 Task: Find connections with filter location Stourbridge with filter topic #HRwith filter profile language German with filter current company Sterling and Wilson with filter school Malaviya National Institute of Technology Jaipur with filter industry Nonresidential Building Construction with filter service category Corporate Events with filter keywords title Mason
Action: Mouse moved to (617, 90)
Screenshot: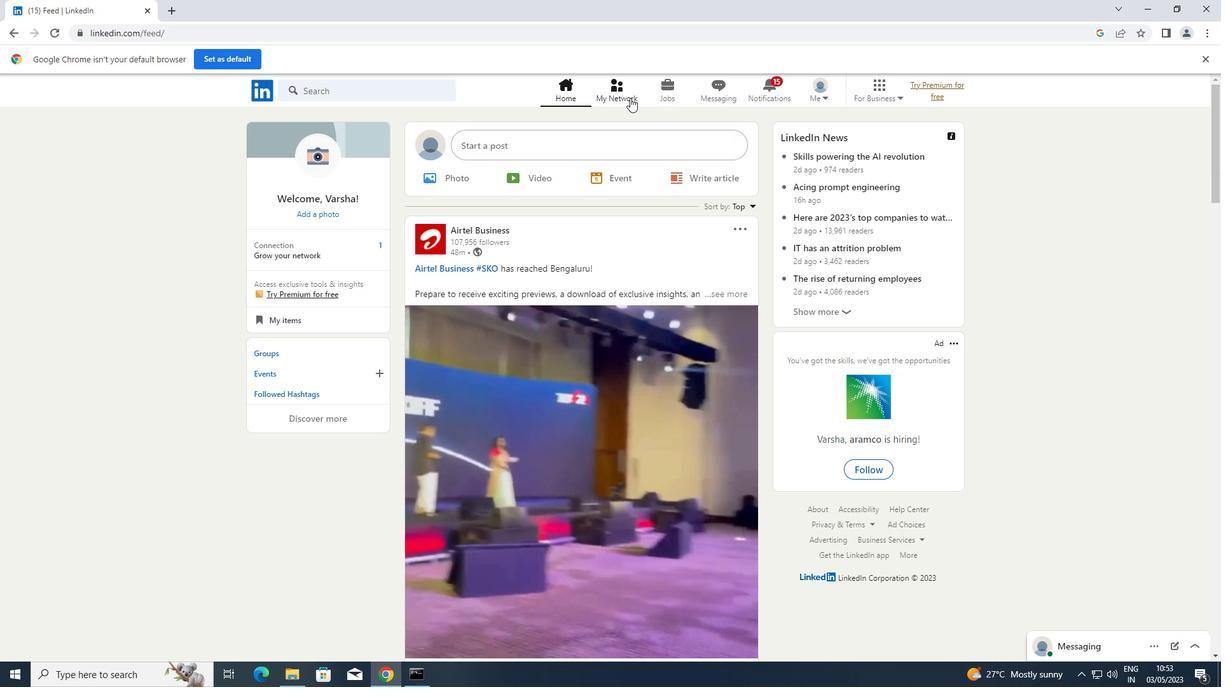 
Action: Mouse pressed left at (617, 90)
Screenshot: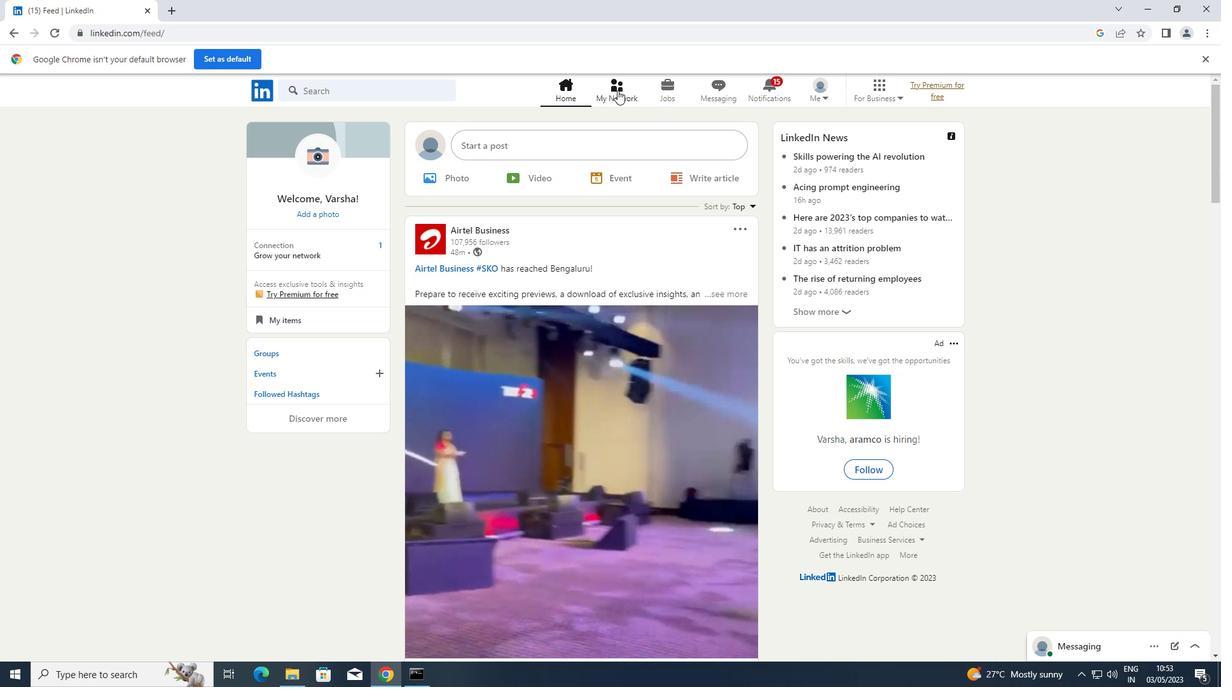 
Action: Mouse moved to (338, 159)
Screenshot: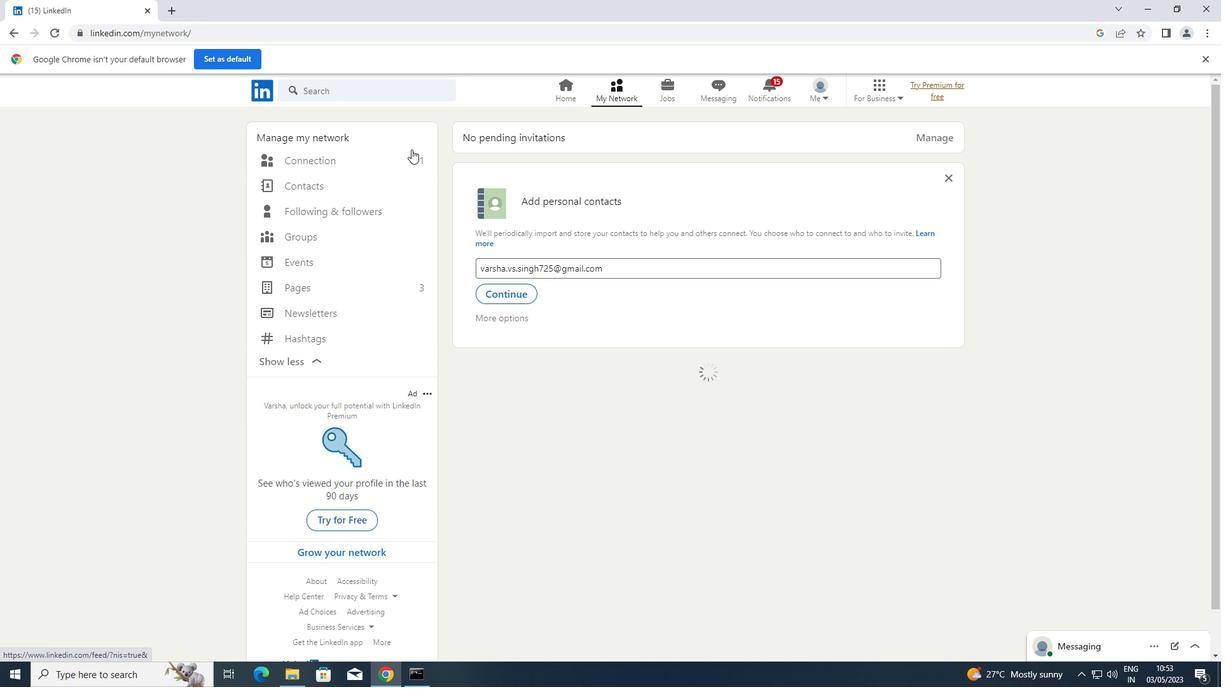 
Action: Mouse pressed left at (338, 159)
Screenshot: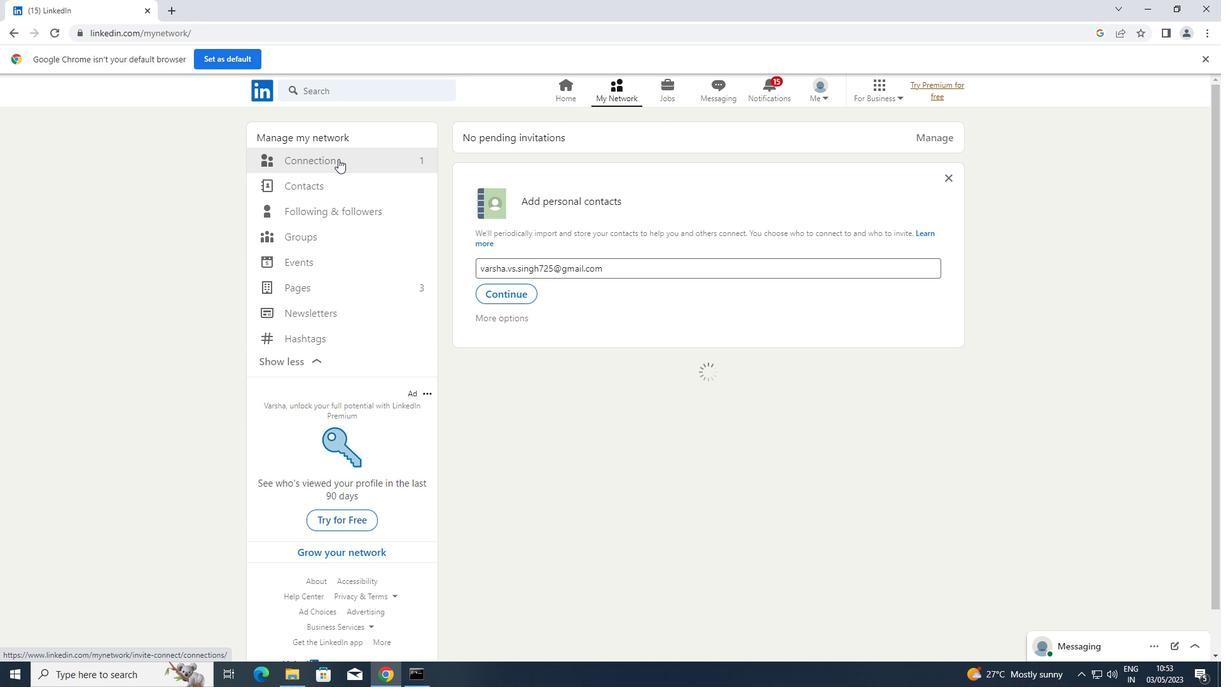 
Action: Mouse moved to (735, 159)
Screenshot: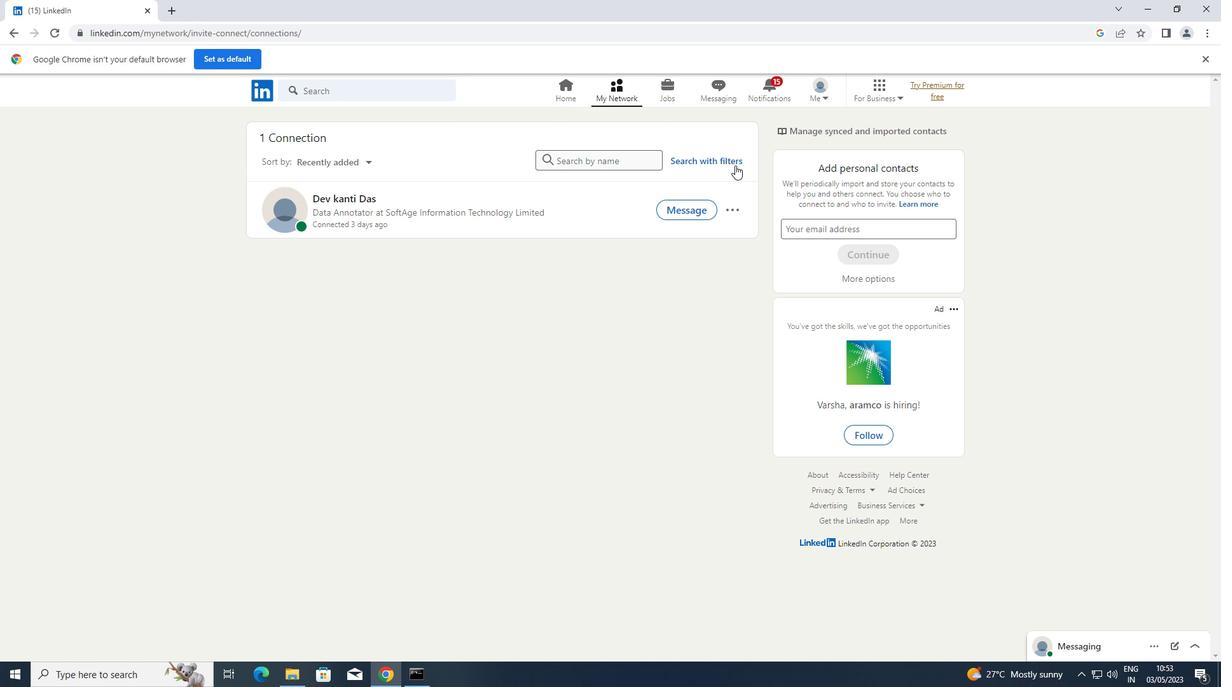 
Action: Mouse pressed left at (735, 159)
Screenshot: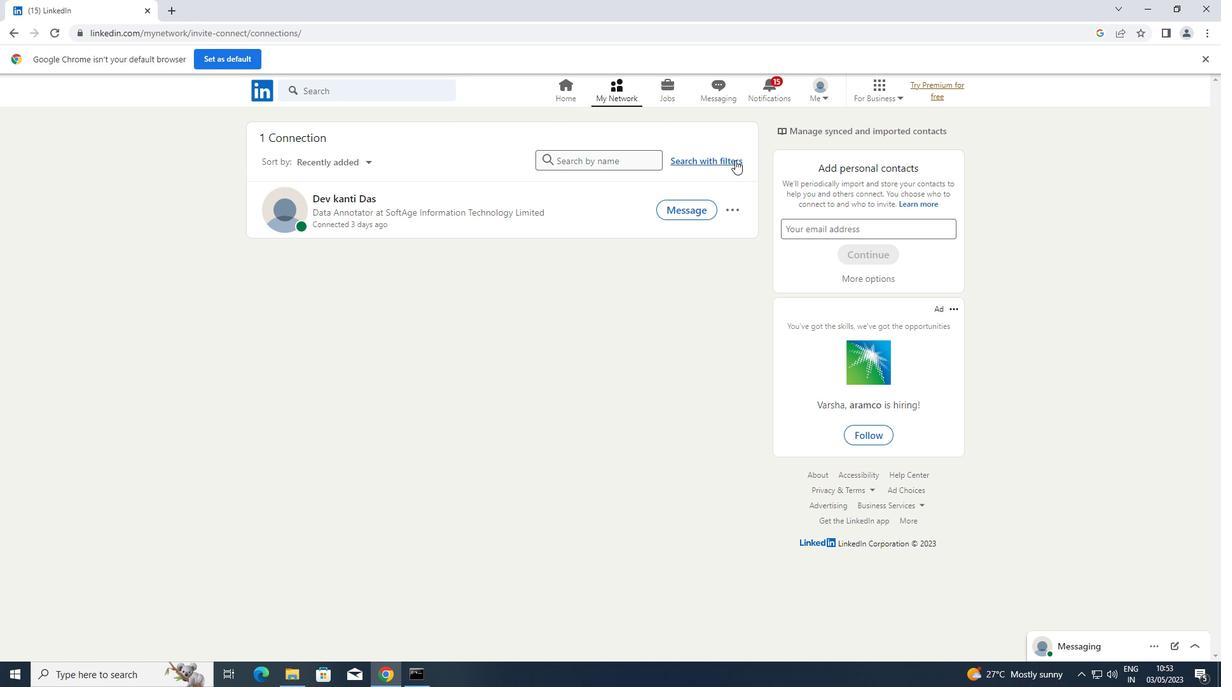 
Action: Mouse moved to (655, 124)
Screenshot: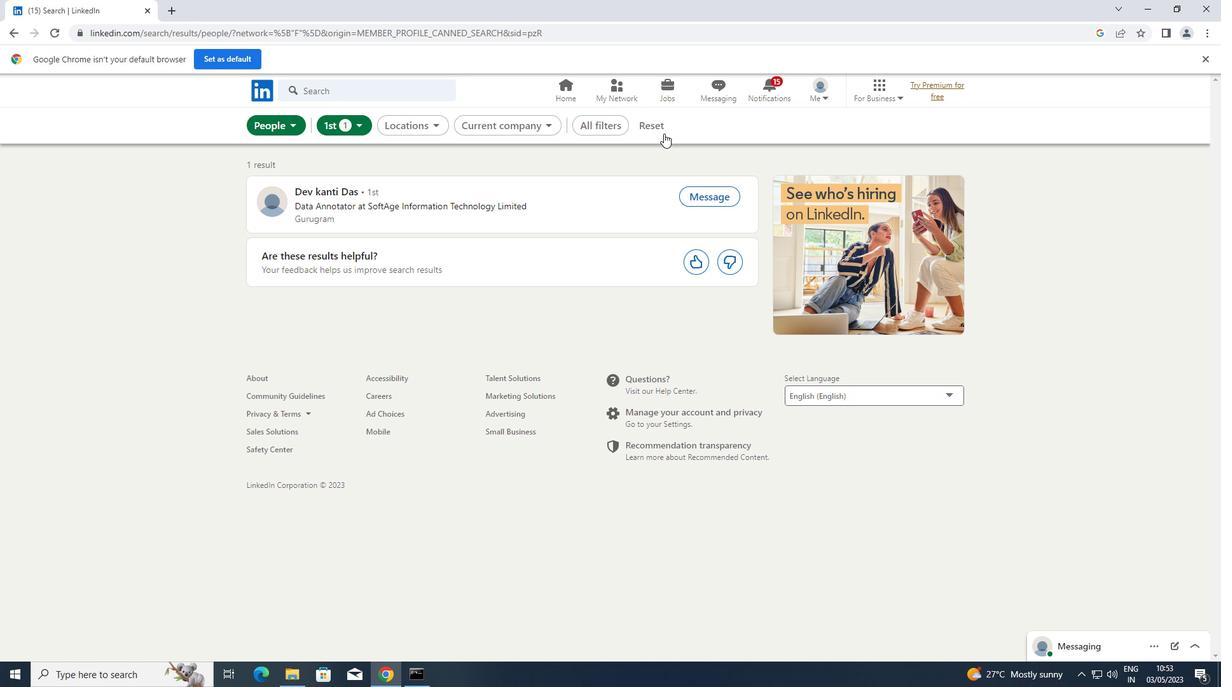 
Action: Mouse pressed left at (655, 124)
Screenshot: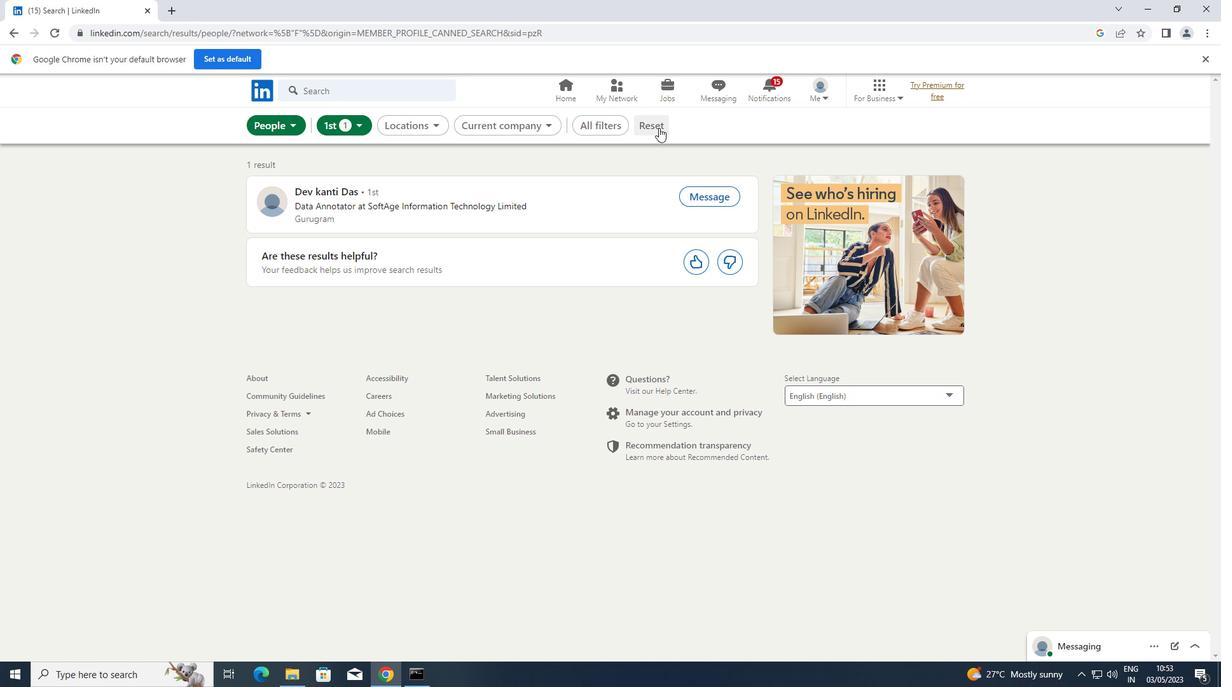 
Action: Mouse moved to (633, 126)
Screenshot: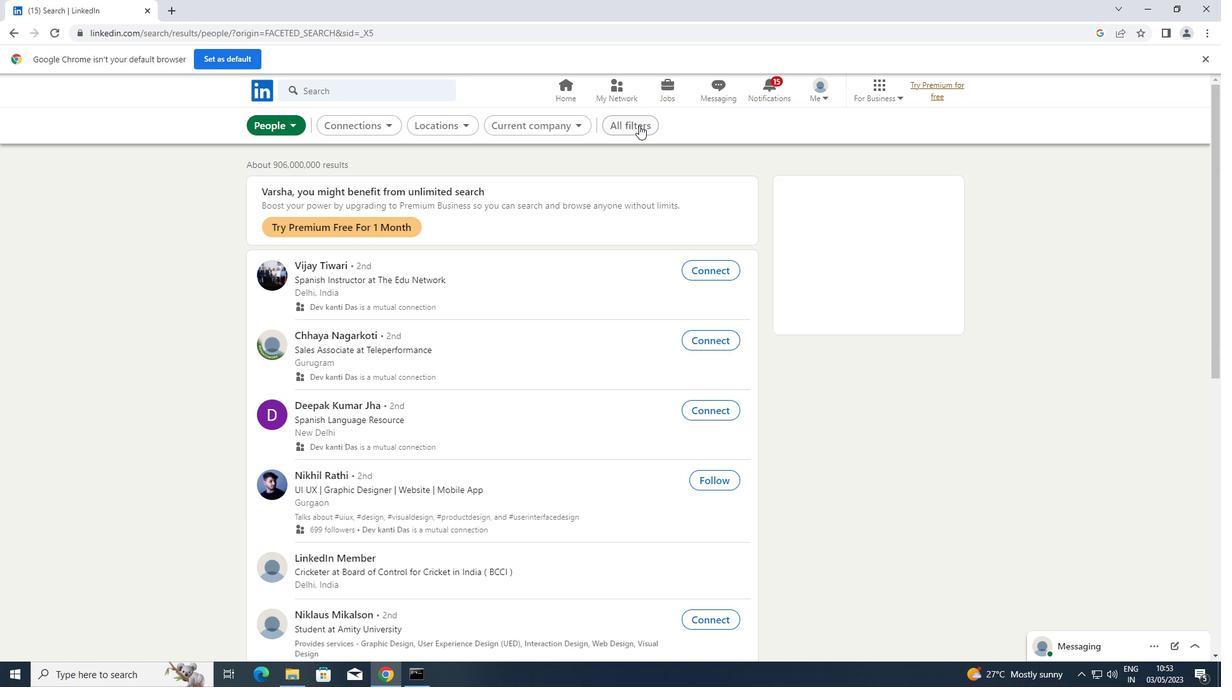 
Action: Mouse pressed left at (633, 126)
Screenshot: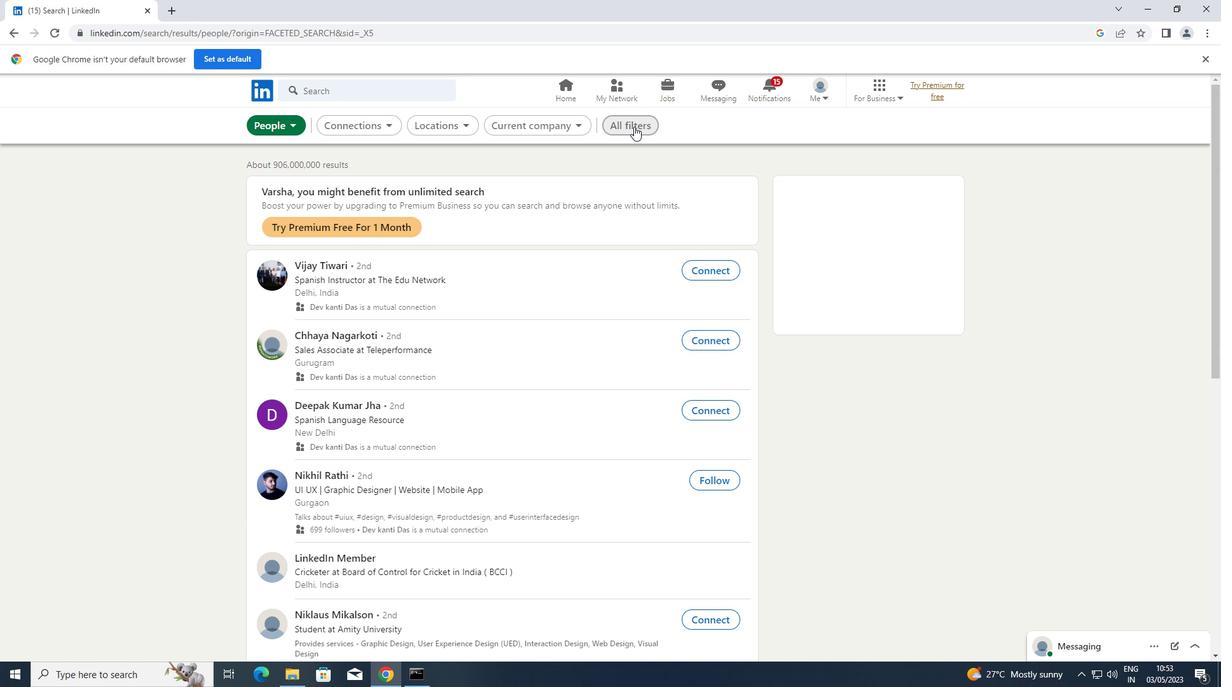 
Action: Mouse moved to (934, 325)
Screenshot: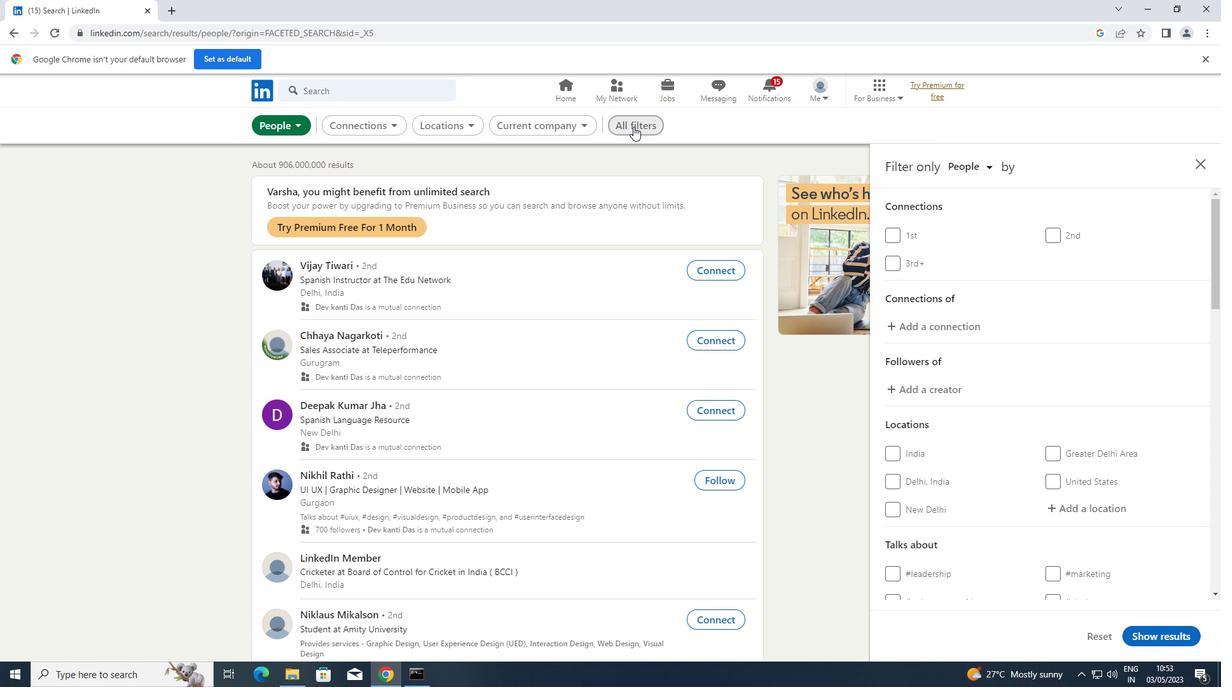 
Action: Mouse scrolled (934, 325) with delta (0, 0)
Screenshot: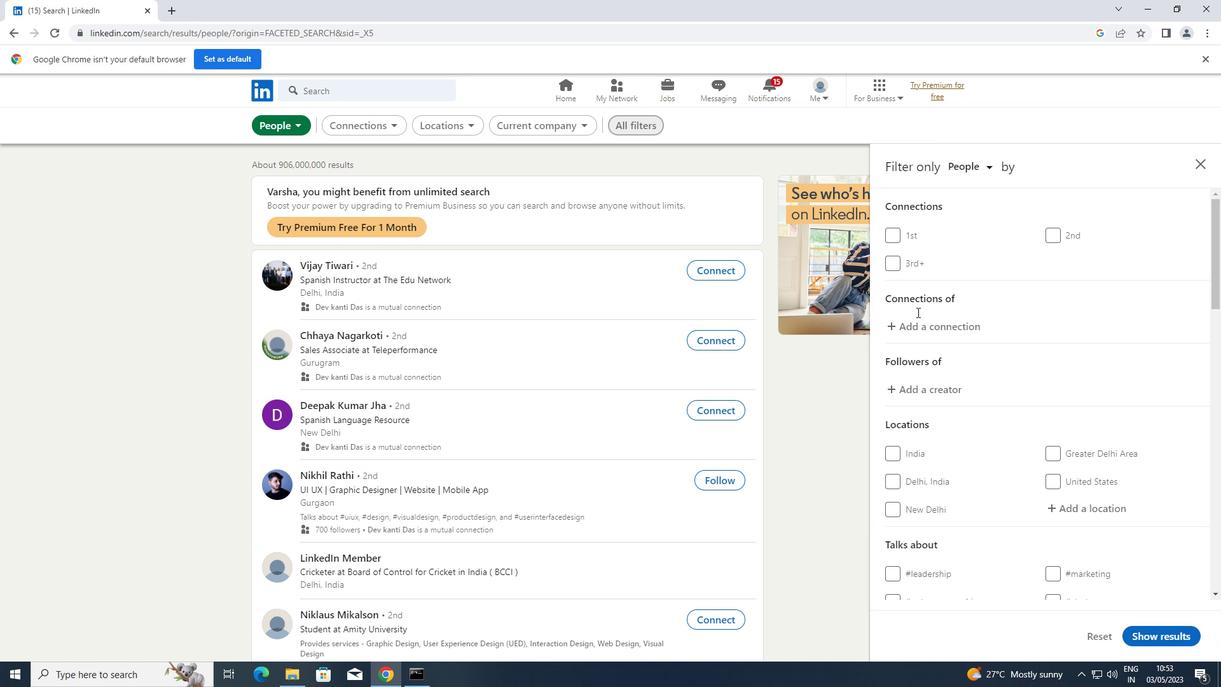 
Action: Mouse scrolled (934, 325) with delta (0, 0)
Screenshot: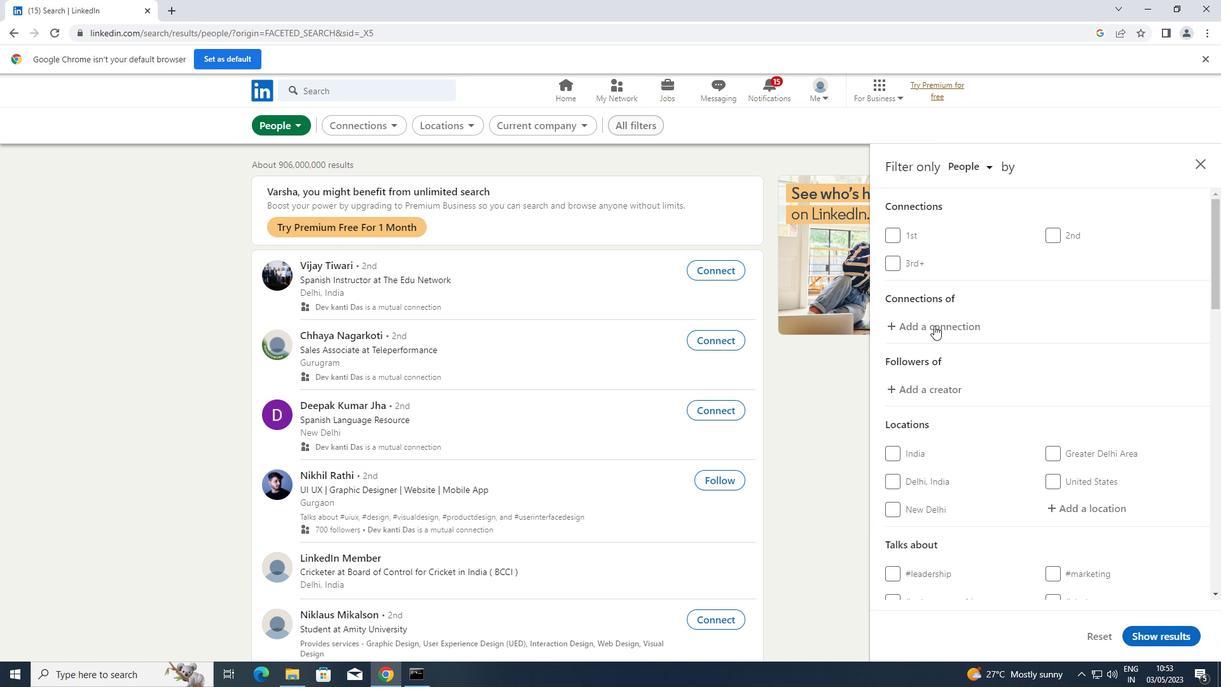 
Action: Mouse moved to (1101, 379)
Screenshot: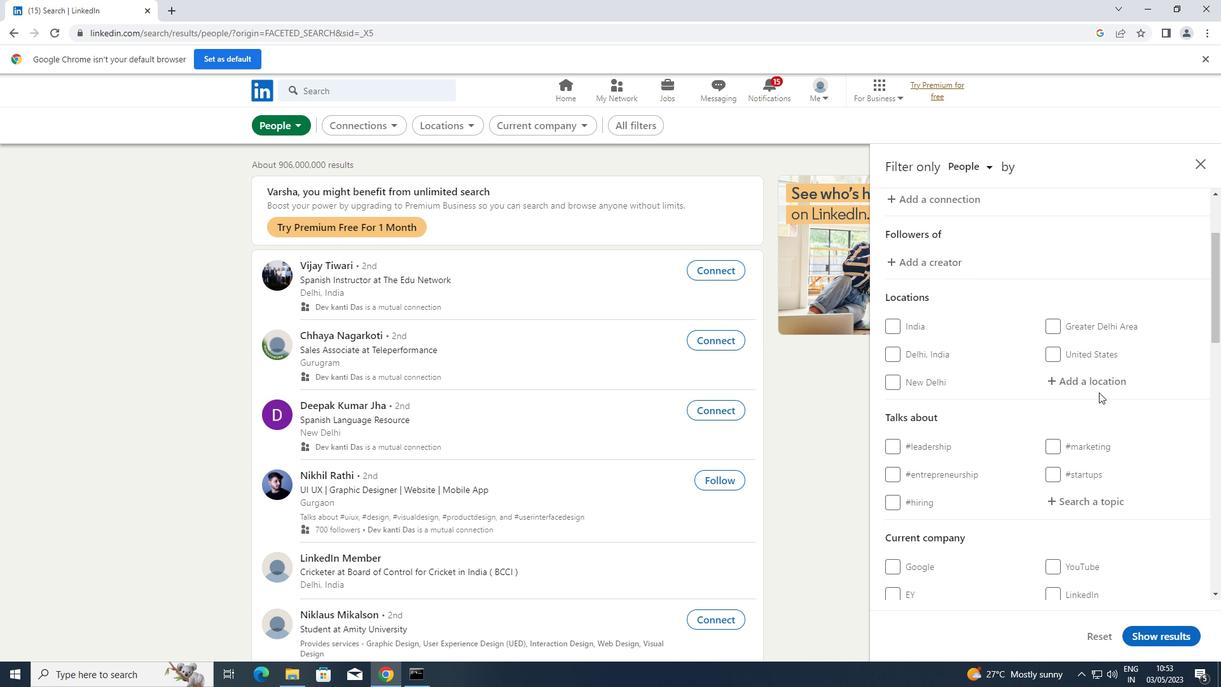 
Action: Mouse pressed left at (1101, 379)
Screenshot: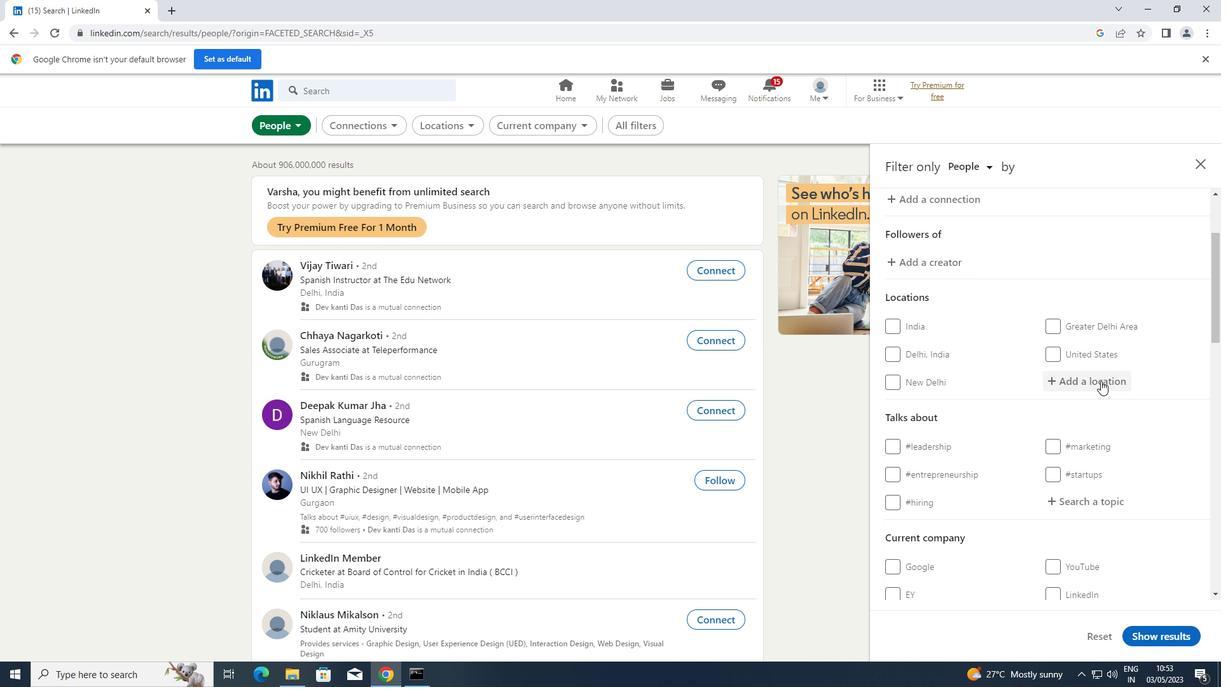 
Action: Key pressed <Key.shift>STOURBRIDGE
Screenshot: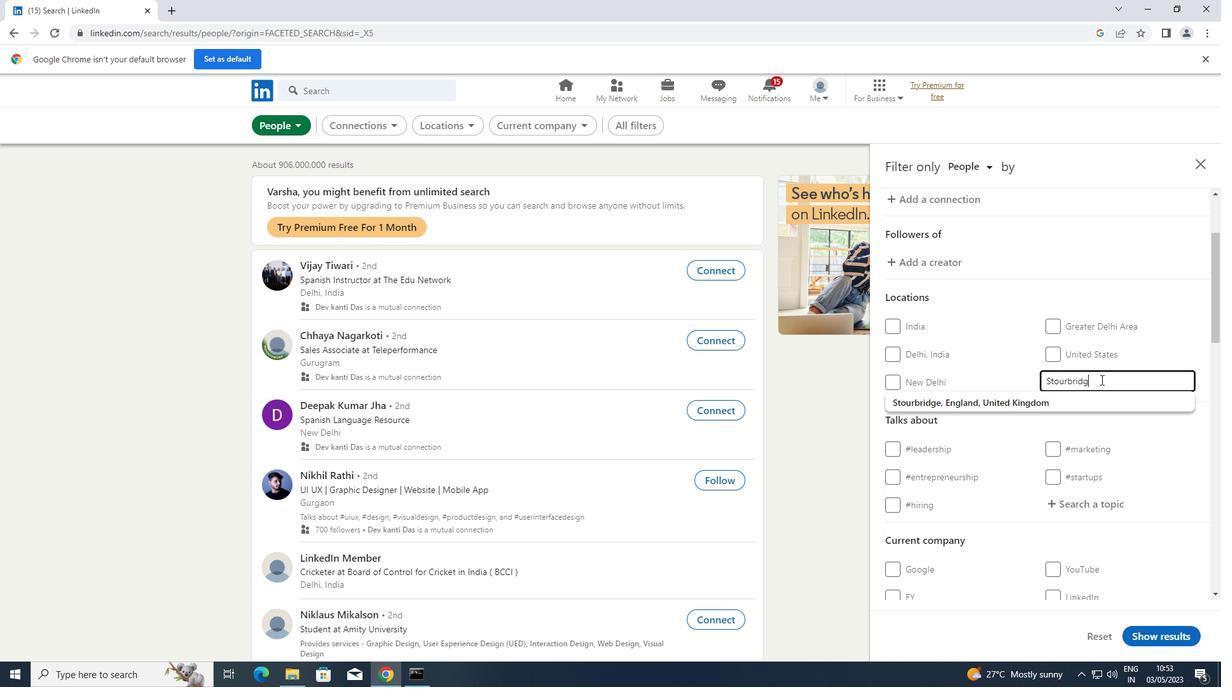 
Action: Mouse moved to (1100, 503)
Screenshot: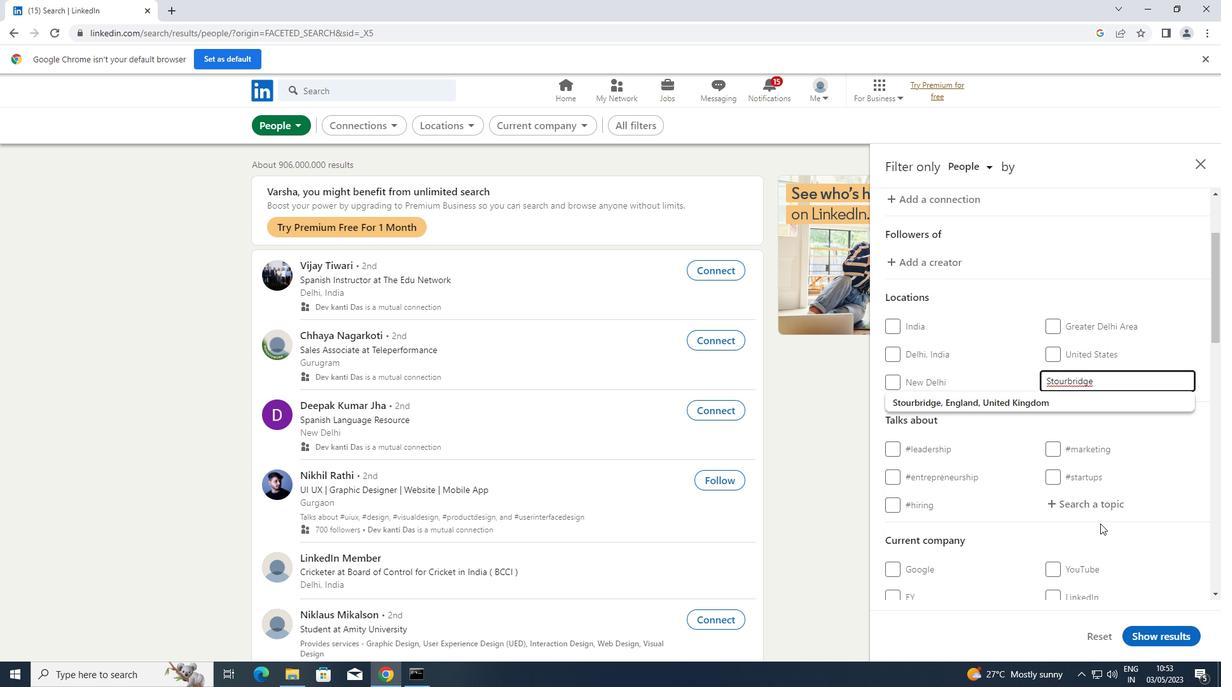
Action: Mouse pressed left at (1100, 503)
Screenshot: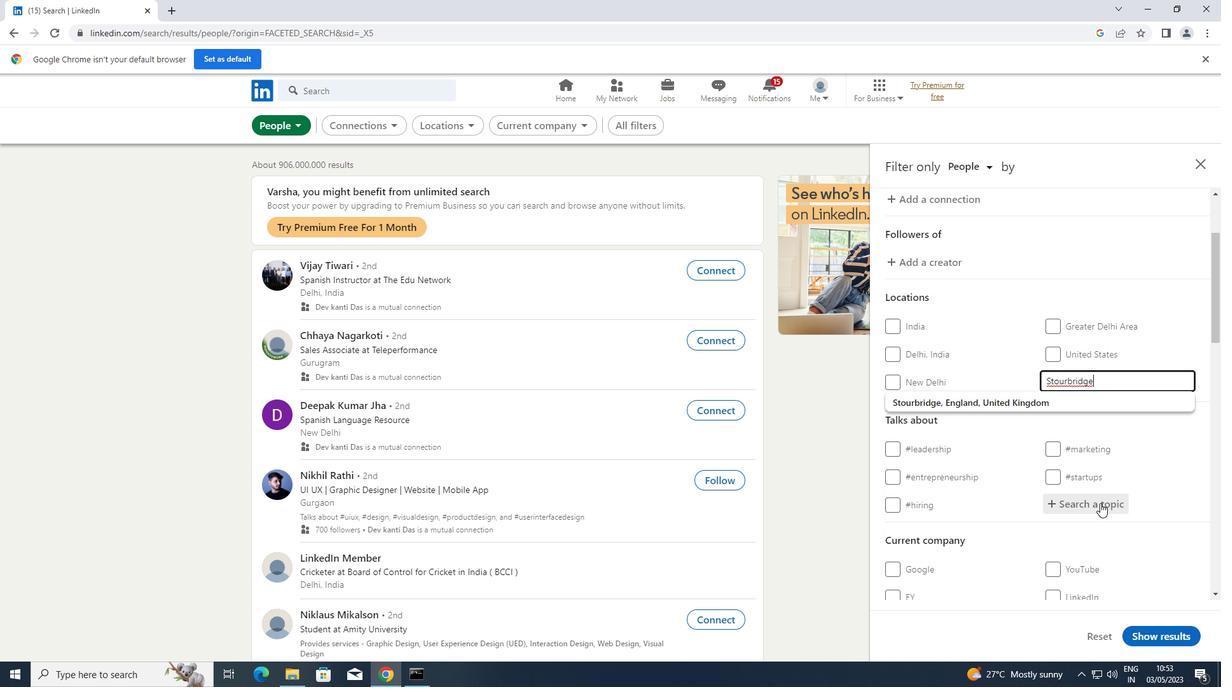 
Action: Key pressed <Key.shift>HR
Screenshot: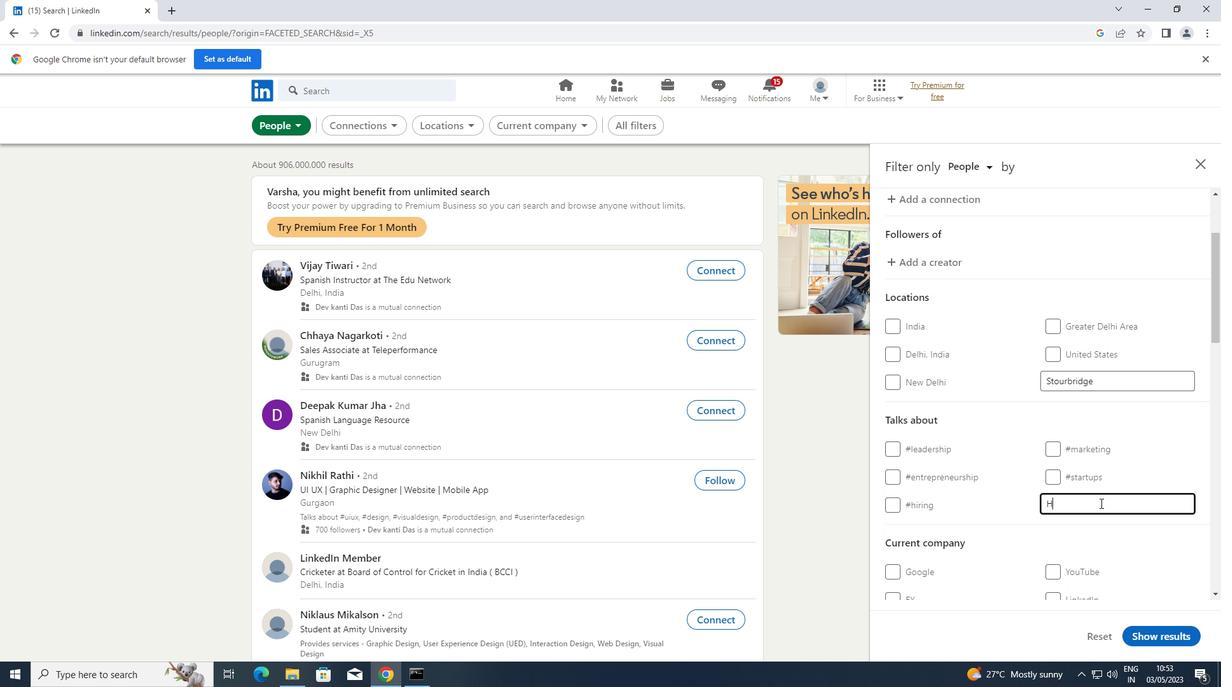 
Action: Mouse moved to (1075, 527)
Screenshot: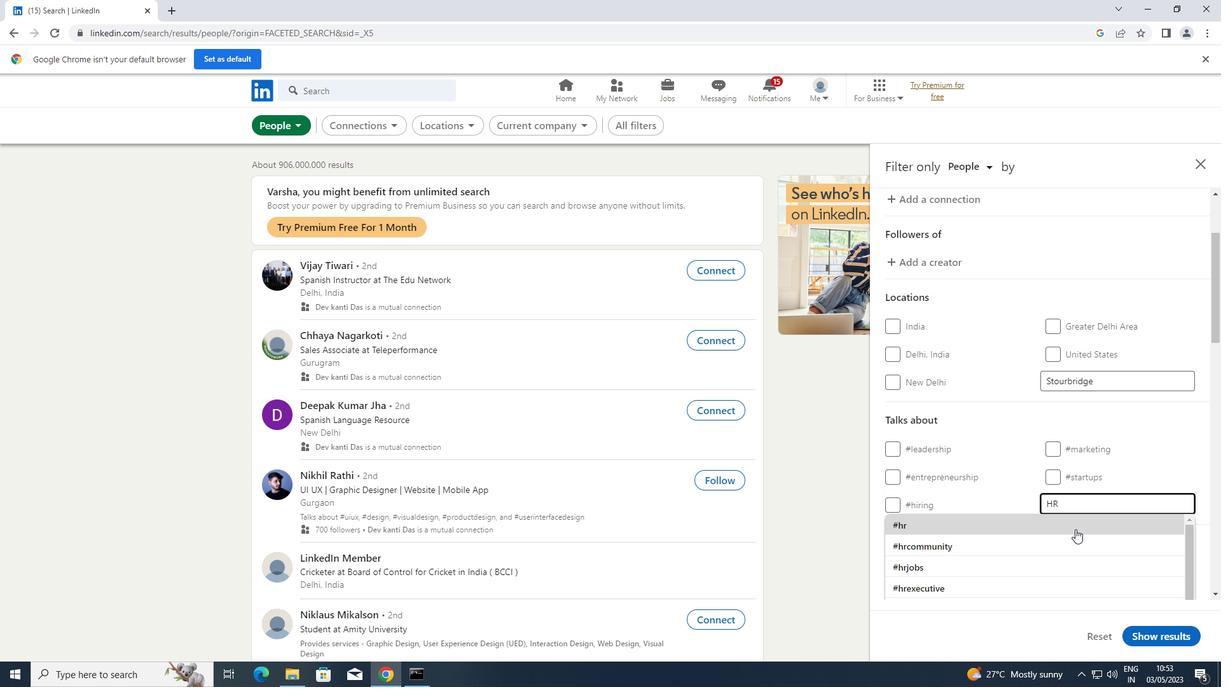 
Action: Mouse pressed left at (1075, 527)
Screenshot: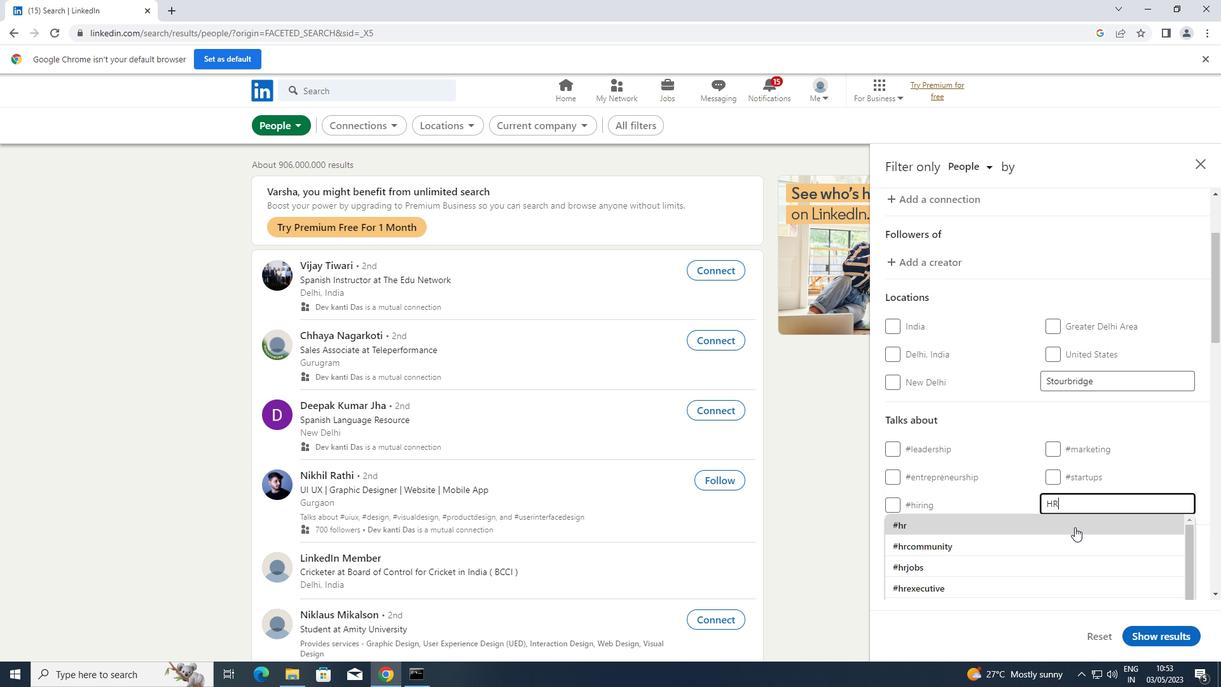 
Action: Mouse scrolled (1075, 526) with delta (0, 0)
Screenshot: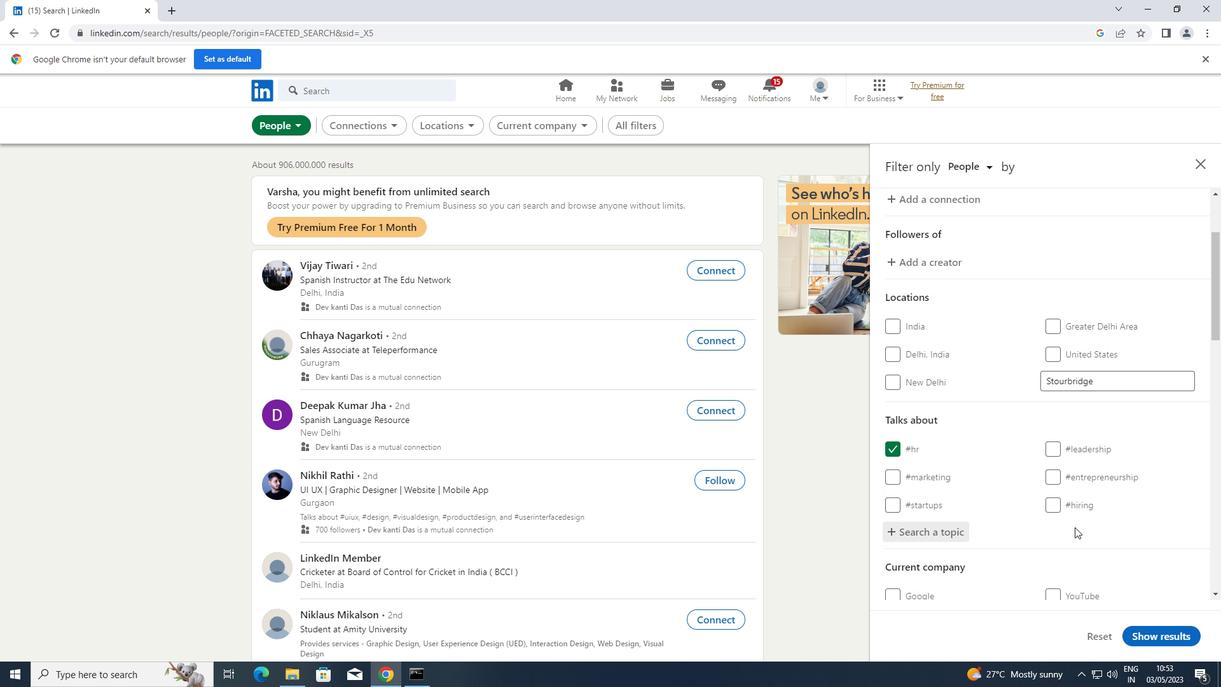 
Action: Mouse scrolled (1075, 526) with delta (0, 0)
Screenshot: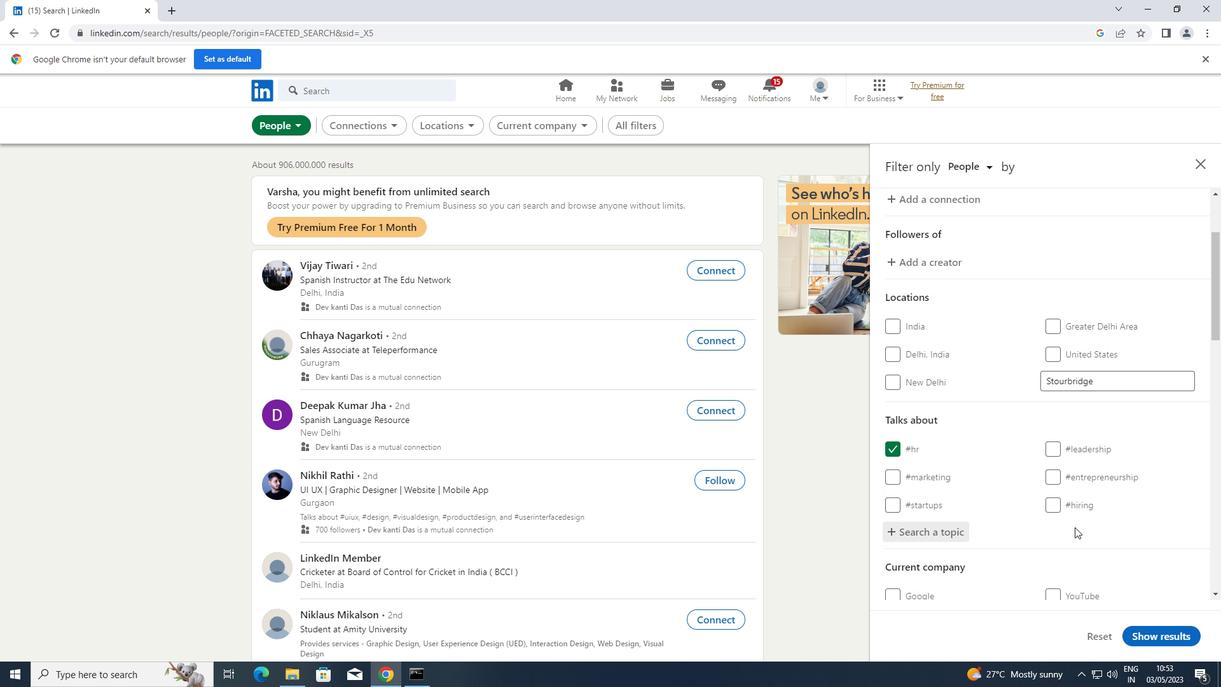 
Action: Mouse scrolled (1075, 526) with delta (0, 0)
Screenshot: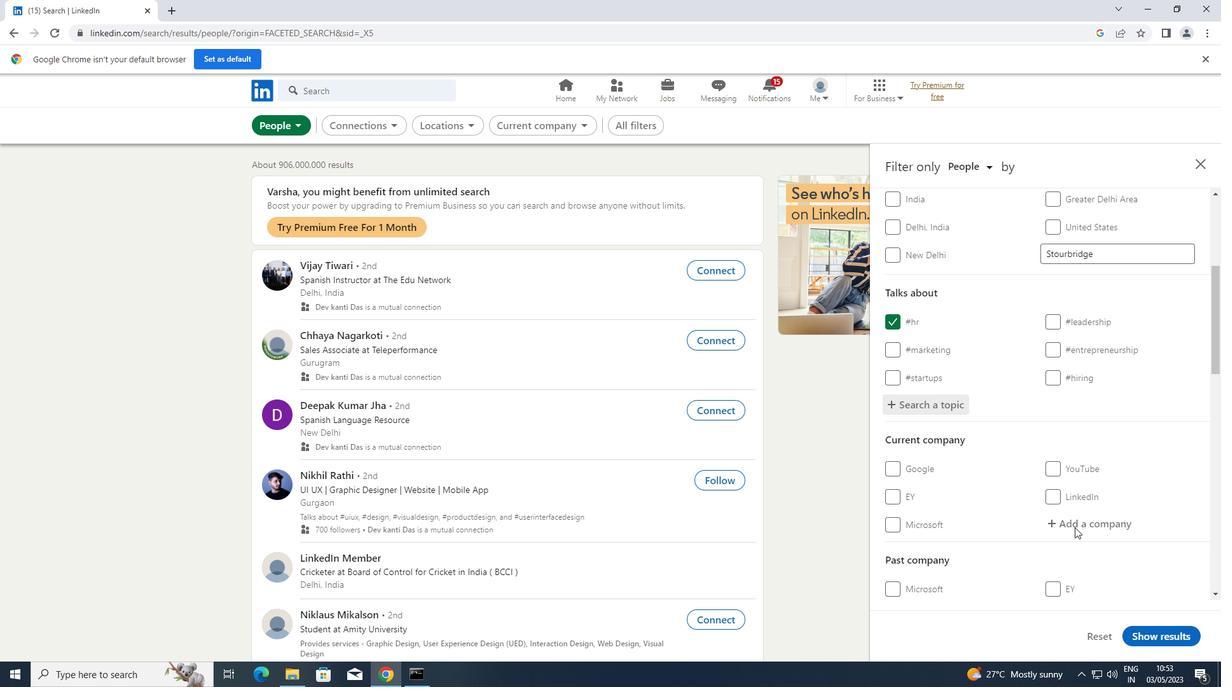 
Action: Mouse scrolled (1075, 526) with delta (0, 0)
Screenshot: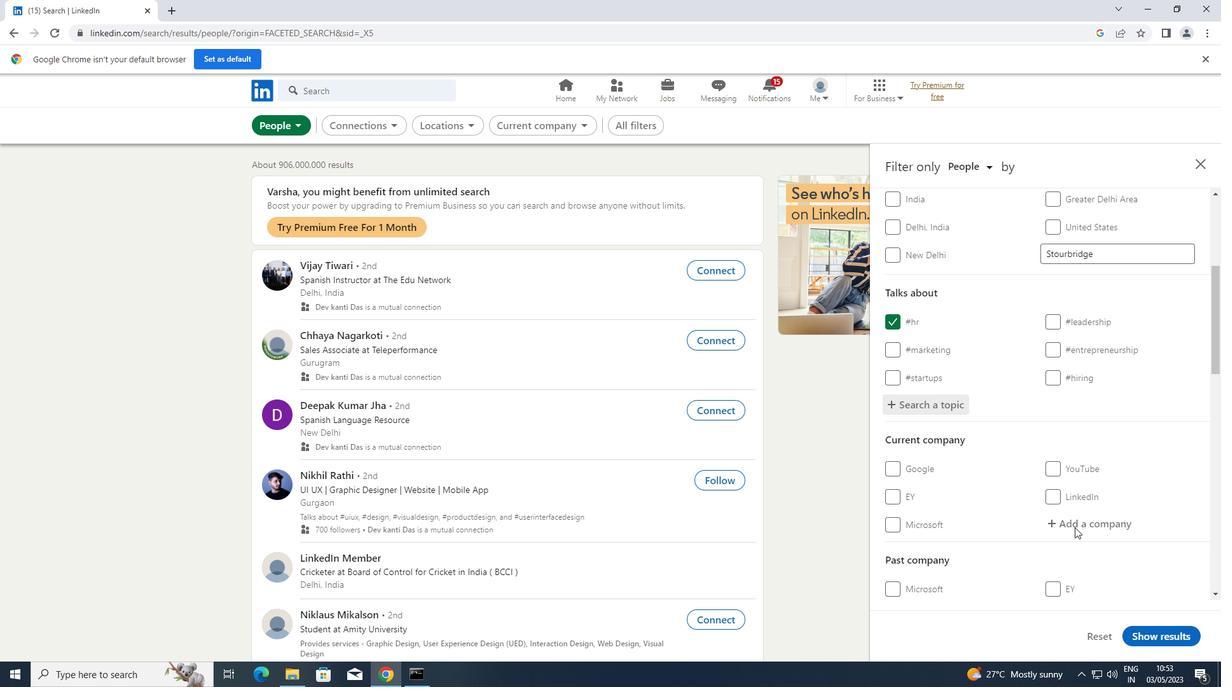 
Action: Mouse scrolled (1075, 526) with delta (0, 0)
Screenshot: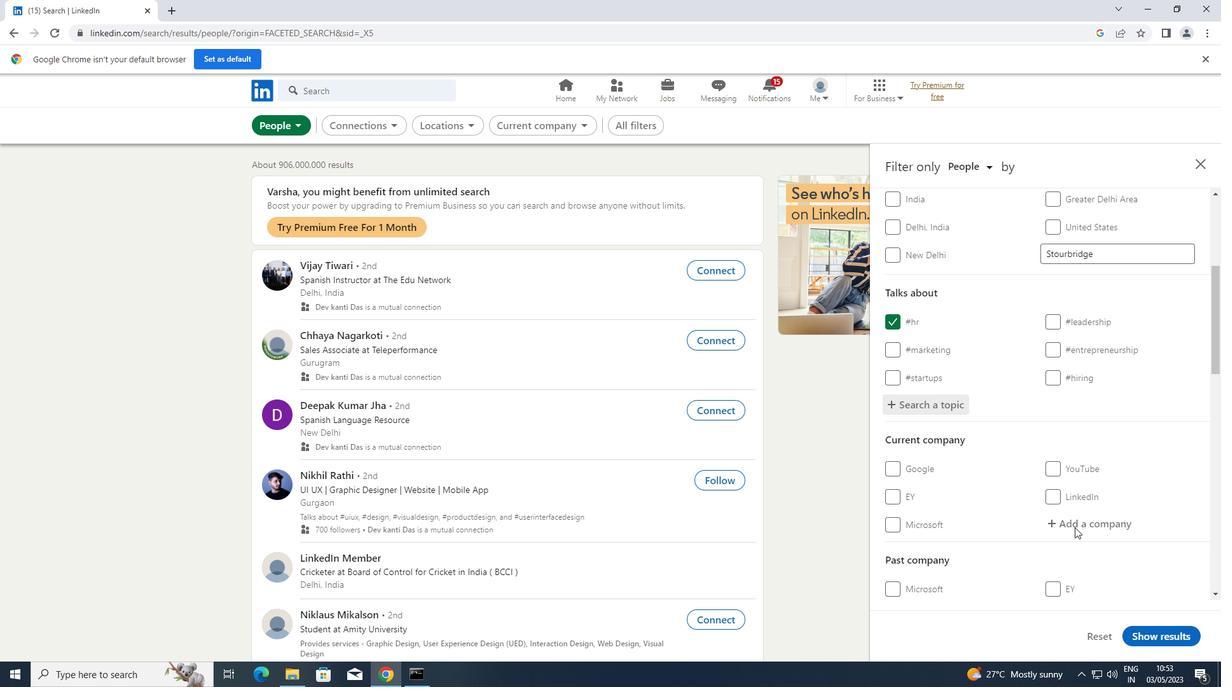 
Action: Mouse scrolled (1075, 526) with delta (0, 0)
Screenshot: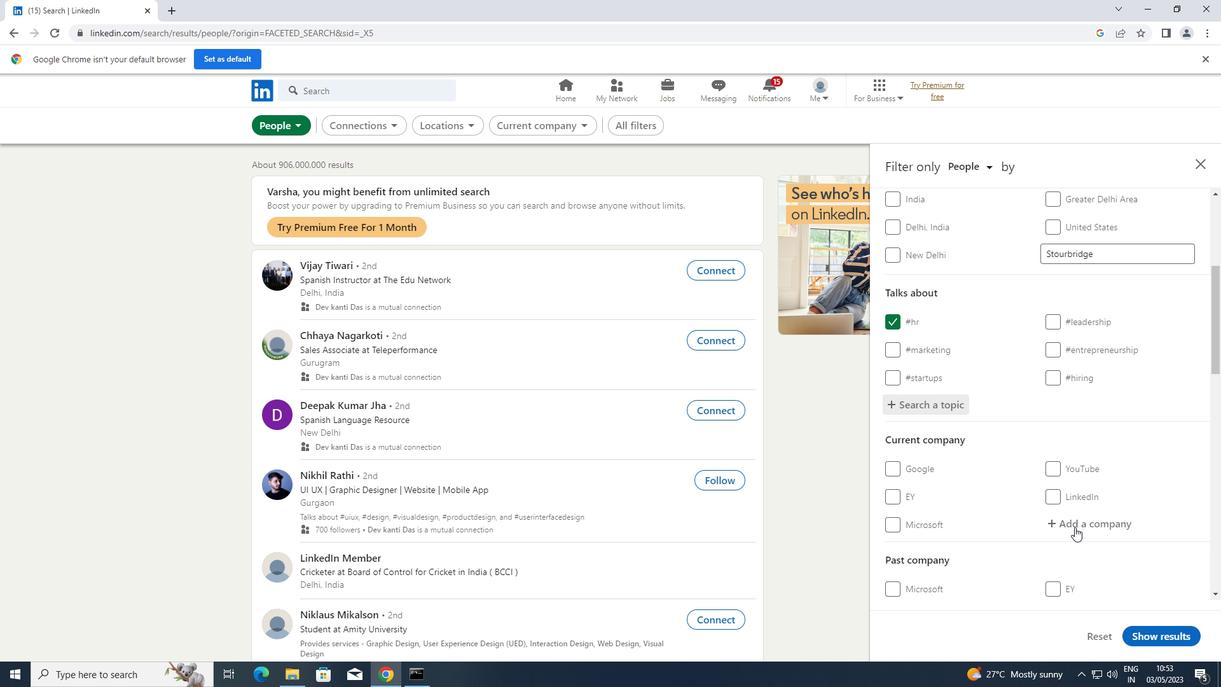 
Action: Mouse scrolled (1075, 526) with delta (0, 0)
Screenshot: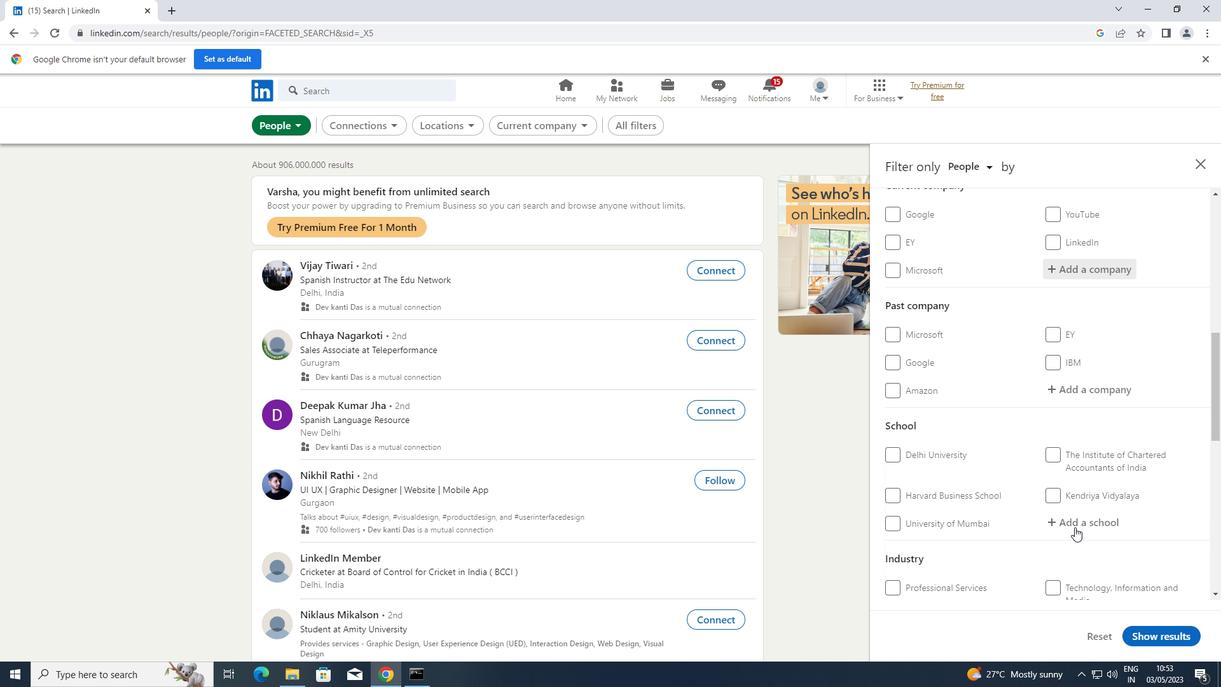 
Action: Mouse scrolled (1075, 526) with delta (0, 0)
Screenshot: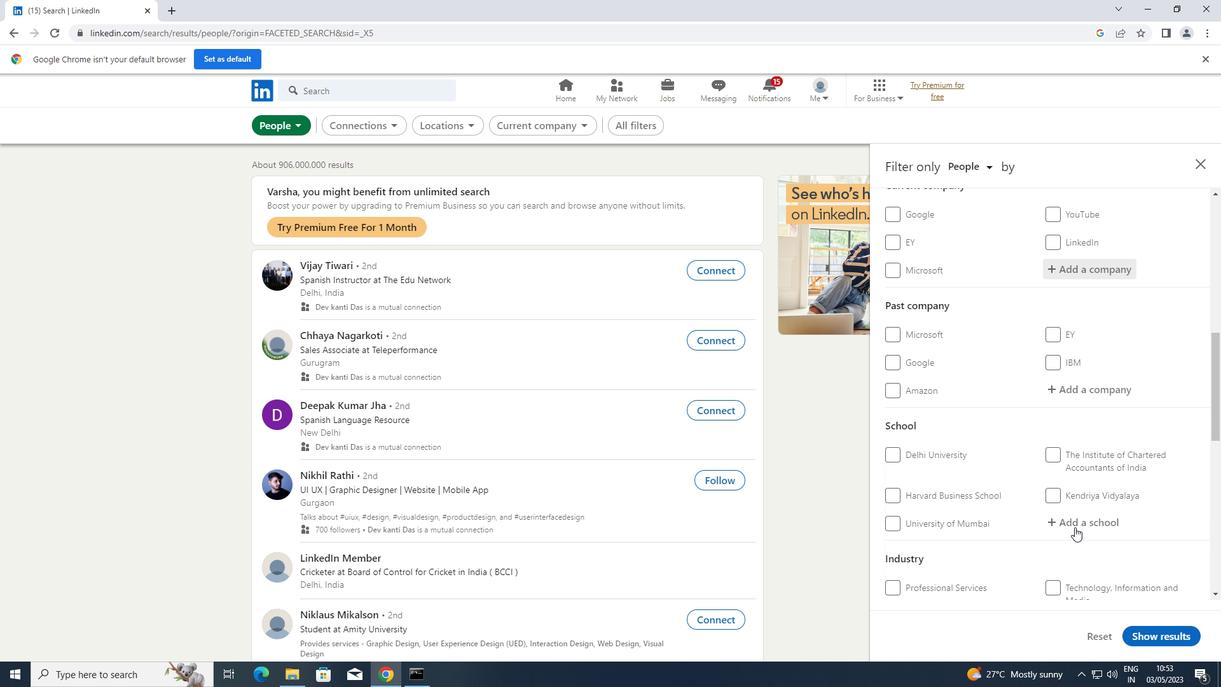 
Action: Mouse scrolled (1075, 526) with delta (0, 0)
Screenshot: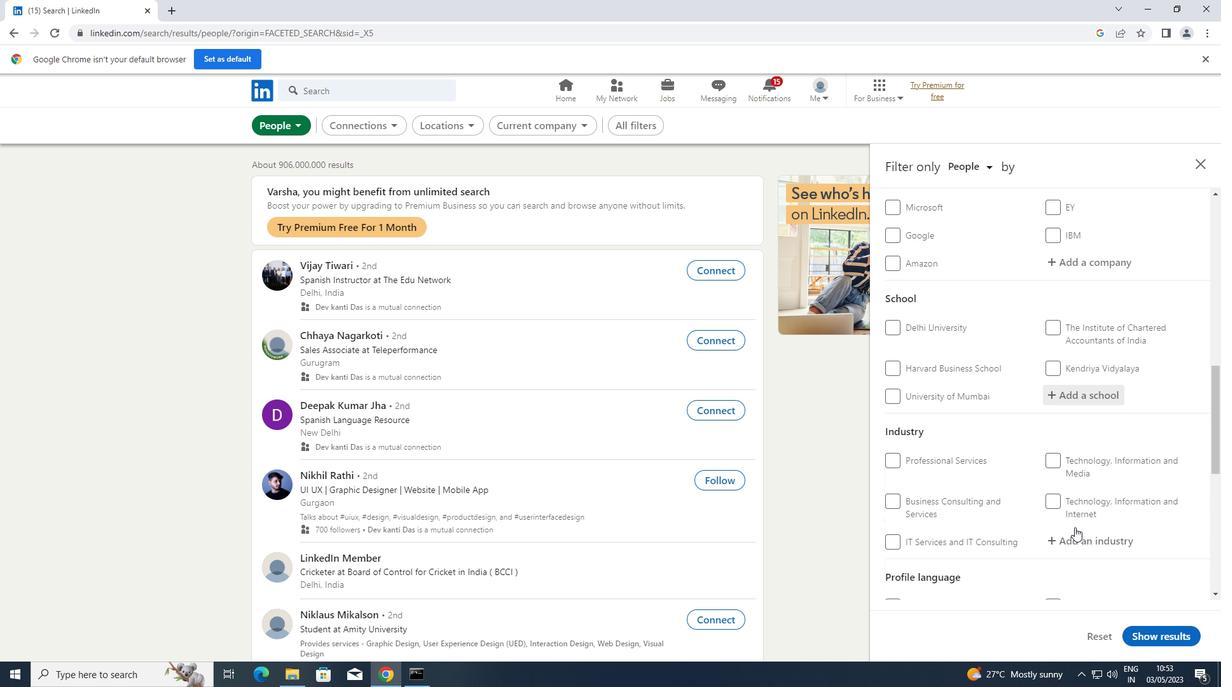 
Action: Mouse scrolled (1075, 526) with delta (0, 0)
Screenshot: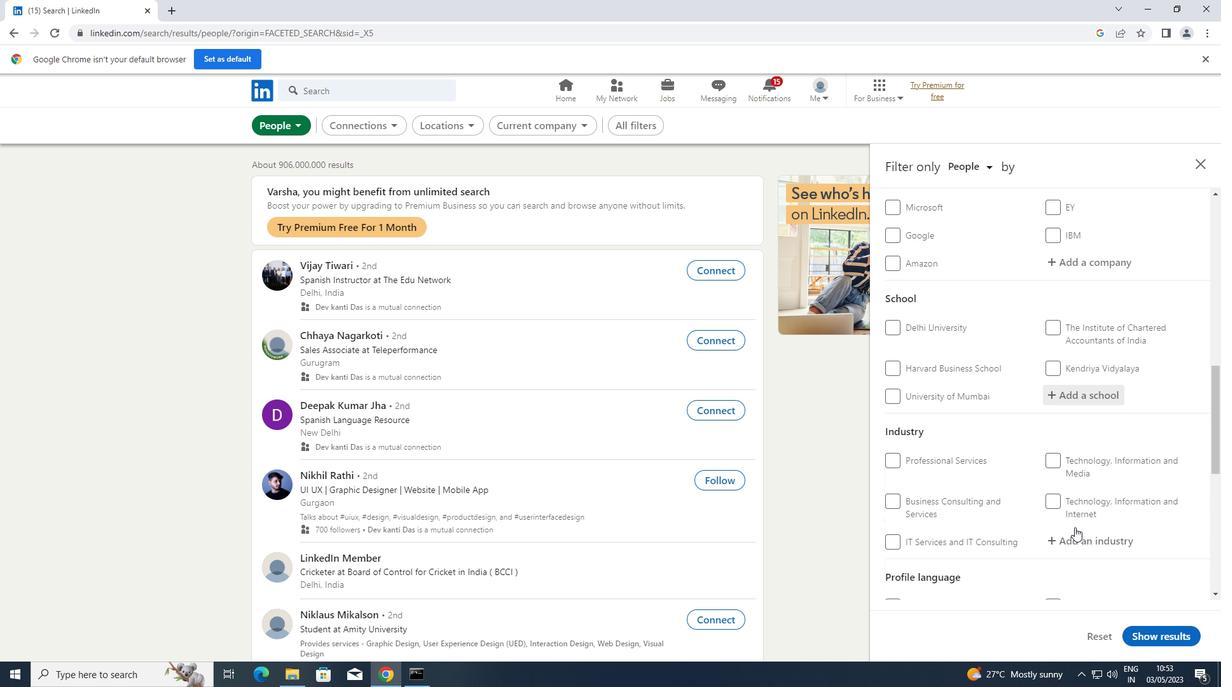 
Action: Mouse scrolled (1075, 526) with delta (0, 0)
Screenshot: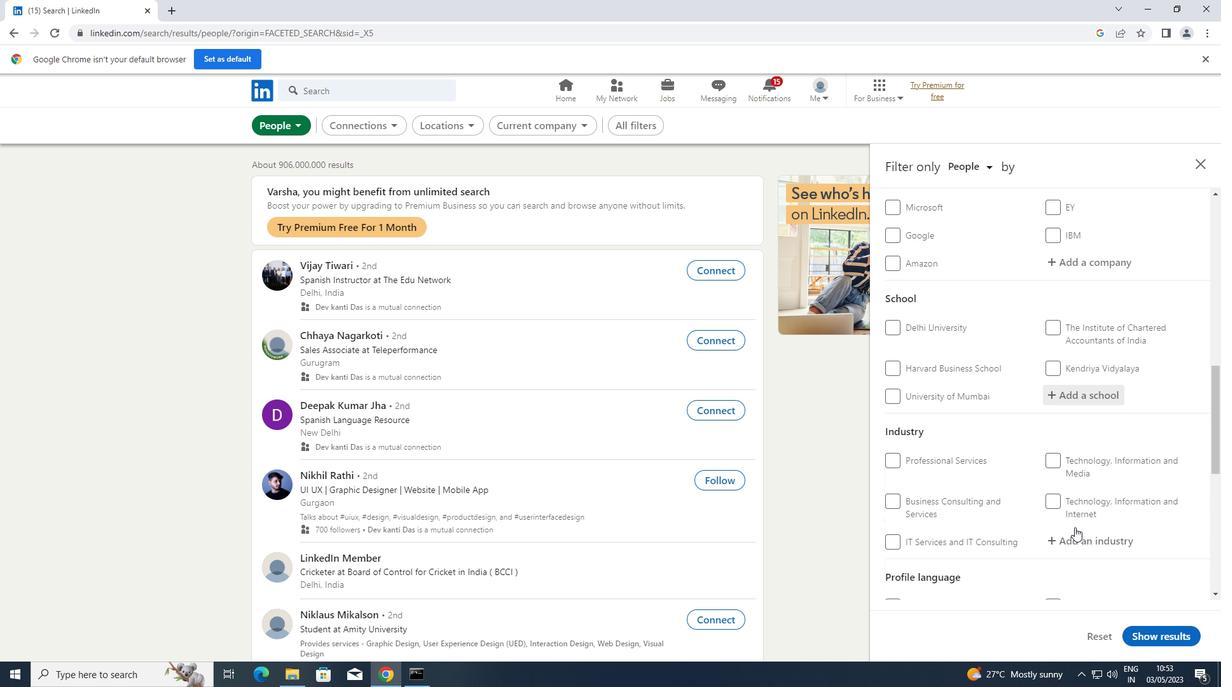 
Action: Mouse moved to (891, 467)
Screenshot: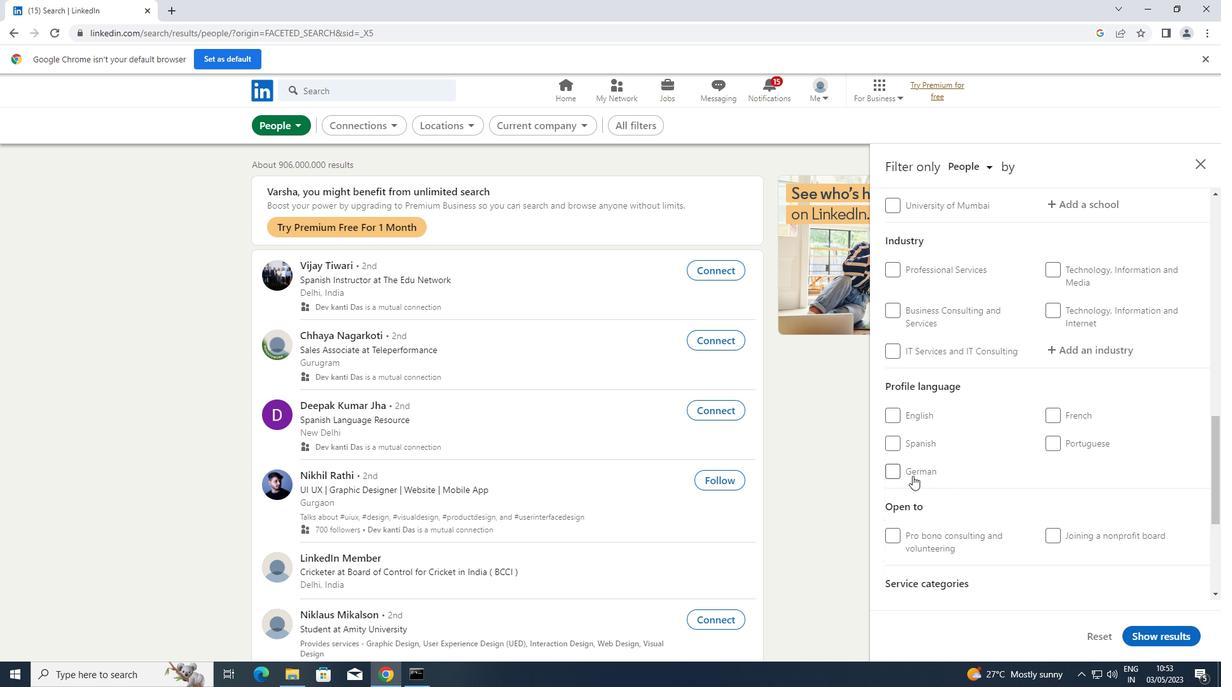 
Action: Mouse pressed left at (891, 467)
Screenshot: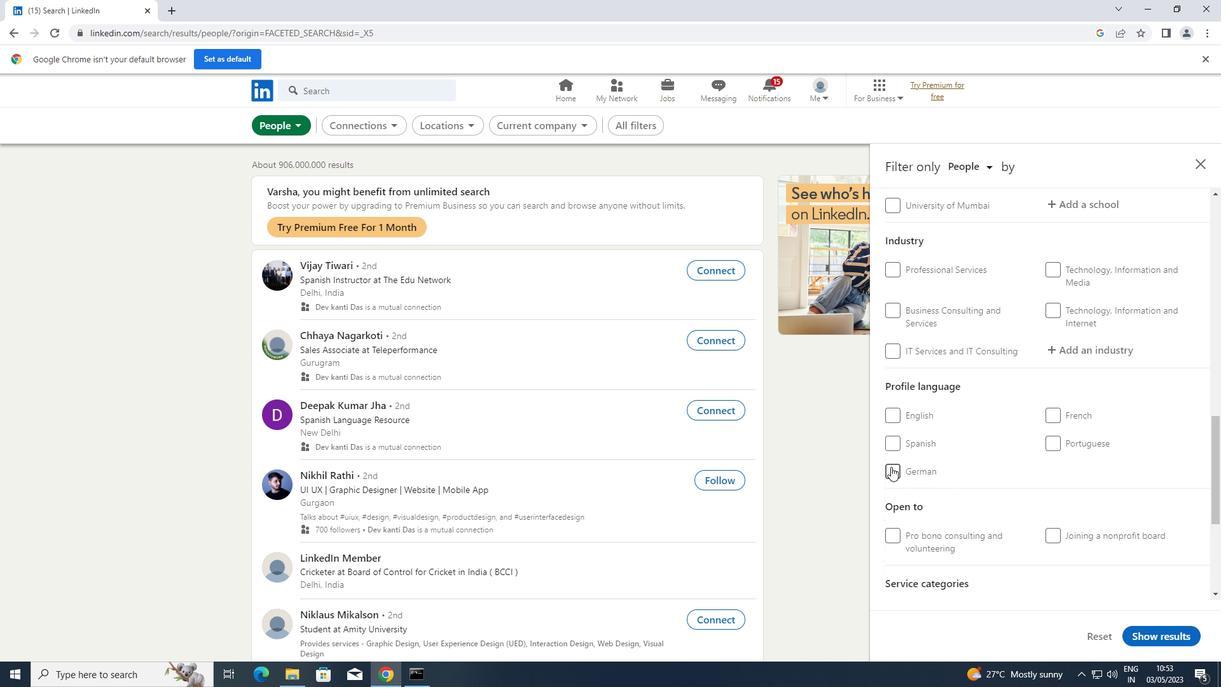 
Action: Mouse moved to (919, 462)
Screenshot: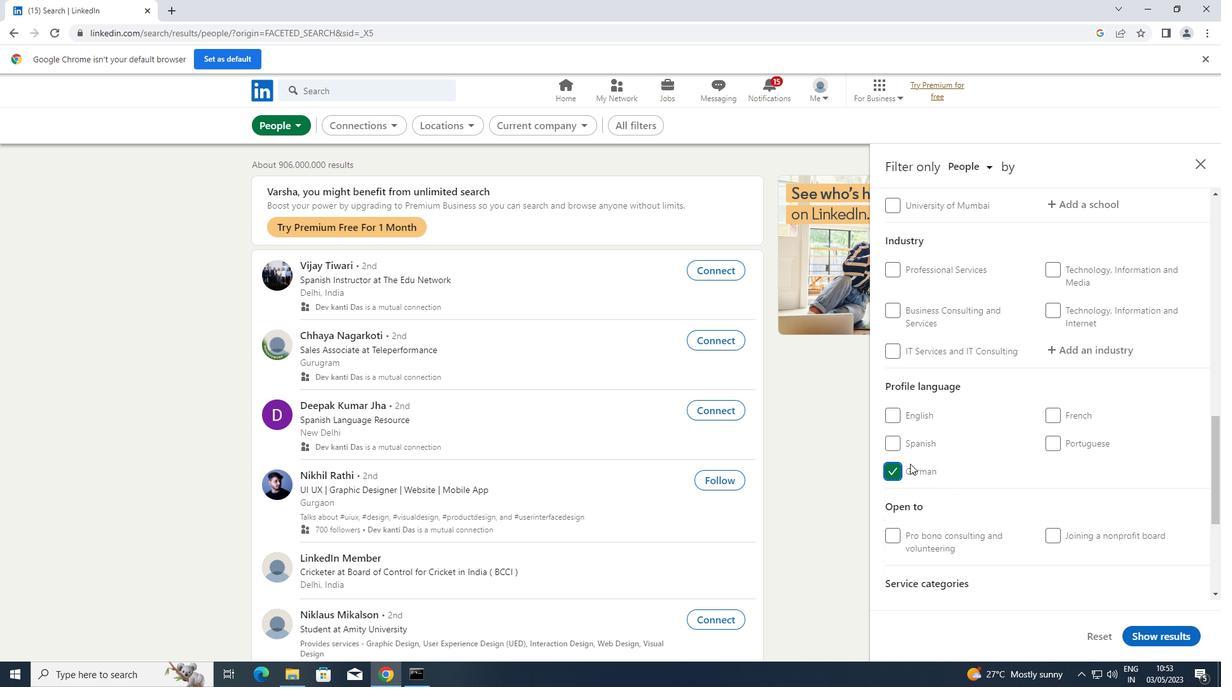 
Action: Mouse scrolled (919, 463) with delta (0, 0)
Screenshot: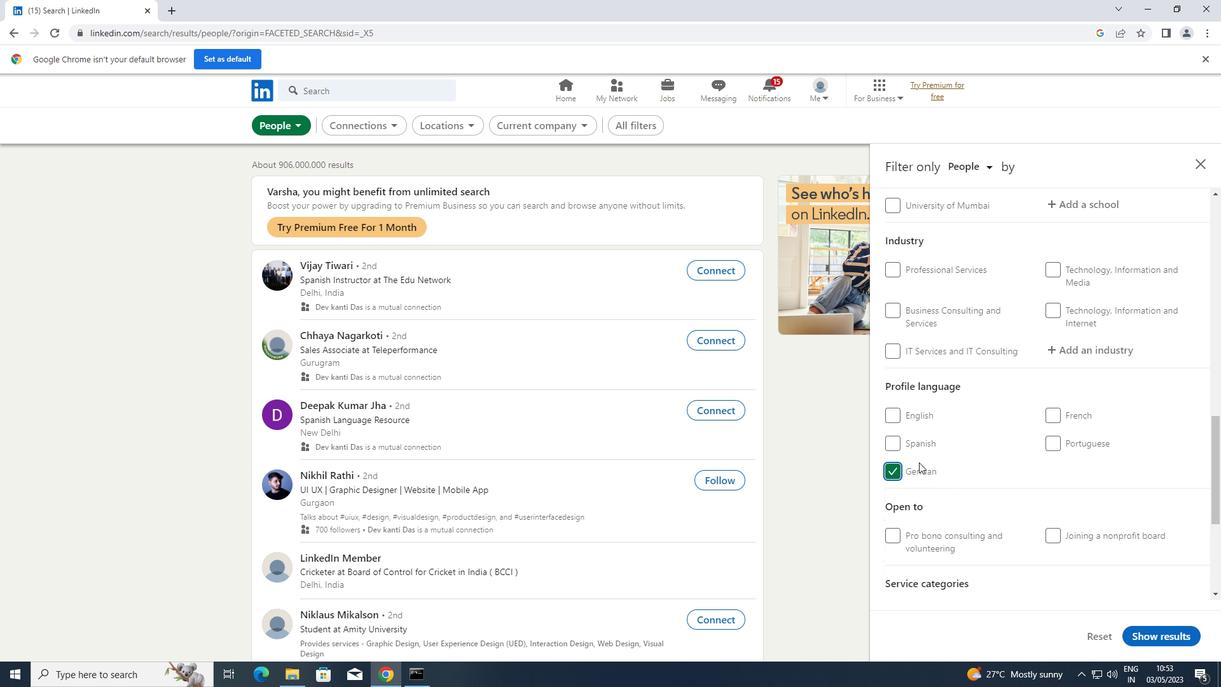 
Action: Mouse scrolled (919, 463) with delta (0, 0)
Screenshot: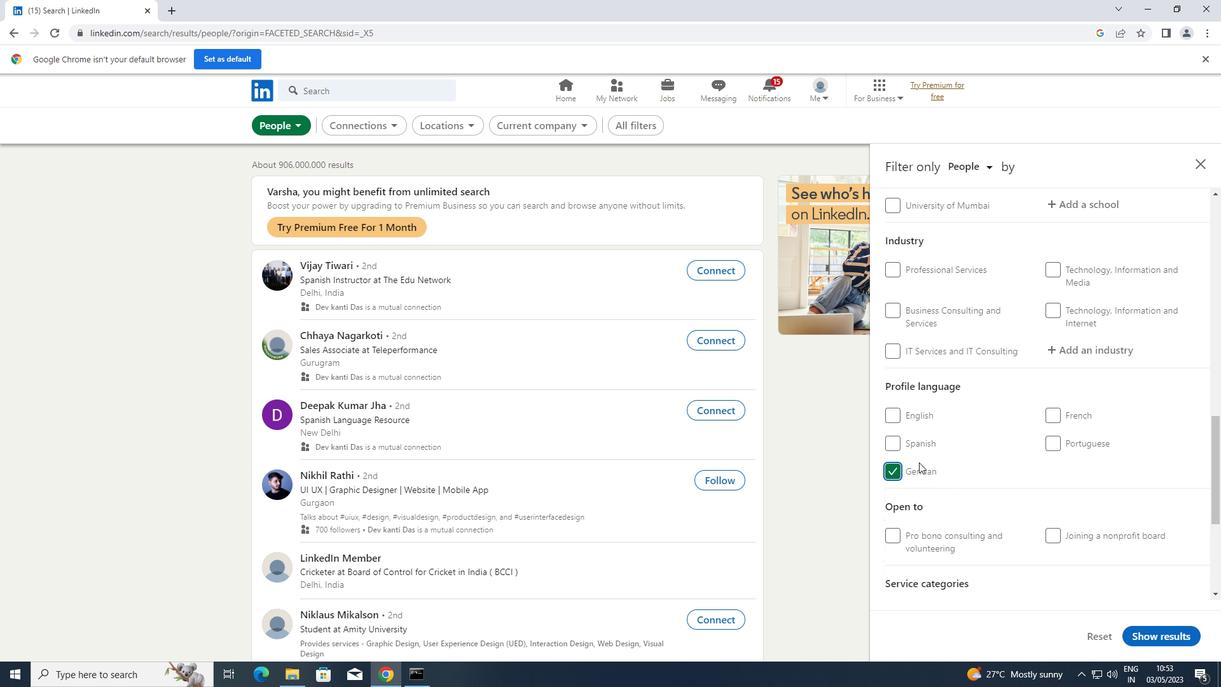 
Action: Mouse scrolled (919, 463) with delta (0, 0)
Screenshot: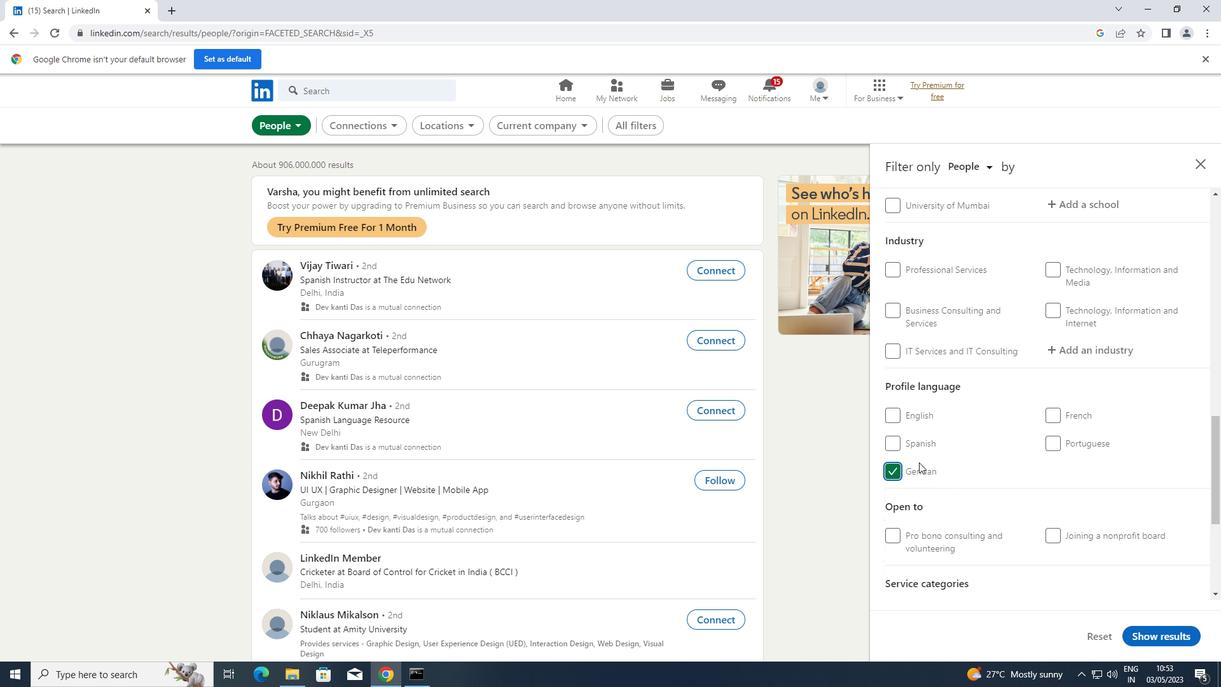 
Action: Mouse scrolled (919, 463) with delta (0, 0)
Screenshot: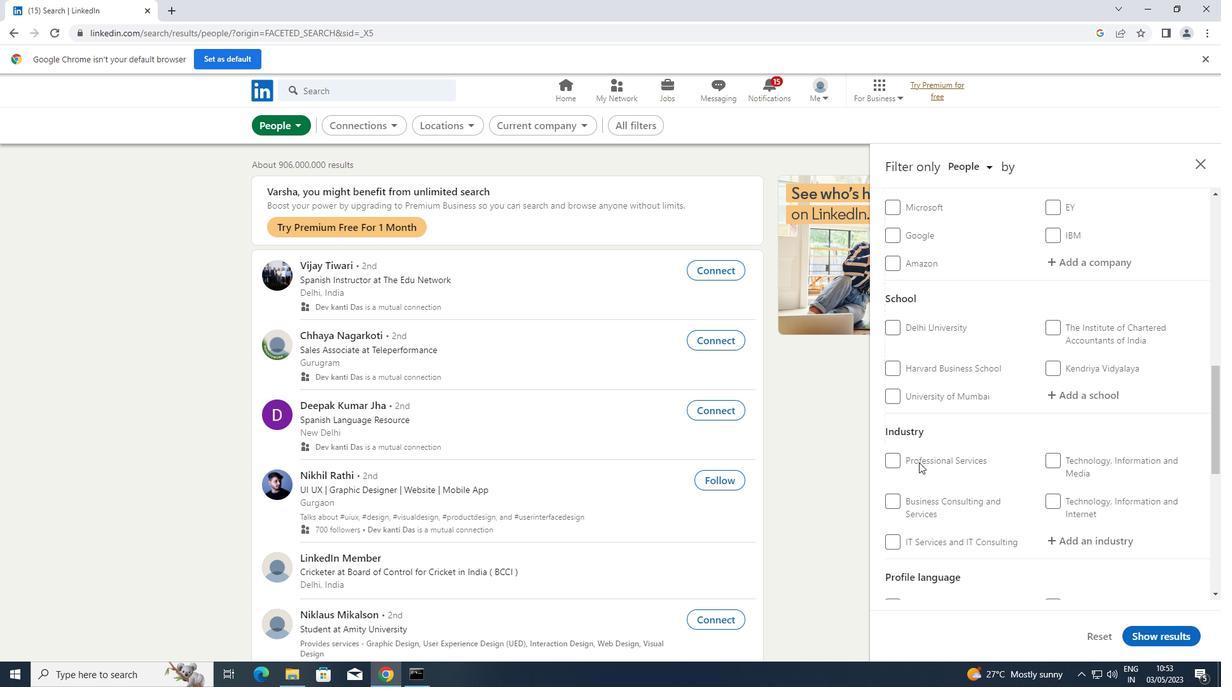 
Action: Mouse scrolled (919, 463) with delta (0, 0)
Screenshot: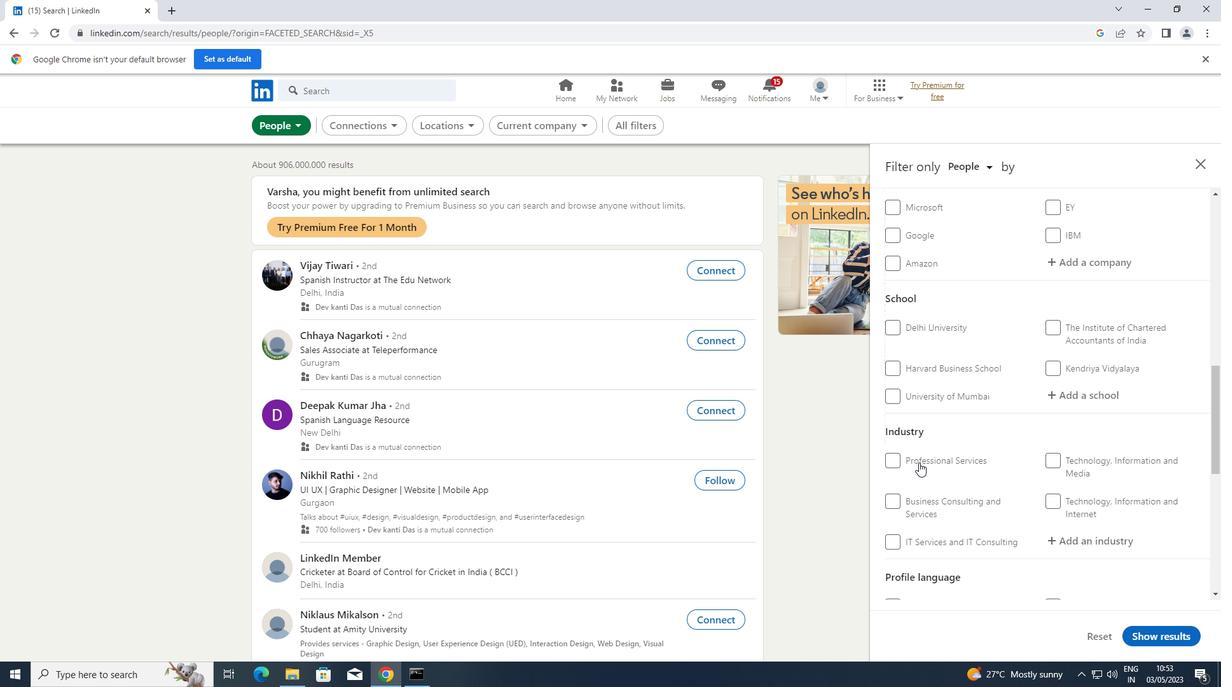 
Action: Mouse scrolled (919, 463) with delta (0, 0)
Screenshot: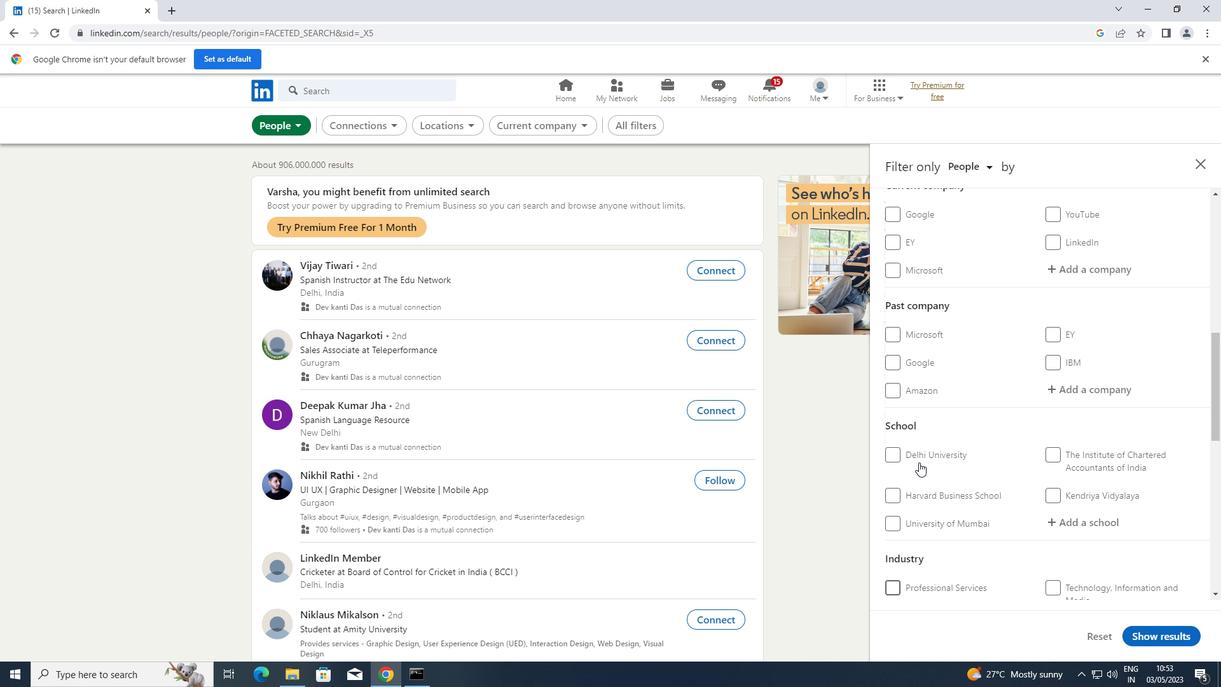 
Action: Mouse moved to (1089, 330)
Screenshot: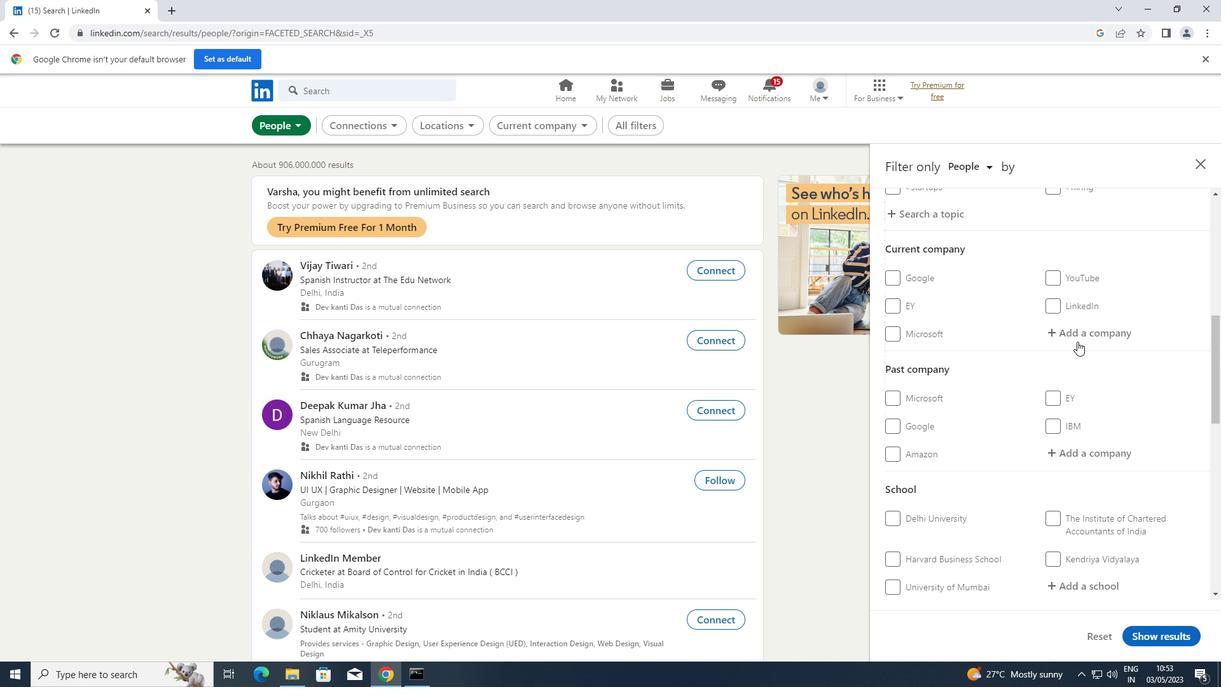 
Action: Mouse pressed left at (1089, 330)
Screenshot: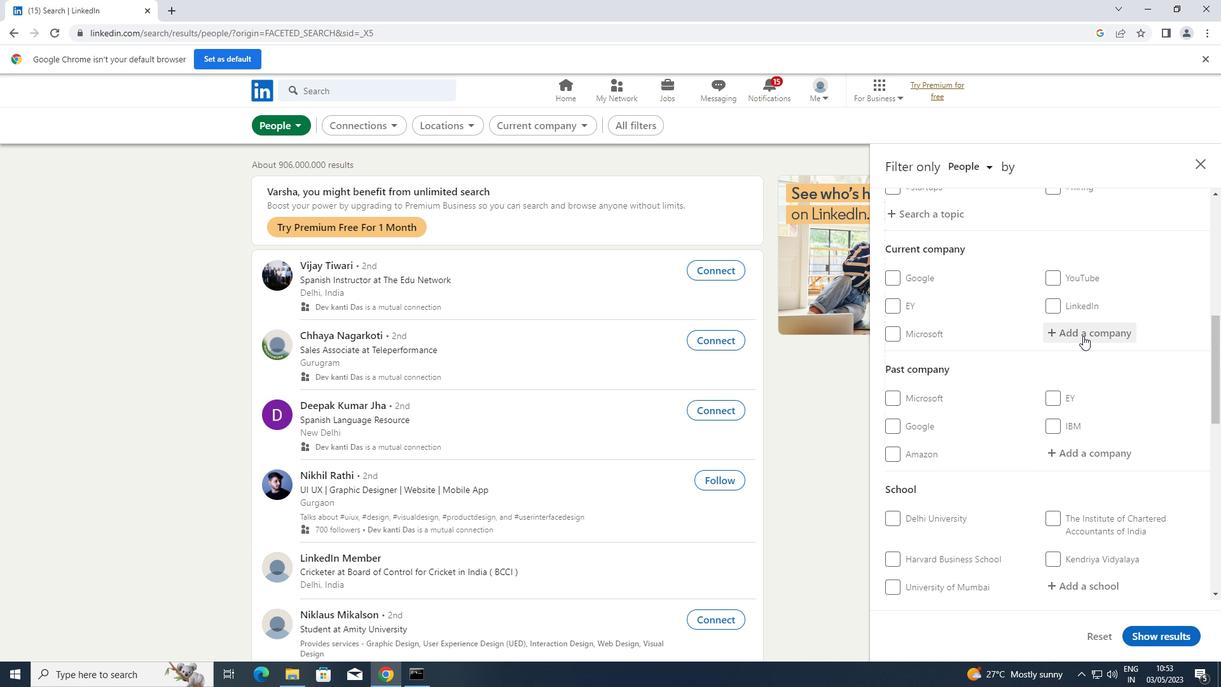 
Action: Key pressed <Key.shift>STERLING
Screenshot: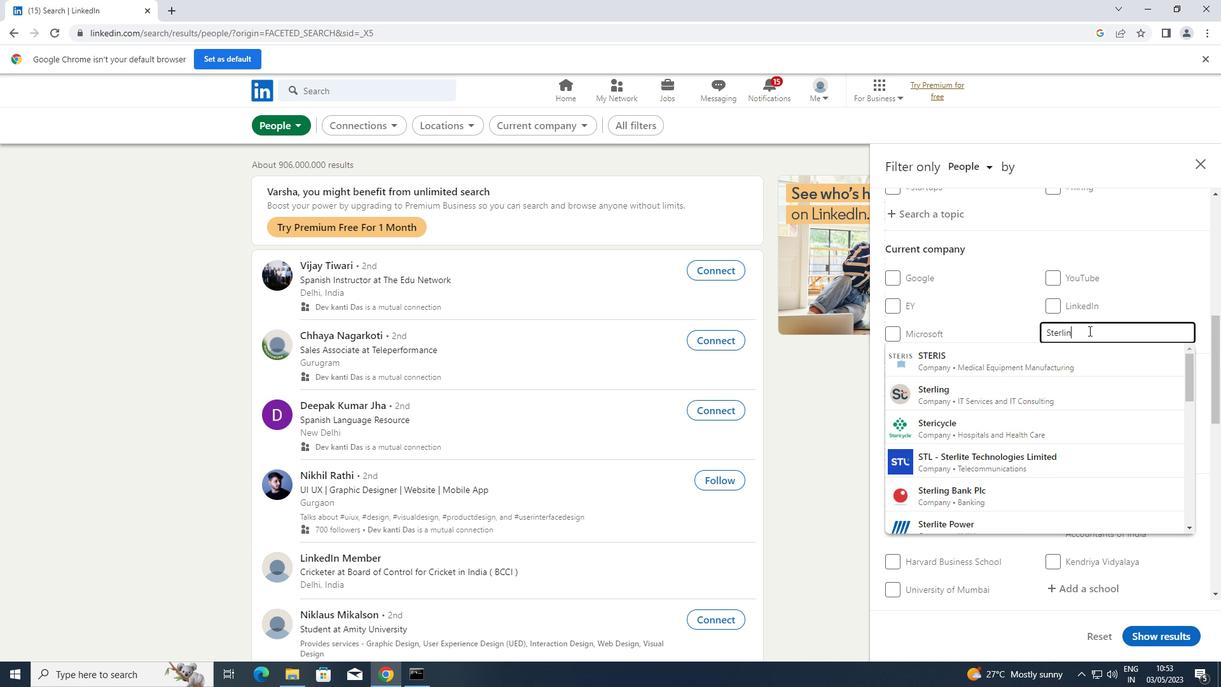 
Action: Mouse moved to (1042, 515)
Screenshot: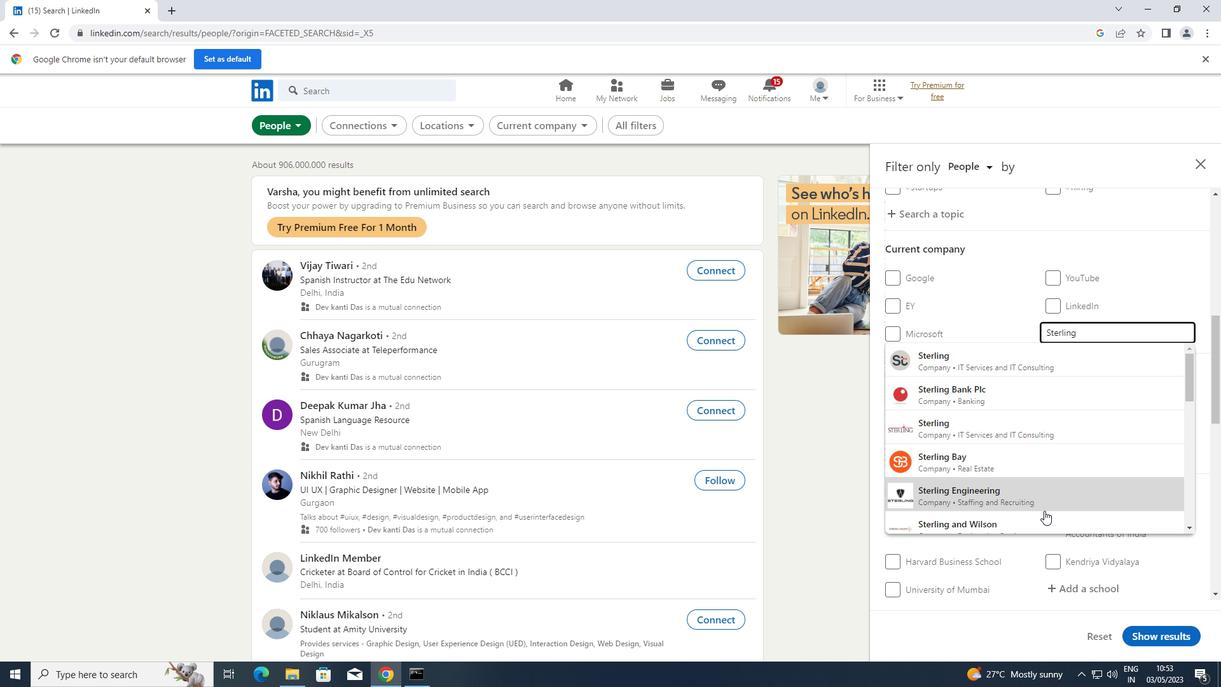 
Action: Mouse pressed left at (1042, 515)
Screenshot: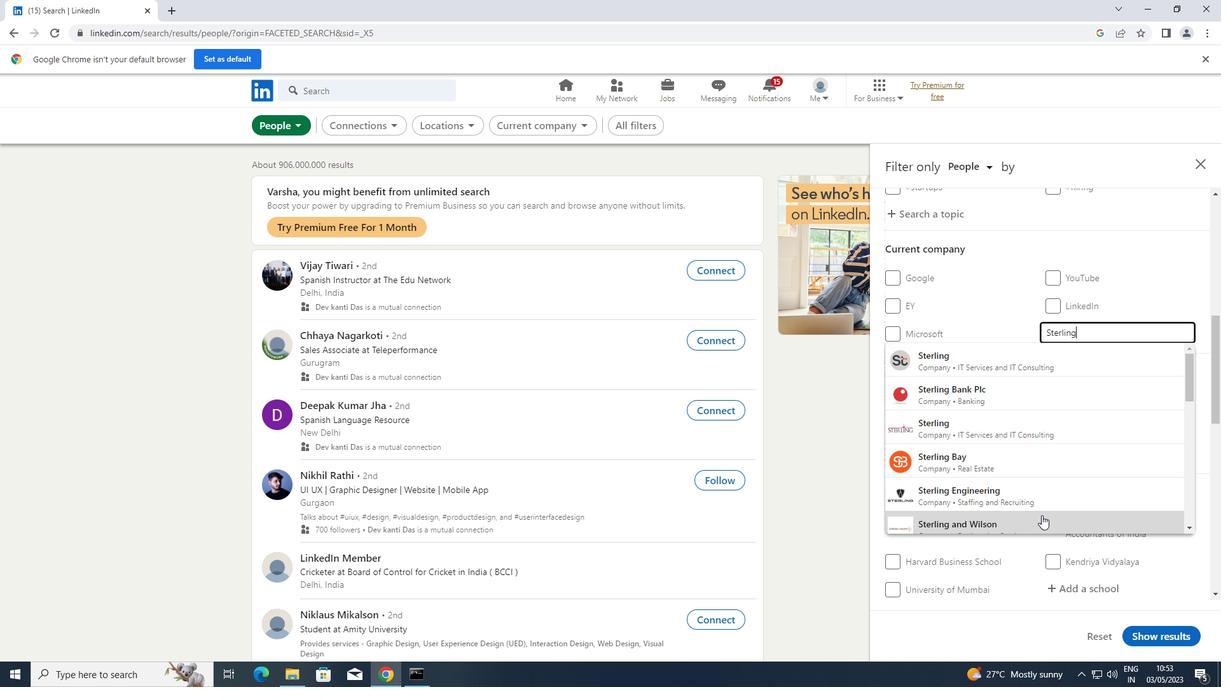
Action: Mouse scrolled (1042, 514) with delta (0, 0)
Screenshot: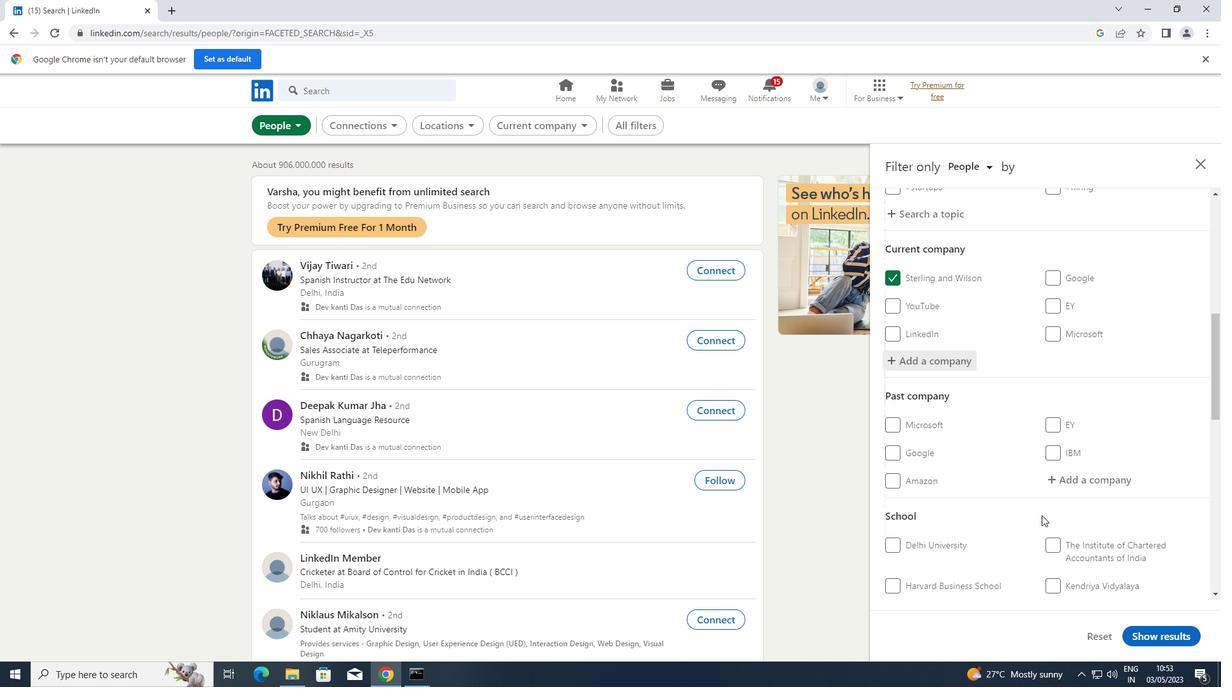 
Action: Mouse scrolled (1042, 514) with delta (0, 0)
Screenshot: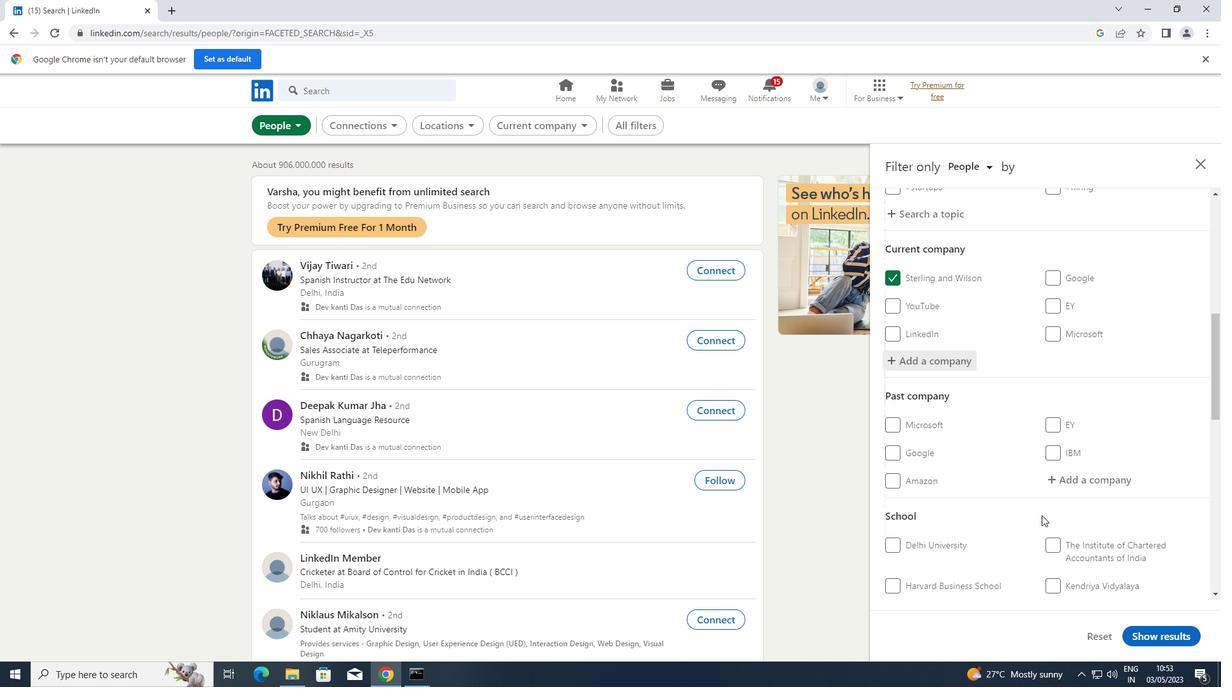 
Action: Mouse moved to (1077, 482)
Screenshot: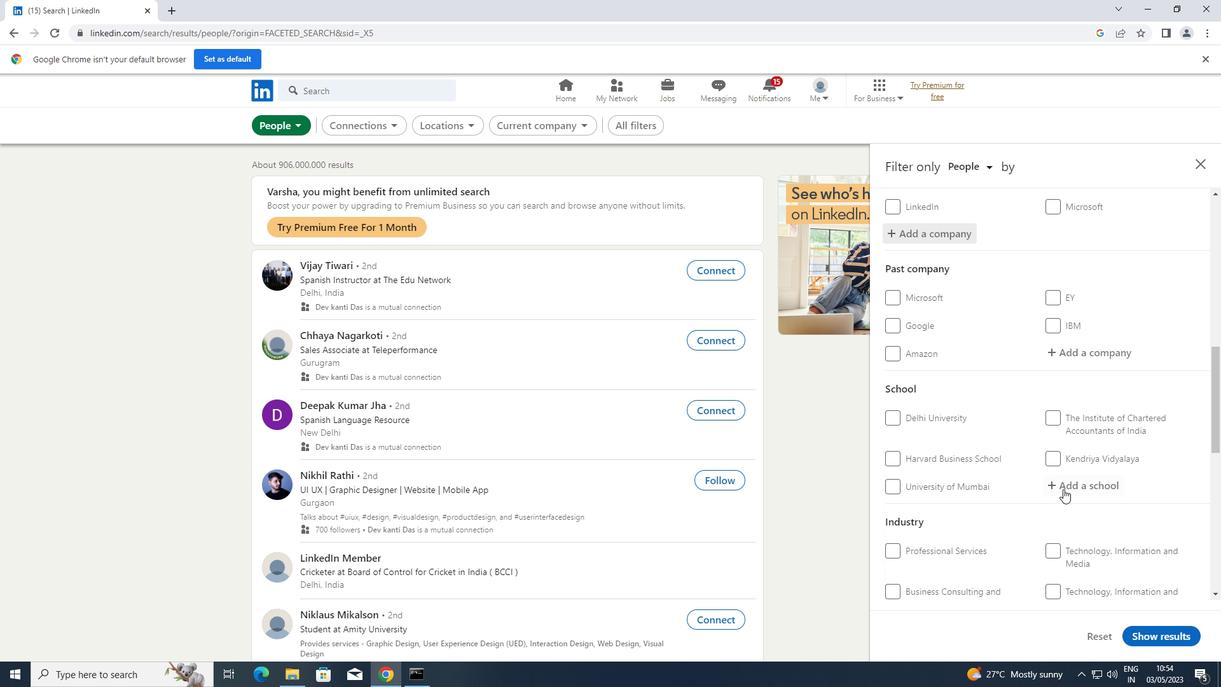 
Action: Mouse pressed left at (1077, 482)
Screenshot: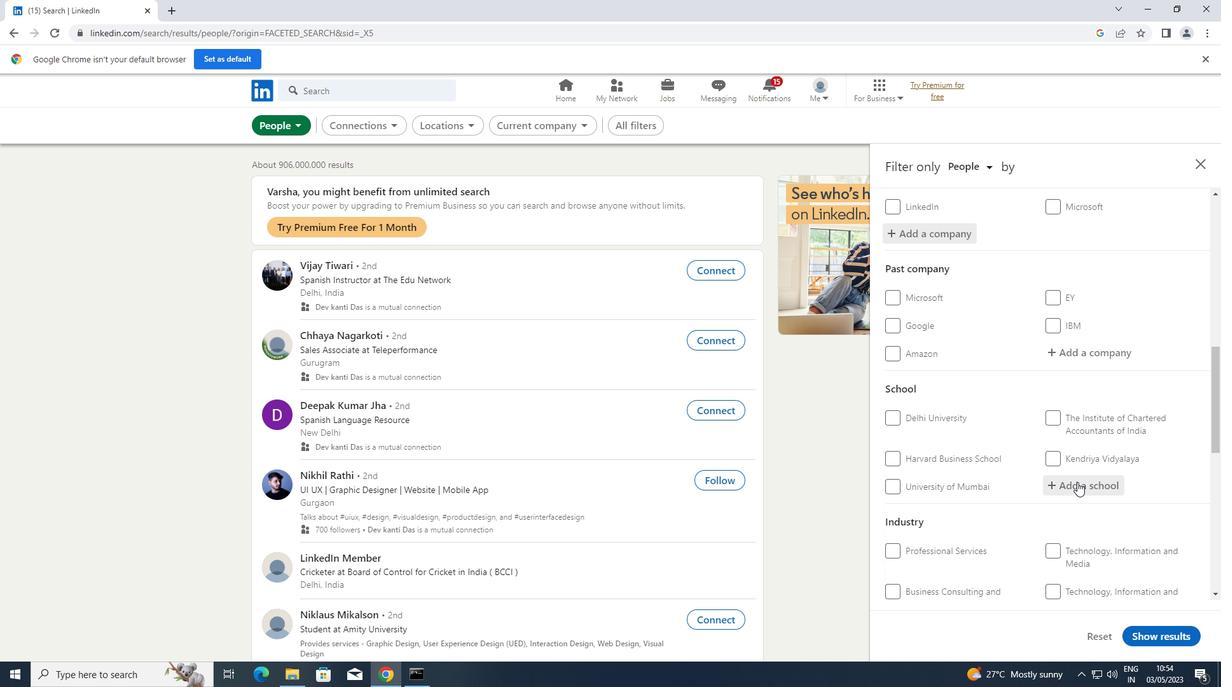 
Action: Mouse moved to (1079, 481)
Screenshot: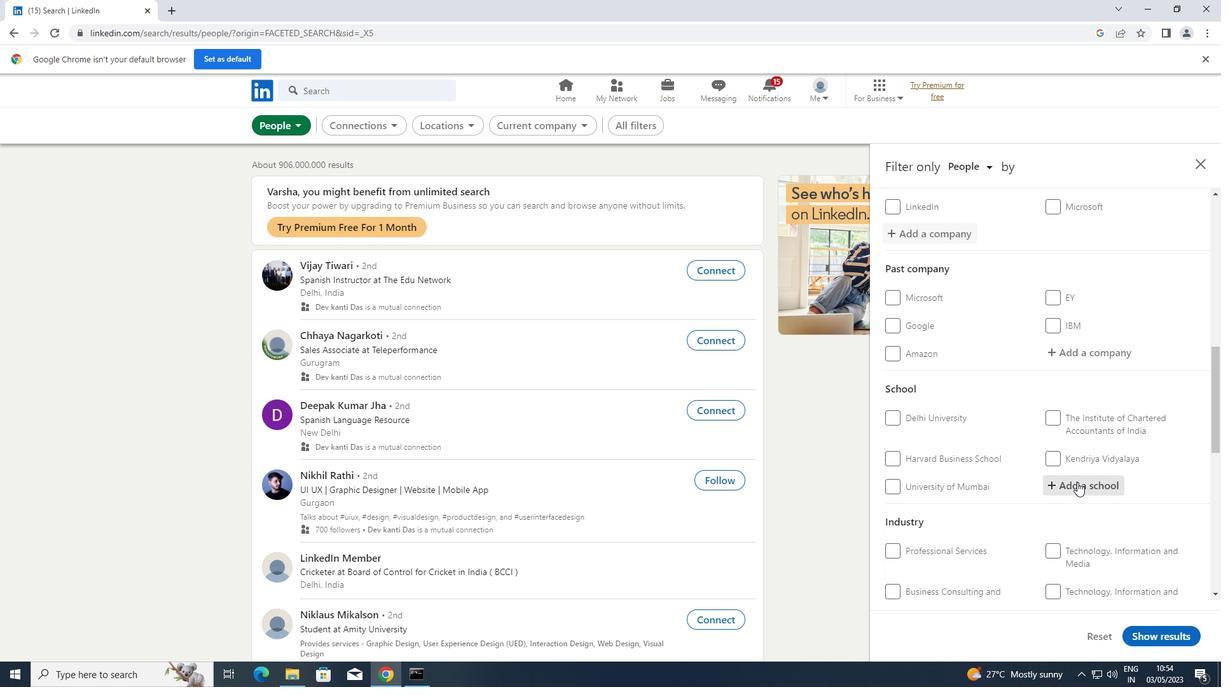 
Action: Key pressed <Key.shift>MALAVIYA<Key.space>
Screenshot: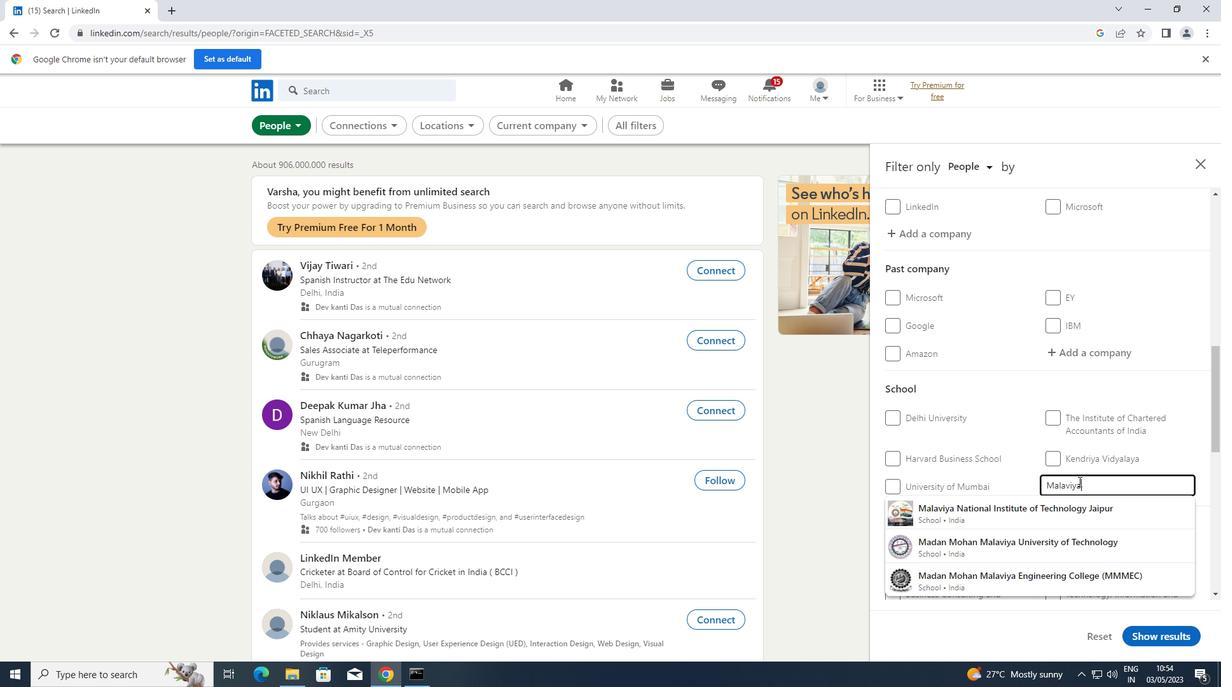
Action: Mouse moved to (1069, 519)
Screenshot: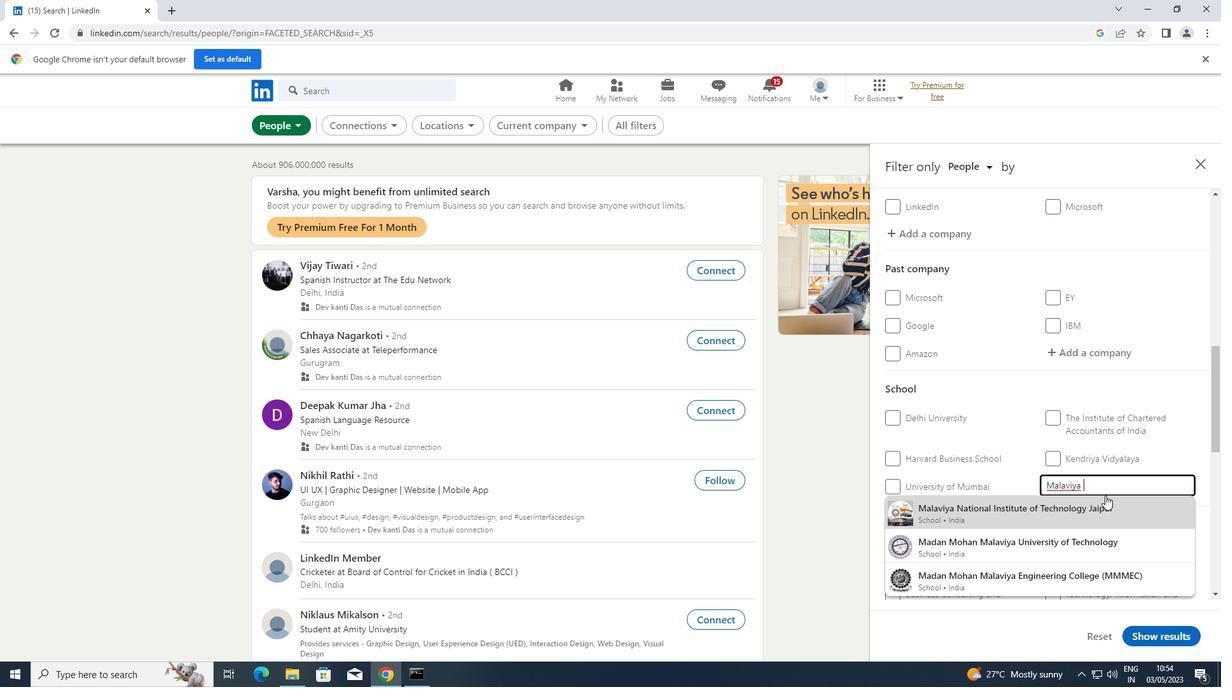 
Action: Mouse pressed left at (1069, 519)
Screenshot: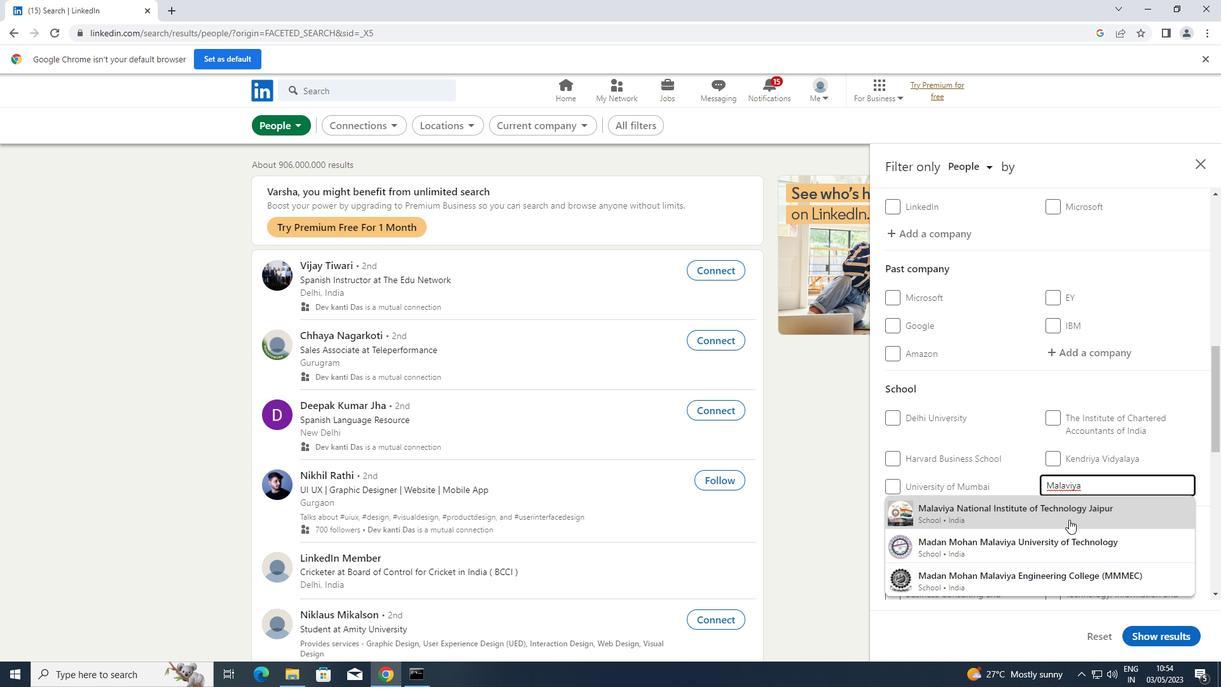 
Action: Mouse scrolled (1069, 519) with delta (0, 0)
Screenshot: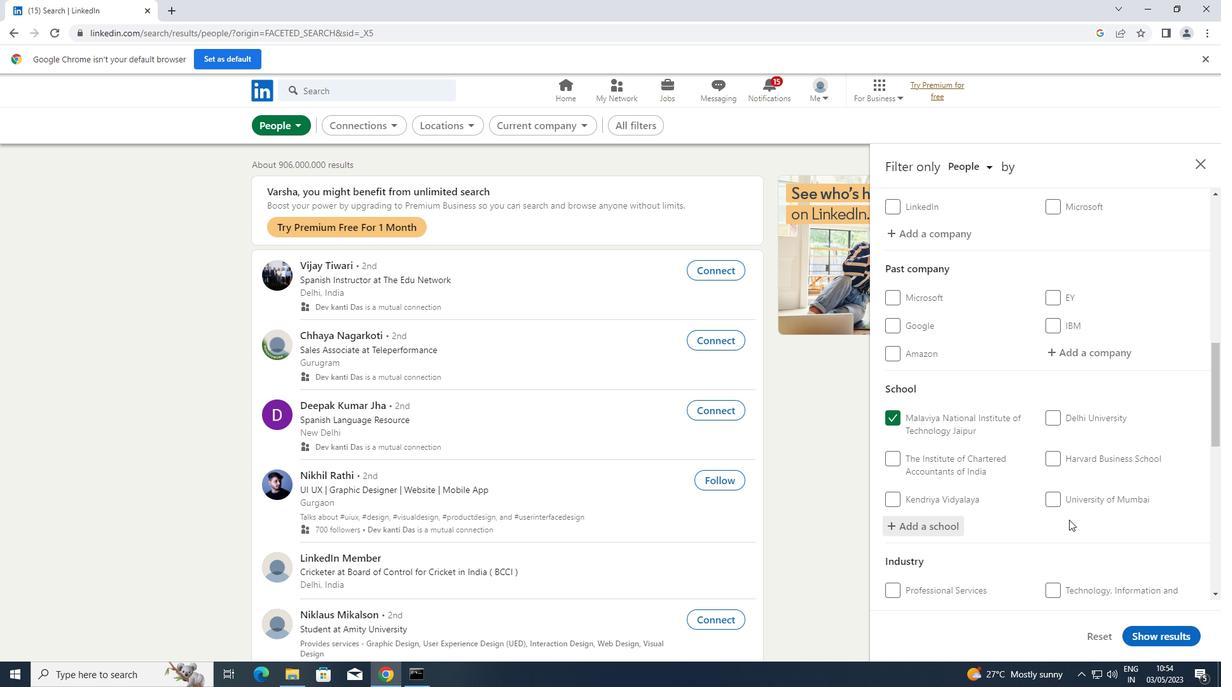 
Action: Mouse scrolled (1069, 519) with delta (0, 0)
Screenshot: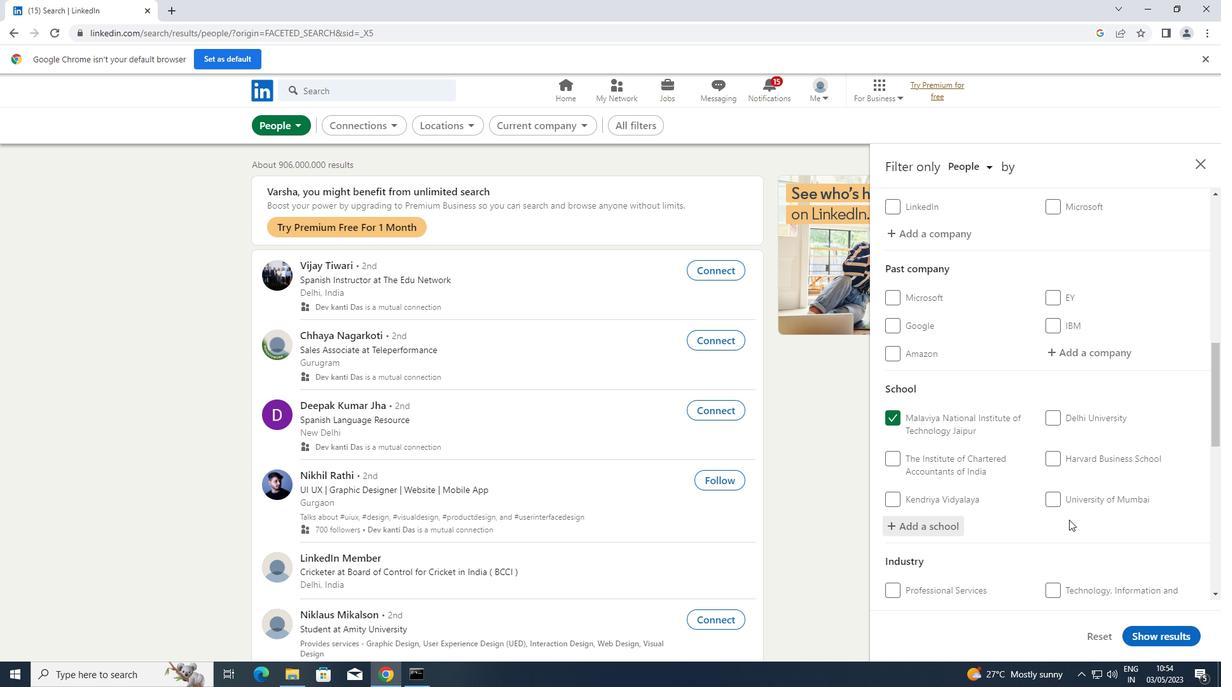 
Action: Mouse moved to (1100, 538)
Screenshot: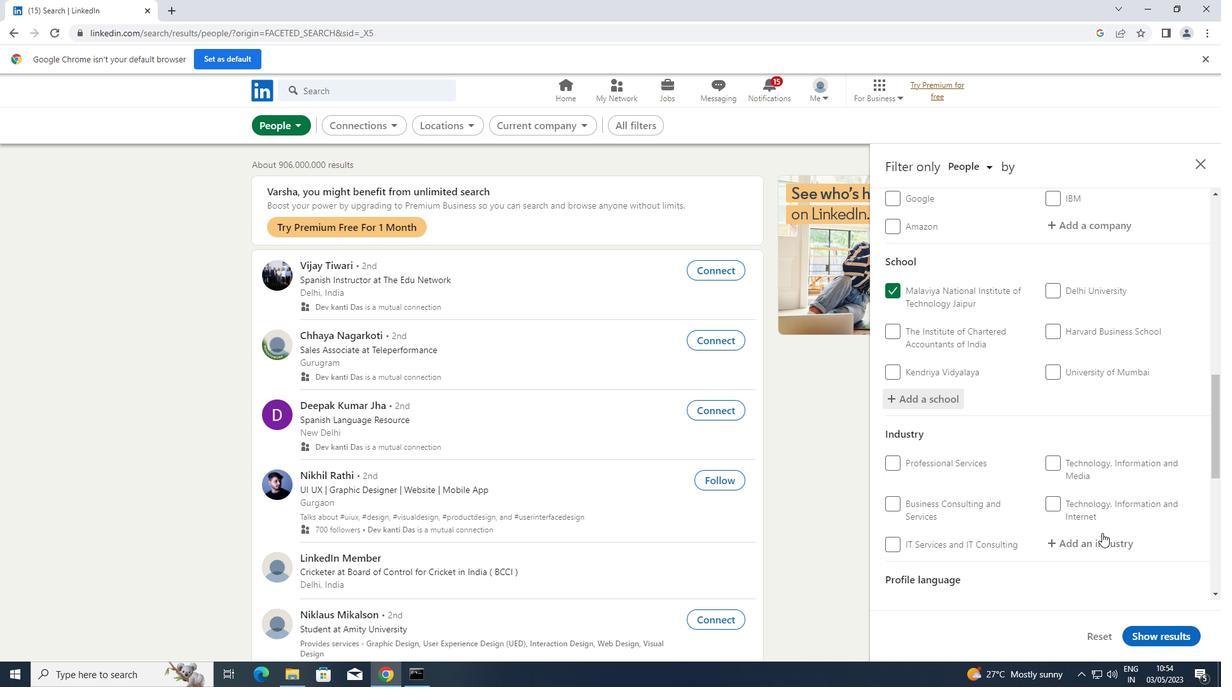 
Action: Mouse pressed left at (1100, 538)
Screenshot: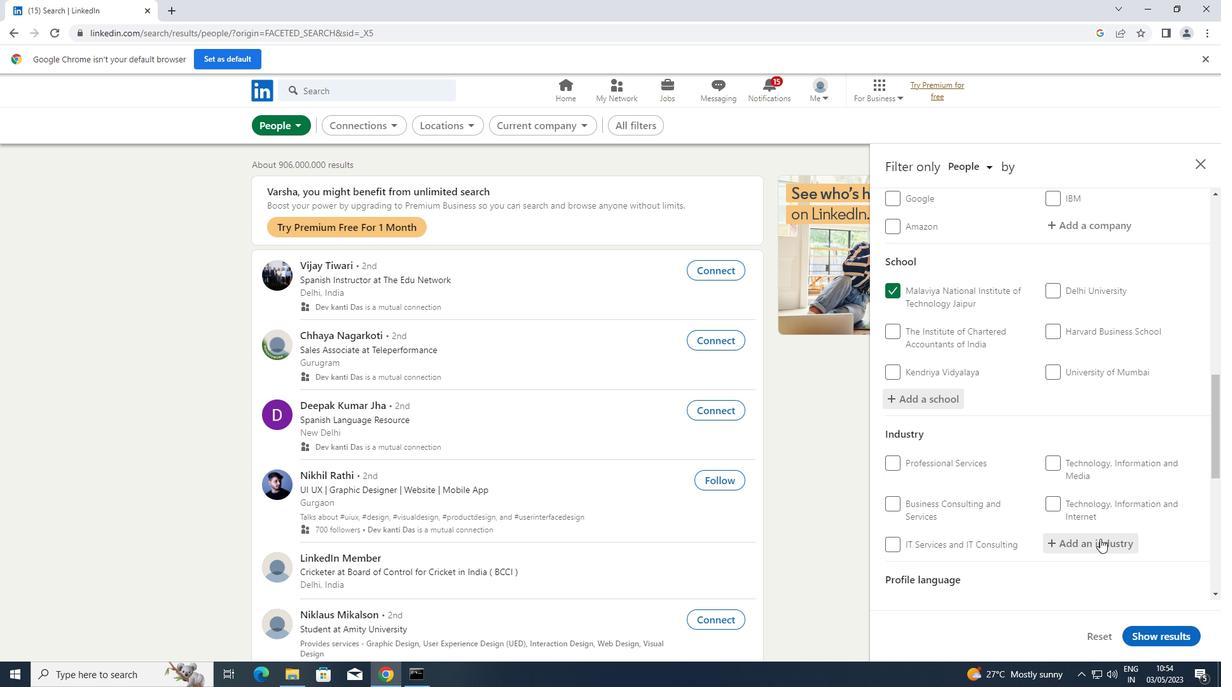 
Action: Key pressed <Key.shift>NONRESIDENT
Screenshot: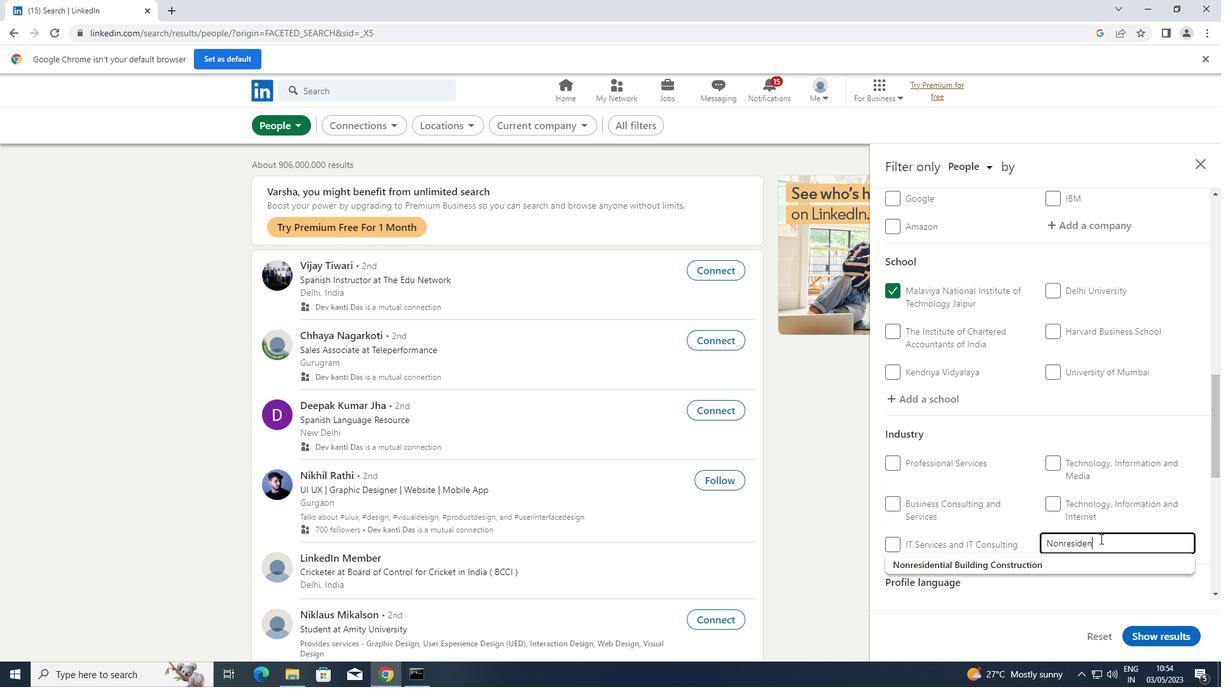 
Action: Mouse moved to (1084, 561)
Screenshot: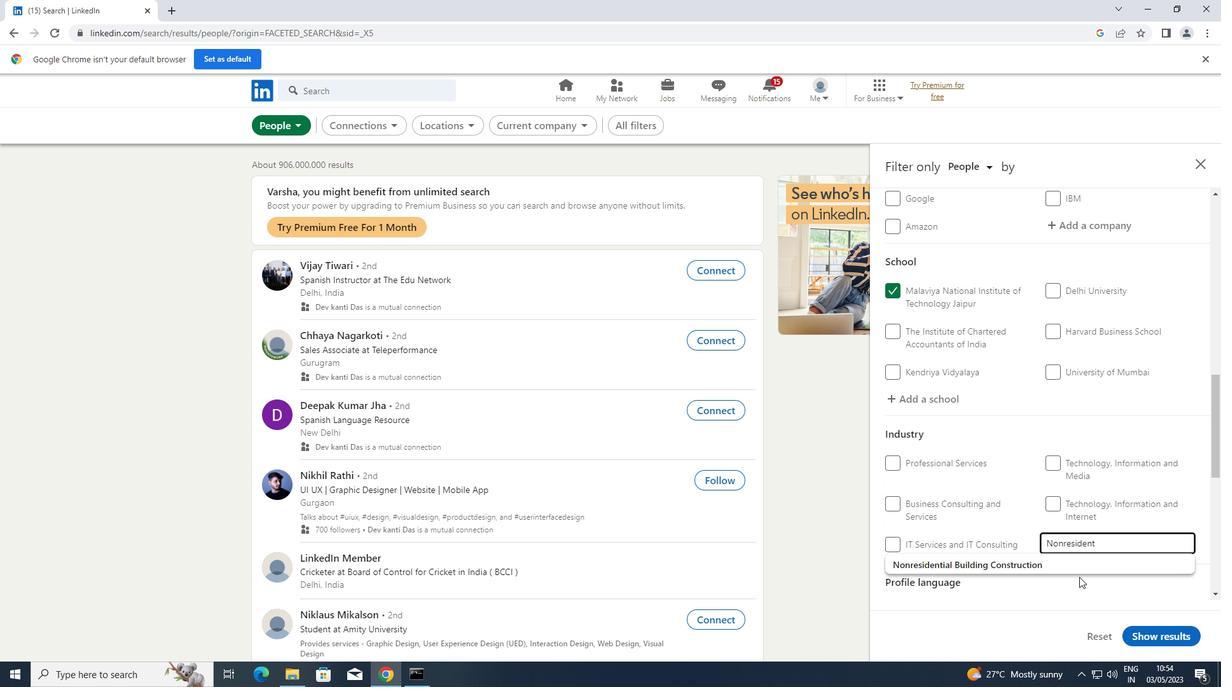 
Action: Mouse pressed left at (1084, 561)
Screenshot: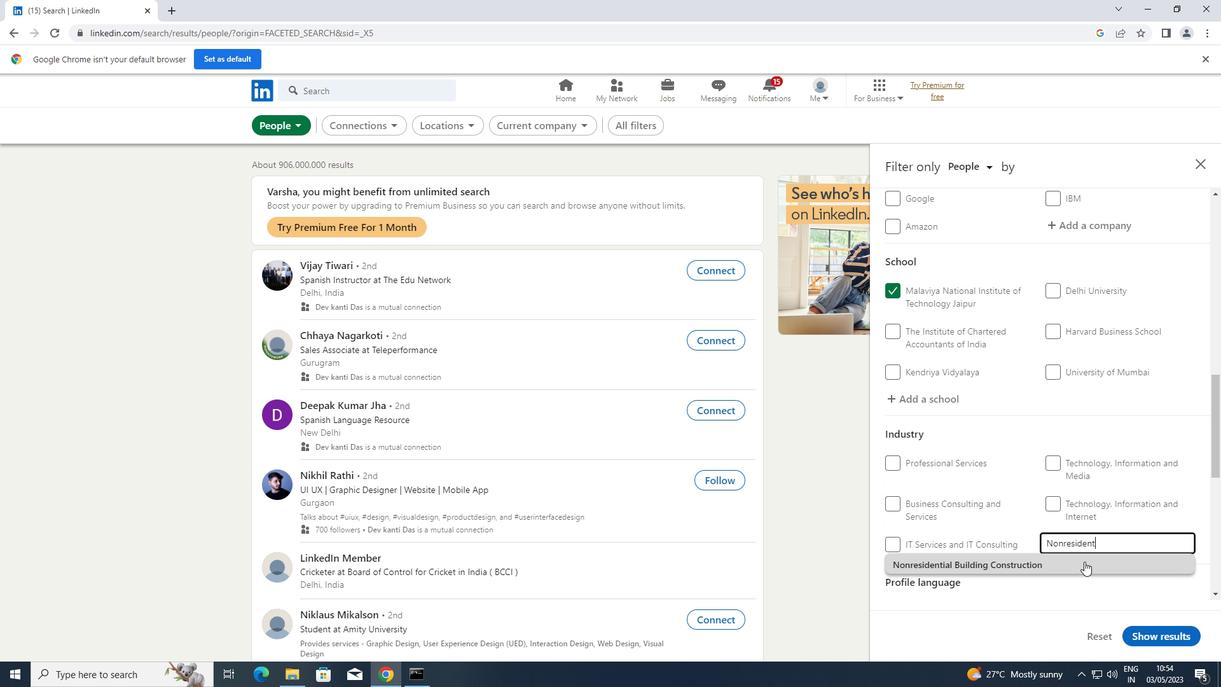 
Action: Mouse scrolled (1084, 561) with delta (0, 0)
Screenshot: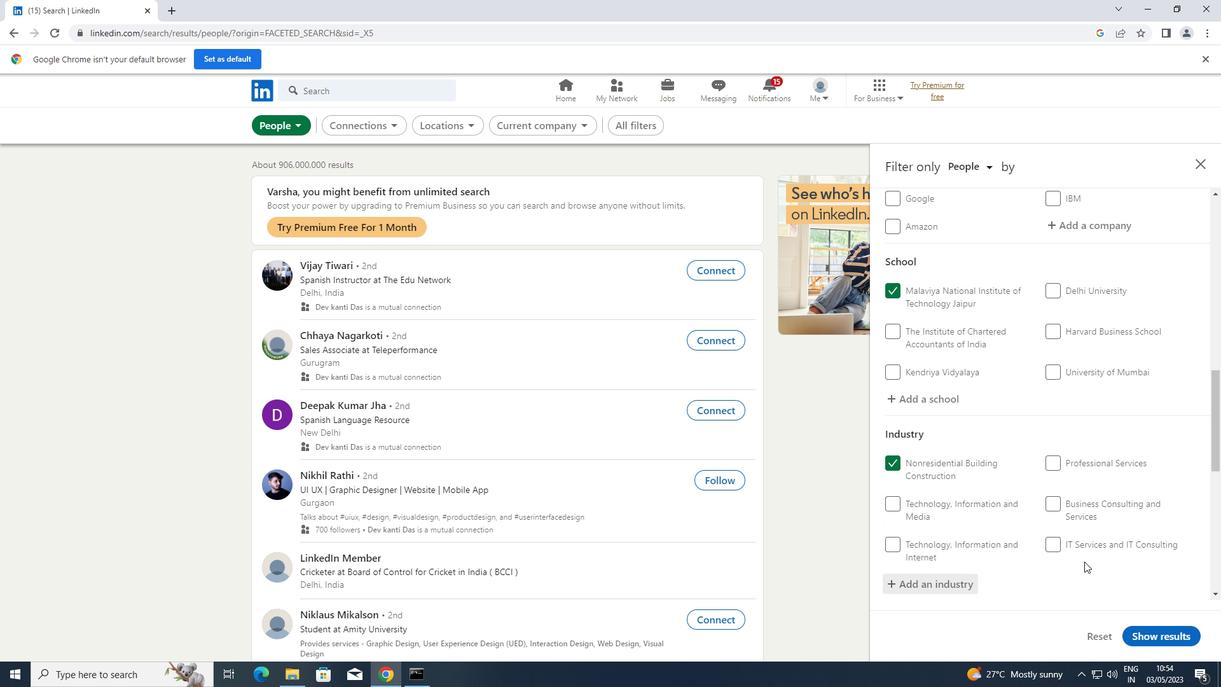 
Action: Mouse scrolled (1084, 561) with delta (0, 0)
Screenshot: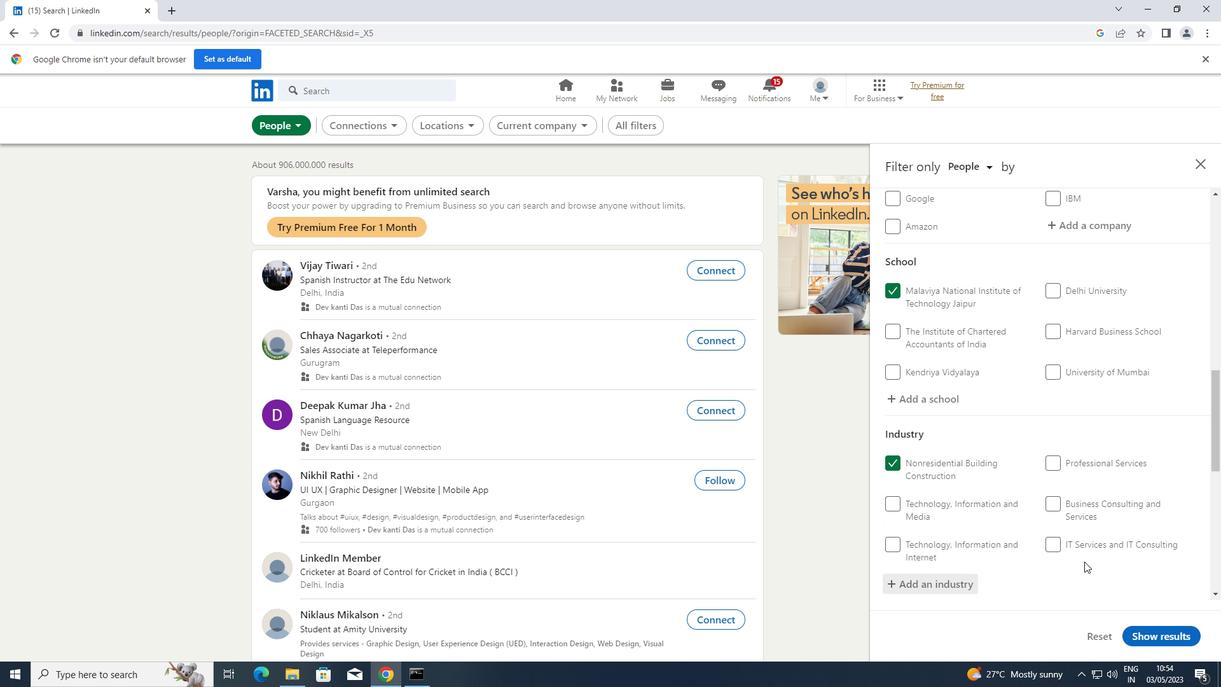 
Action: Mouse scrolled (1084, 561) with delta (0, 0)
Screenshot: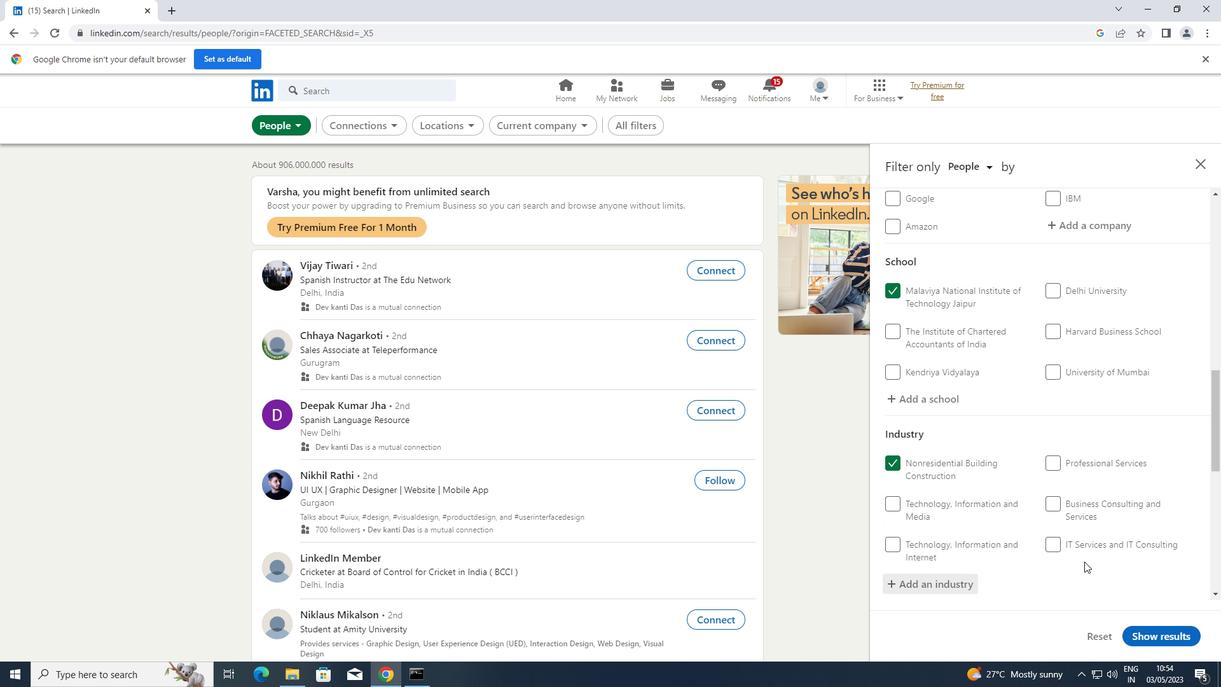 
Action: Mouse scrolled (1084, 561) with delta (0, 0)
Screenshot: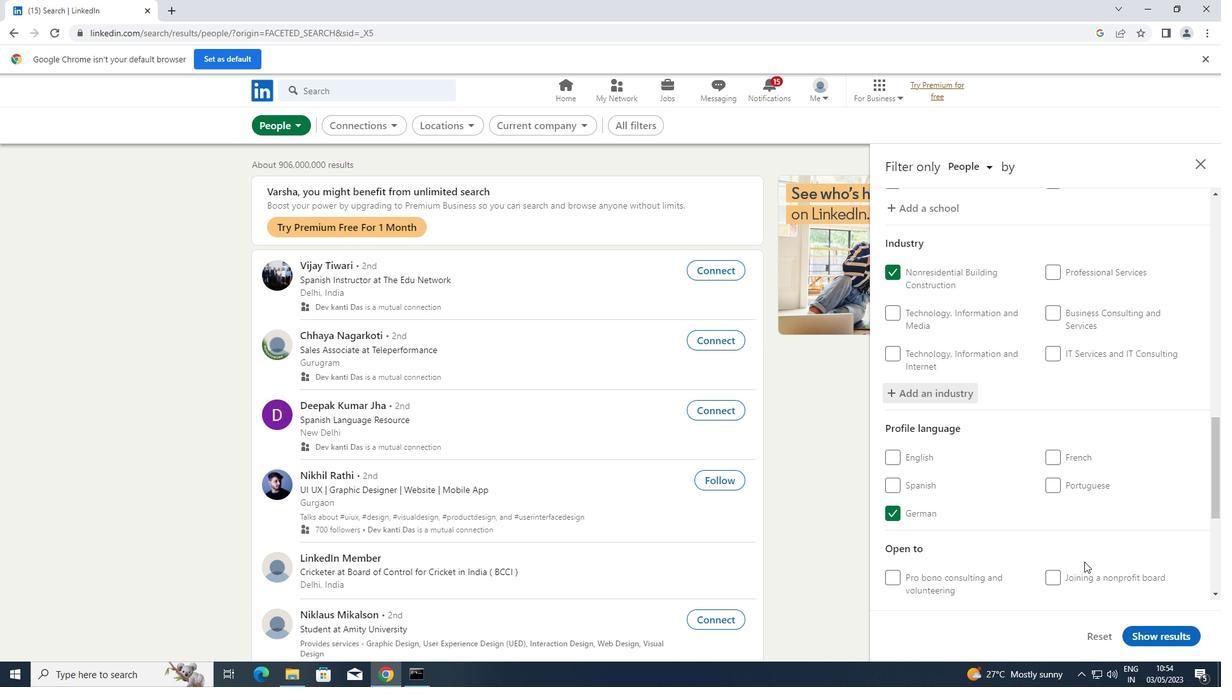 
Action: Mouse scrolled (1084, 561) with delta (0, 0)
Screenshot: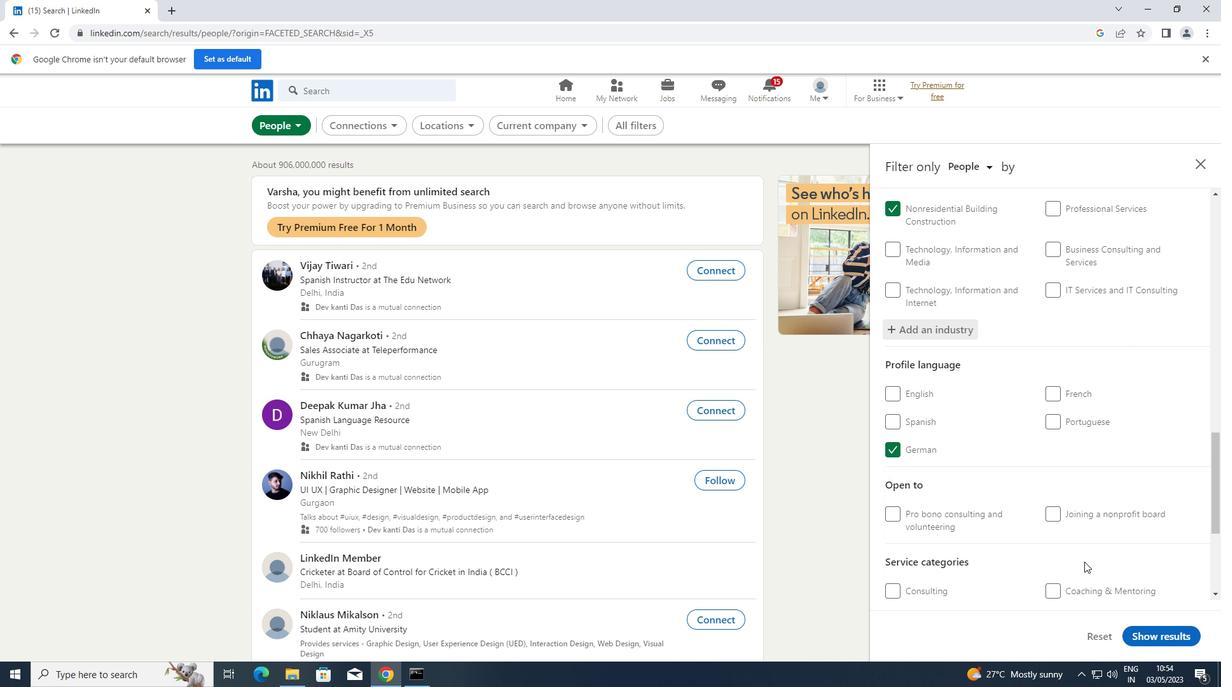 
Action: Mouse scrolled (1084, 561) with delta (0, 0)
Screenshot: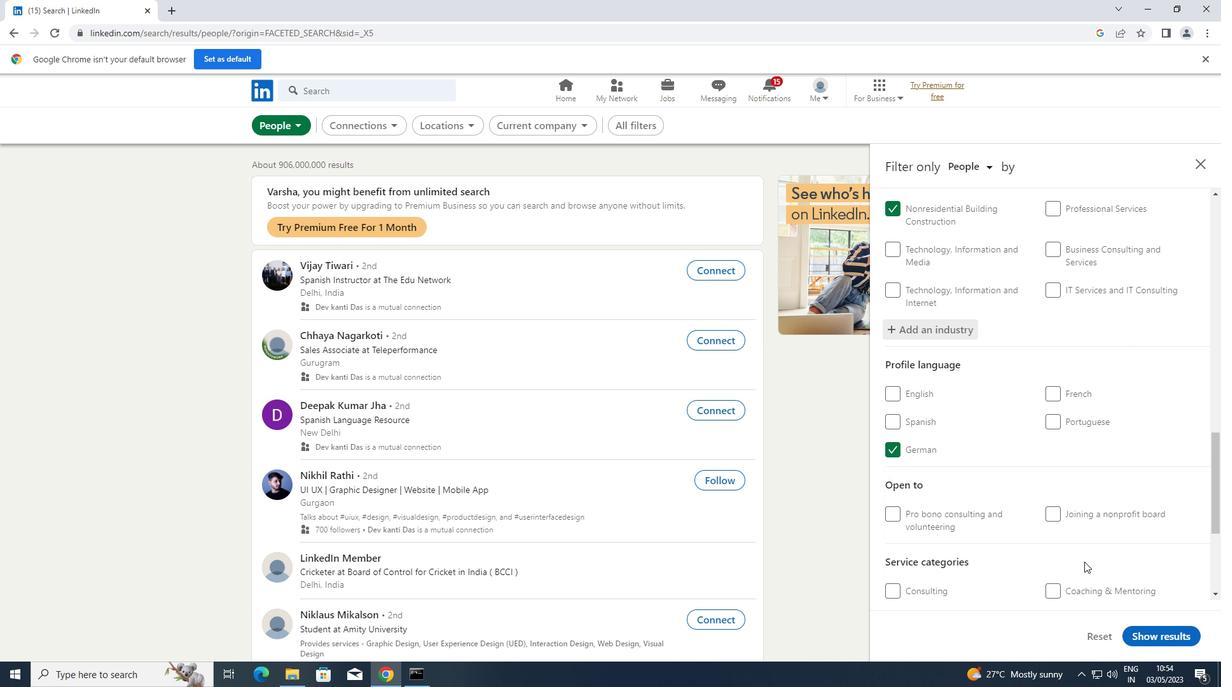 
Action: Mouse scrolled (1084, 561) with delta (0, 0)
Screenshot: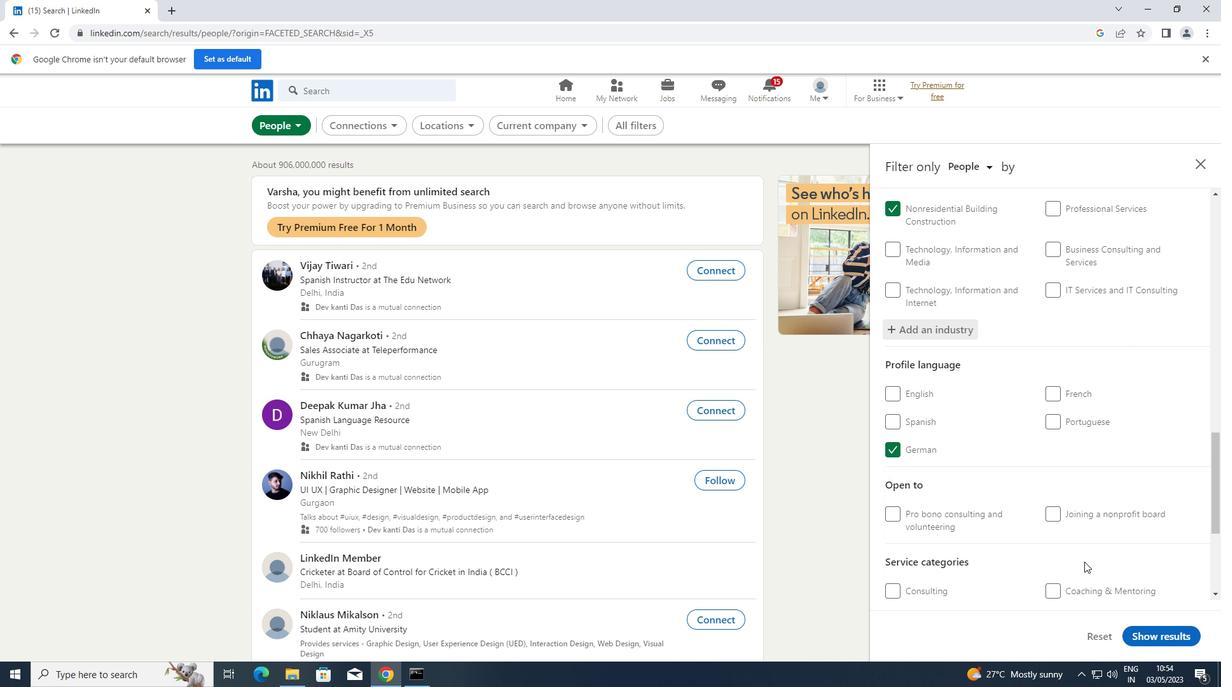 
Action: Mouse moved to (1101, 447)
Screenshot: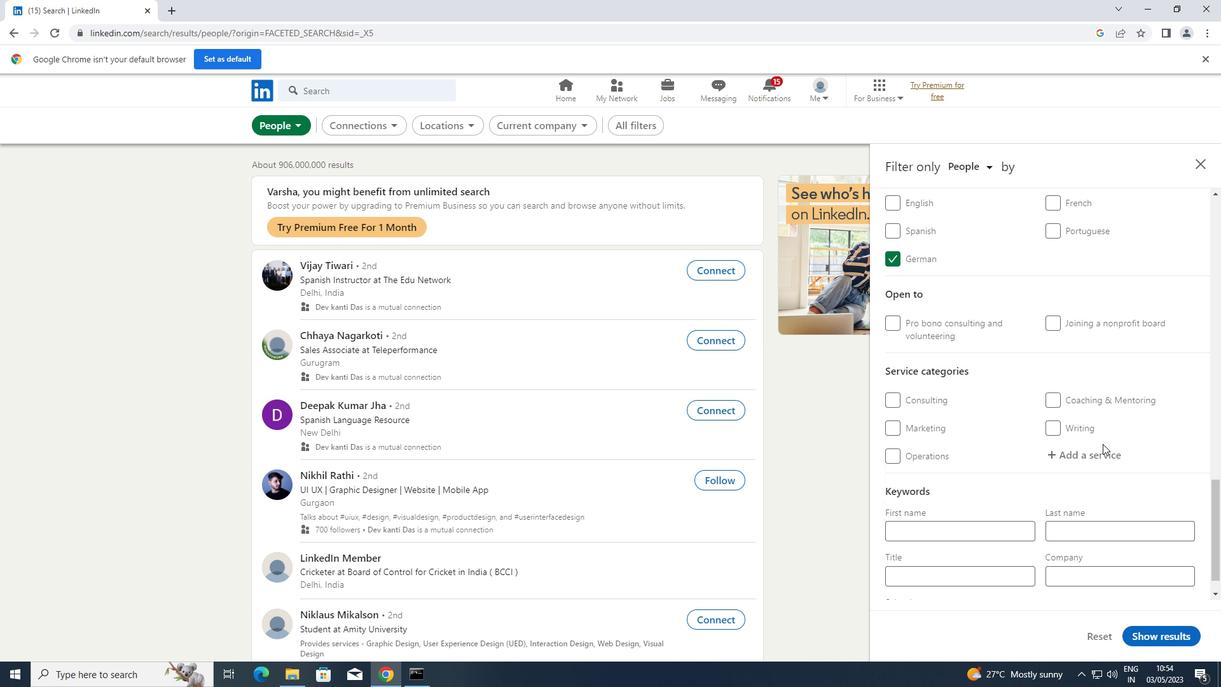 
Action: Mouse pressed left at (1101, 447)
Screenshot: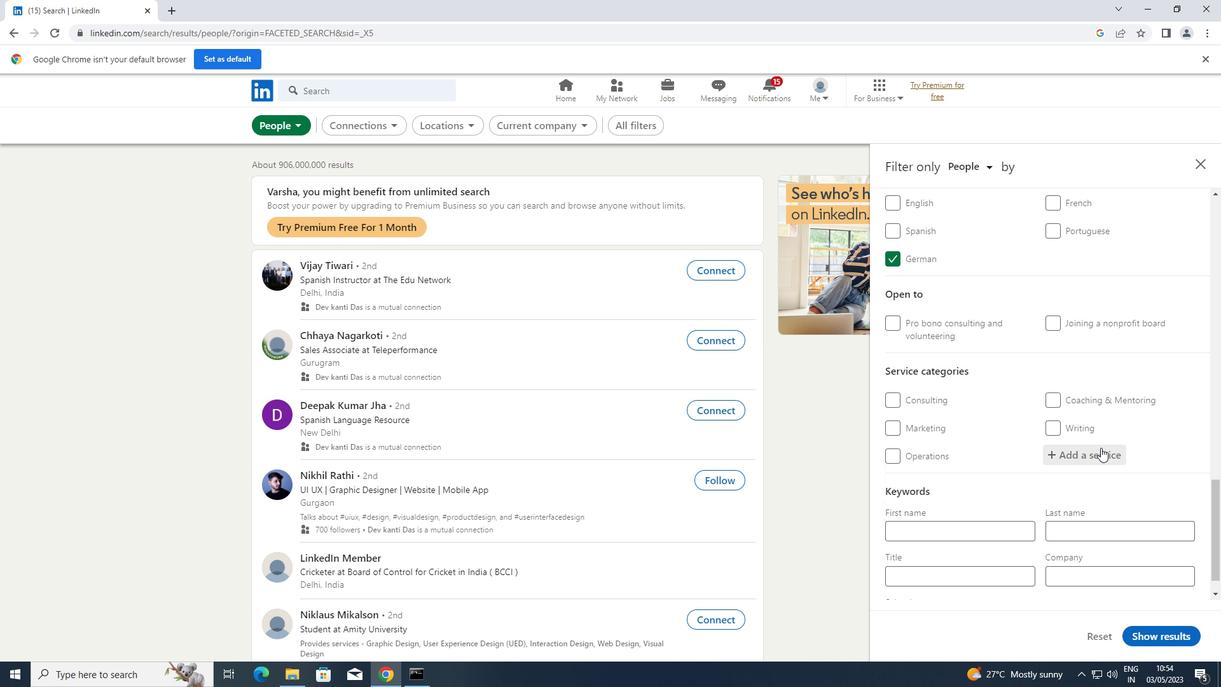 
Action: Key pressed <Key.shift>CORPORATE
Screenshot: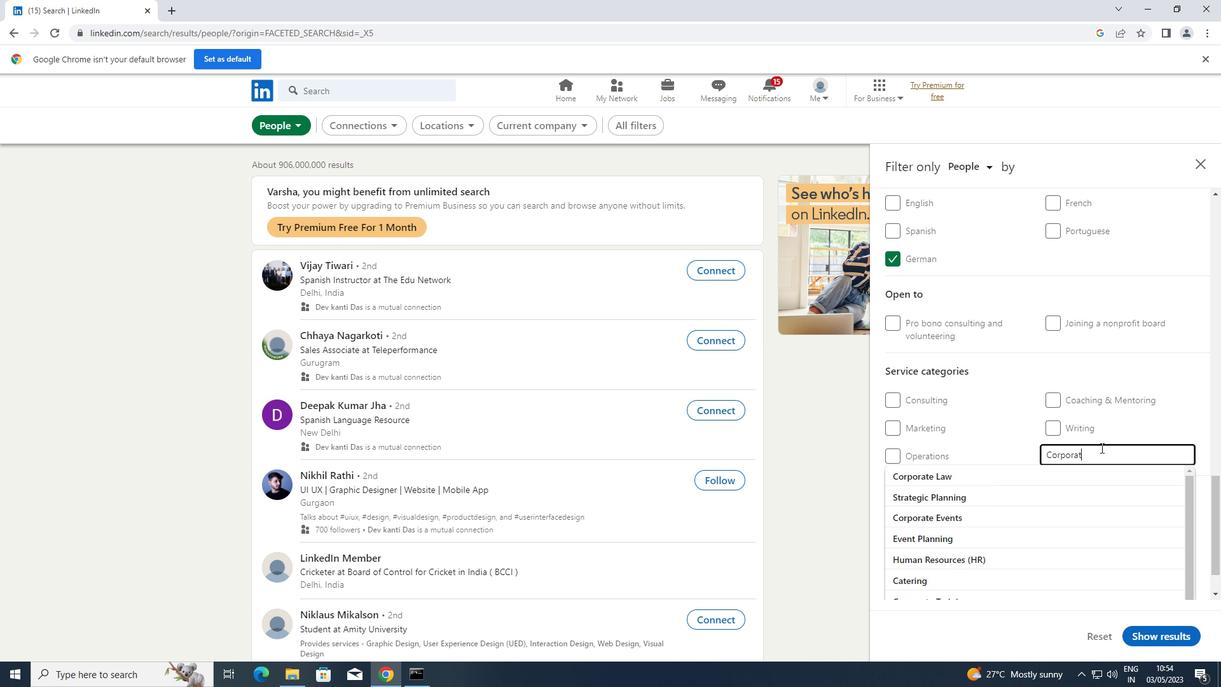 
Action: Mouse moved to (1027, 498)
Screenshot: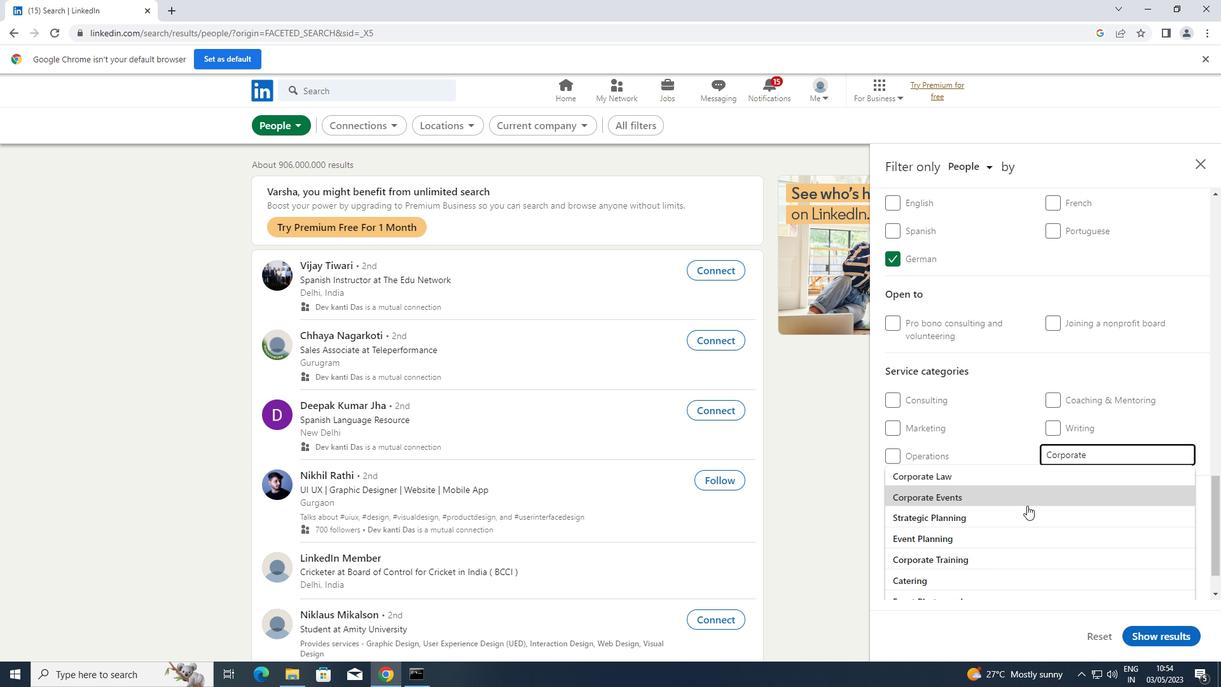 
Action: Mouse pressed left at (1027, 498)
Screenshot: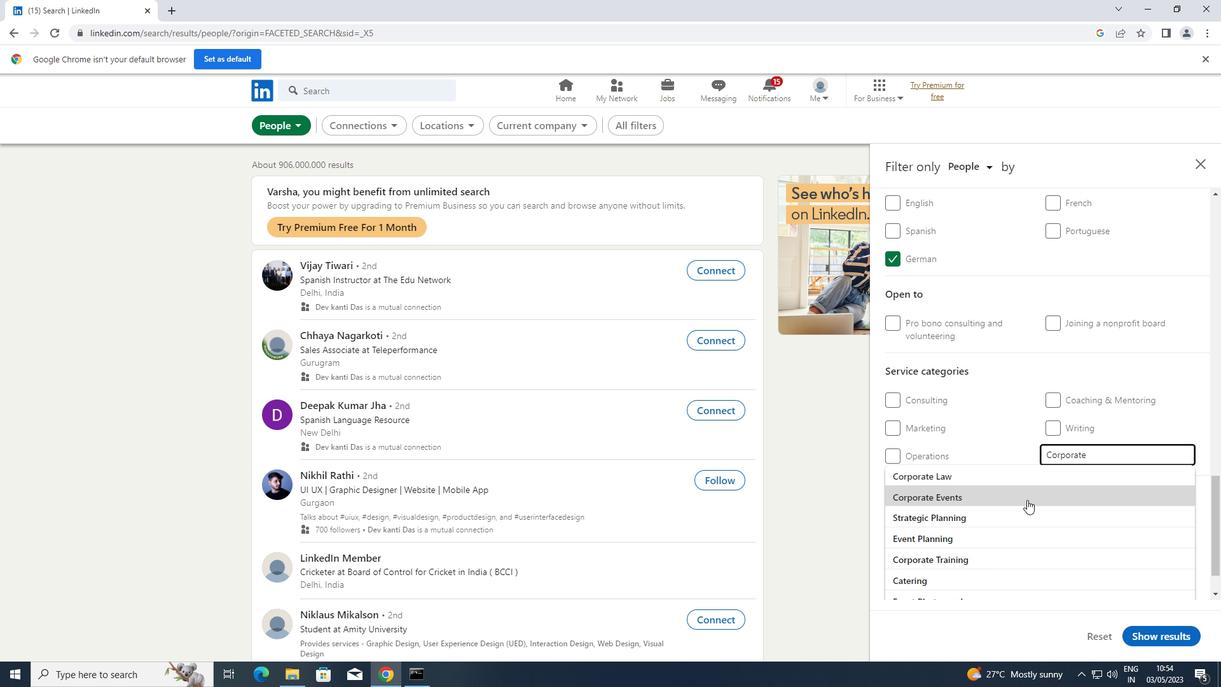 
Action: Mouse scrolled (1027, 497) with delta (0, 0)
Screenshot: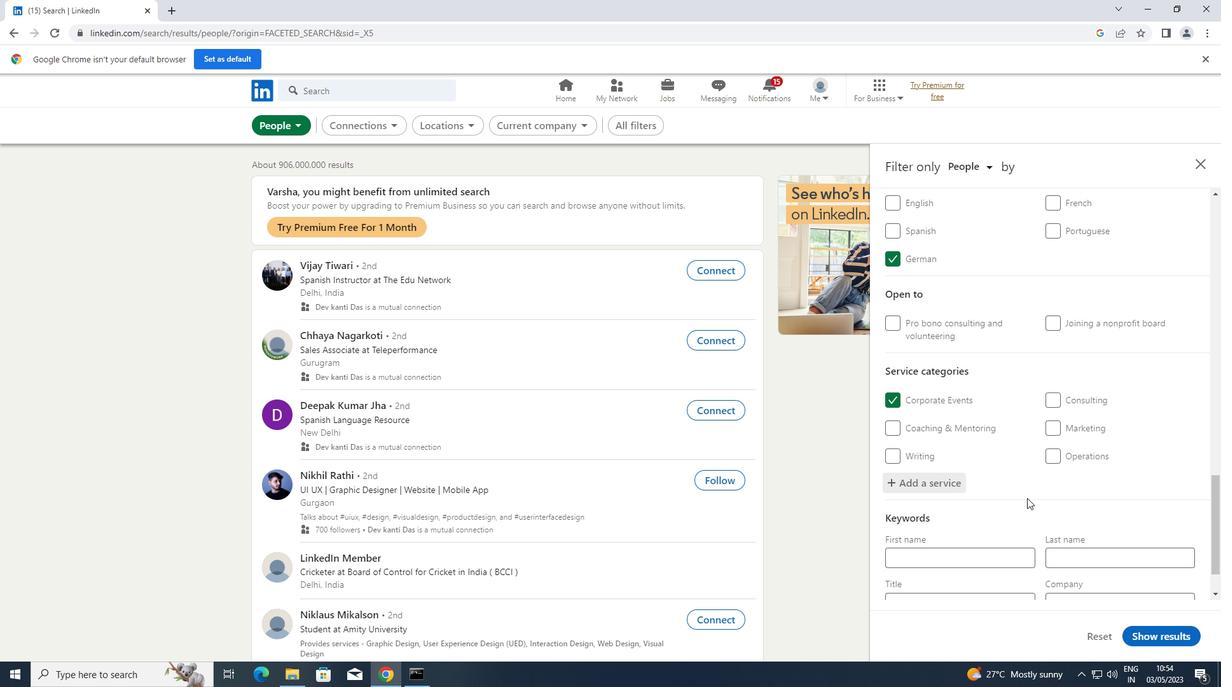 
Action: Mouse scrolled (1027, 497) with delta (0, 0)
Screenshot: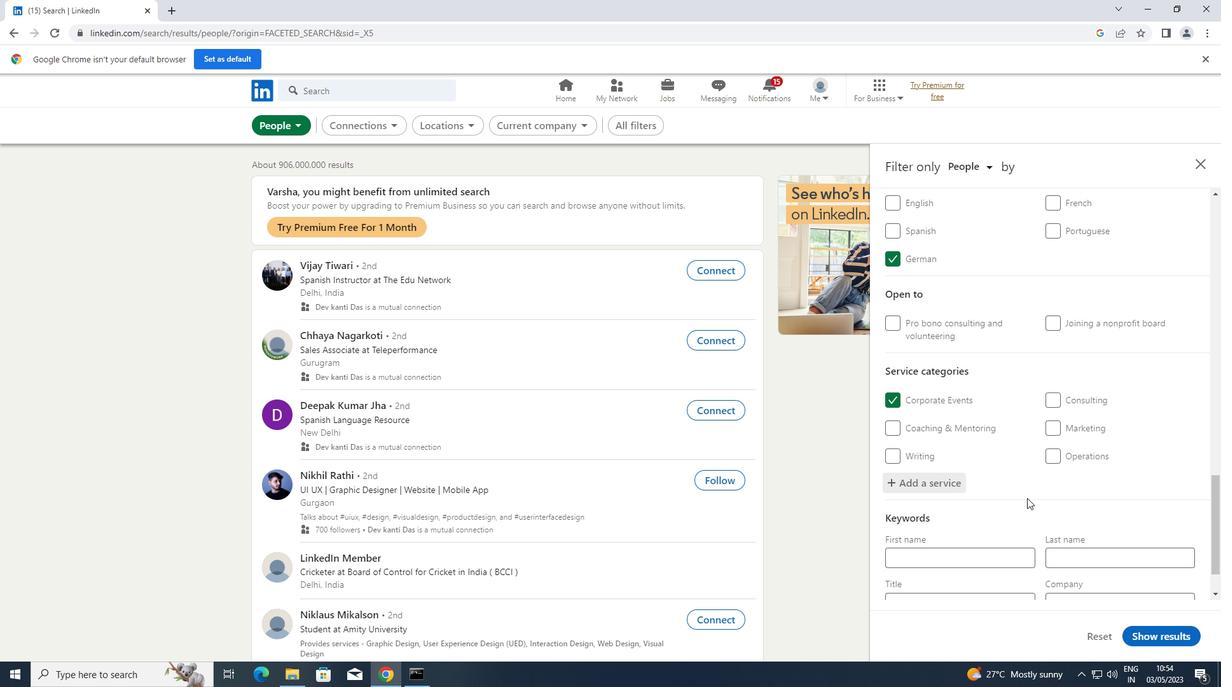 
Action: Mouse scrolled (1027, 497) with delta (0, 0)
Screenshot: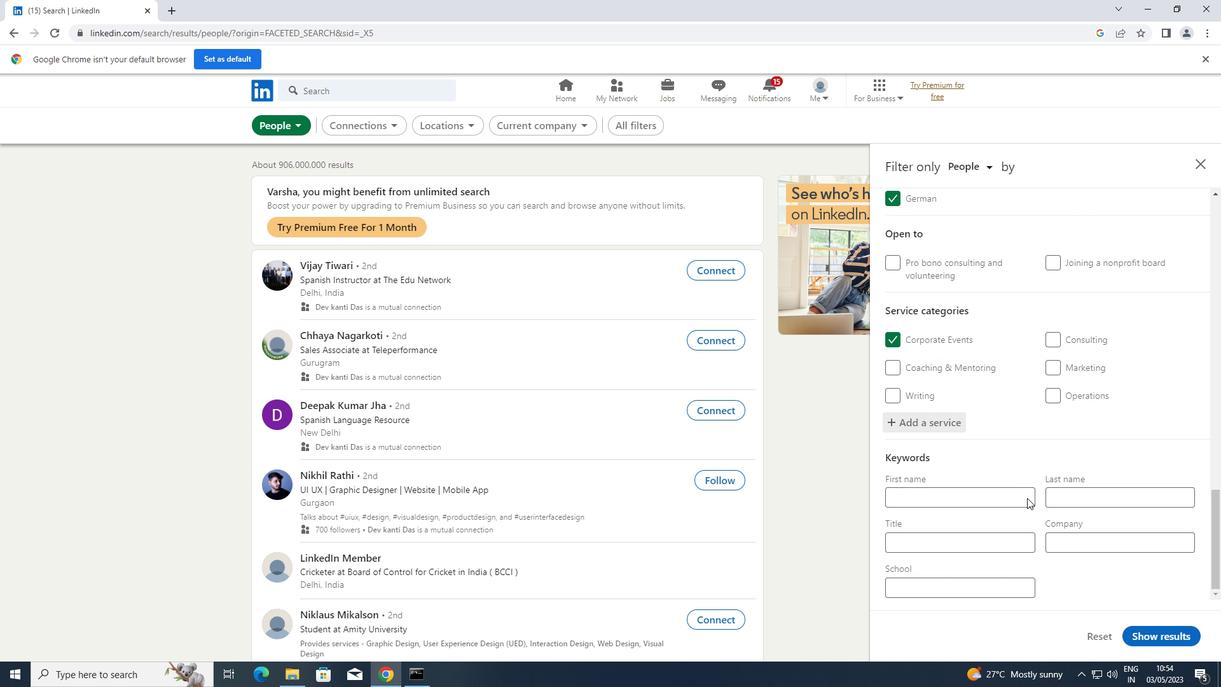 
Action: Mouse scrolled (1027, 497) with delta (0, 0)
Screenshot: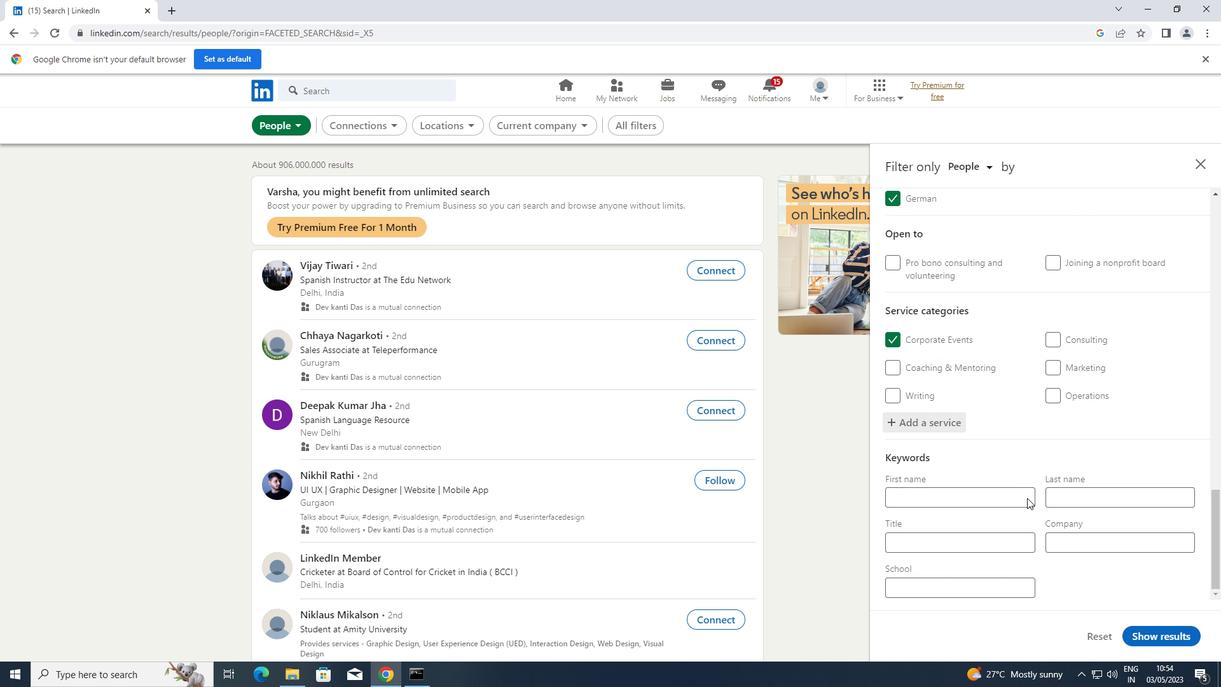 
Action: Mouse scrolled (1027, 497) with delta (0, 0)
Screenshot: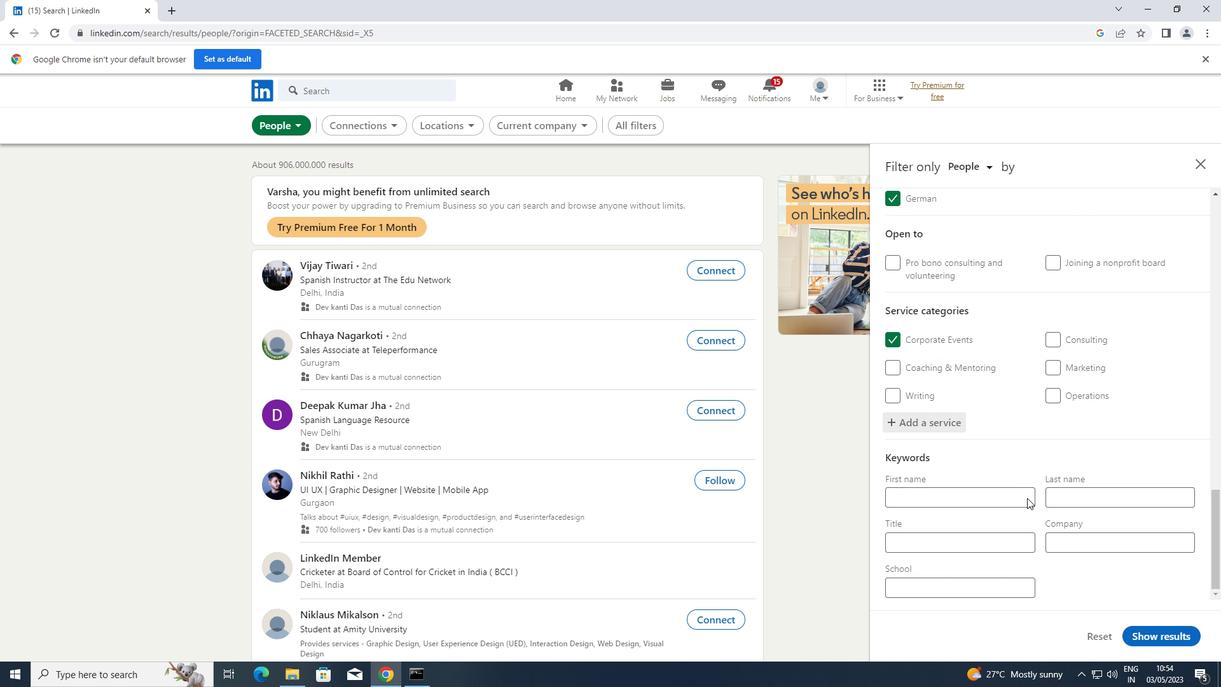 
Action: Mouse moved to (990, 544)
Screenshot: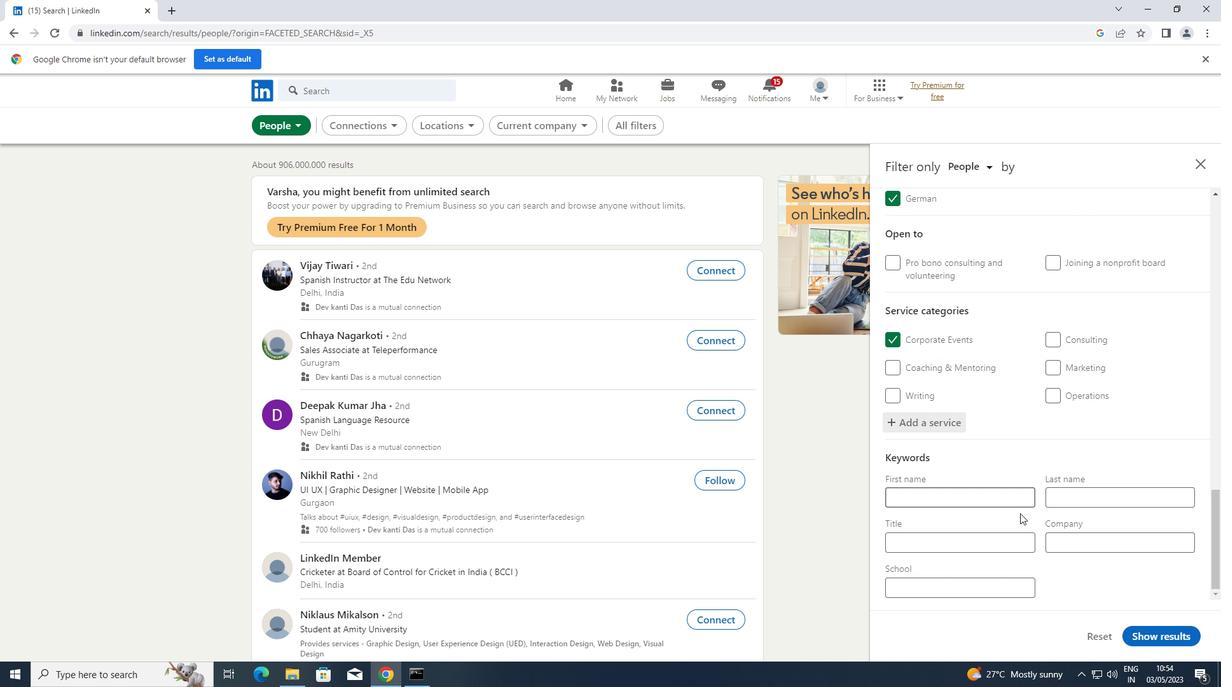 
Action: Mouse pressed left at (990, 544)
Screenshot: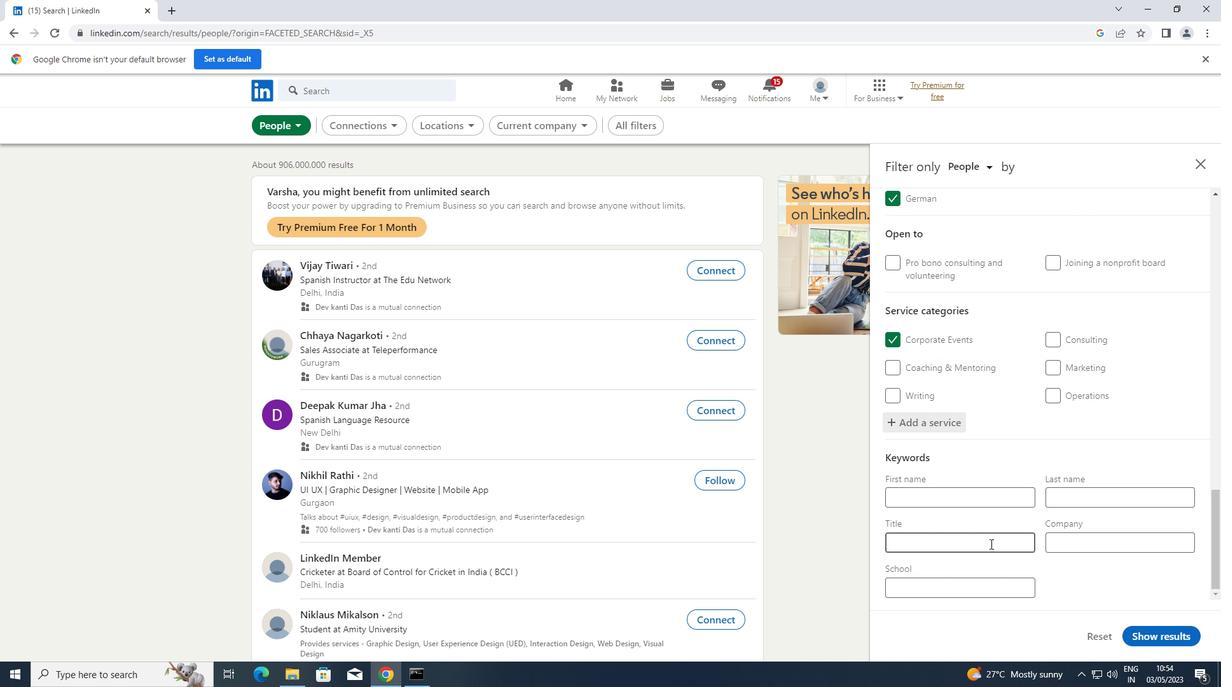
Action: Key pressed <Key.shift>MASON
Screenshot: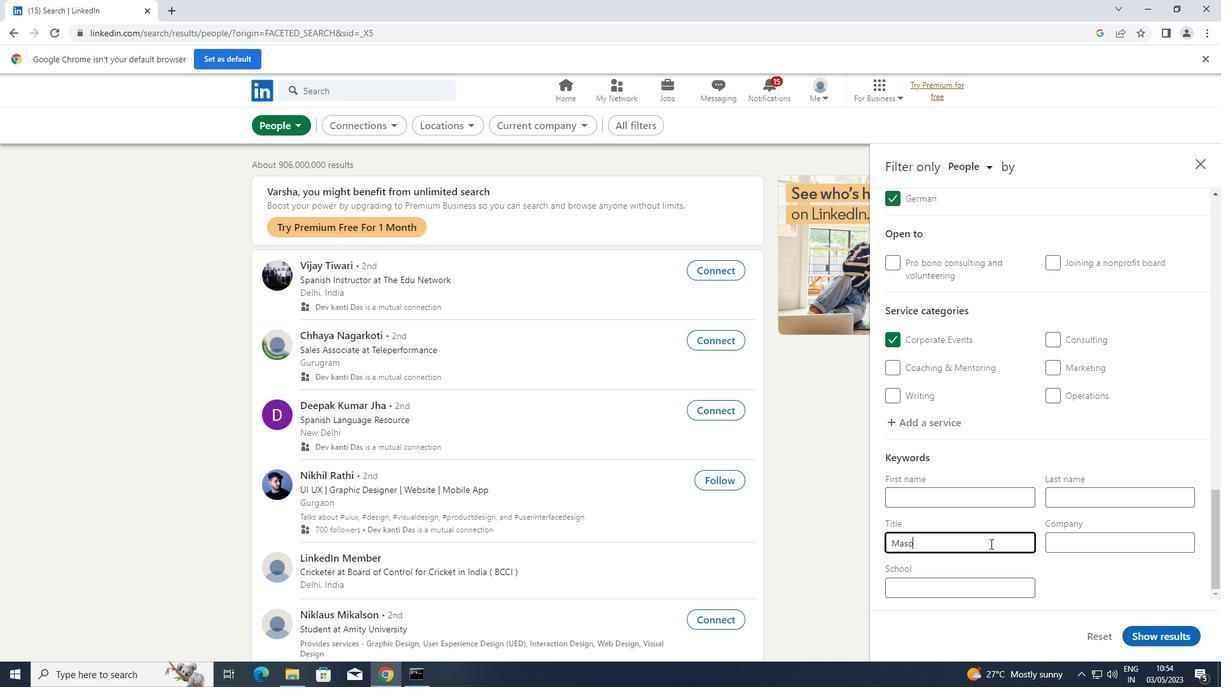 
Action: Mouse moved to (1140, 633)
Screenshot: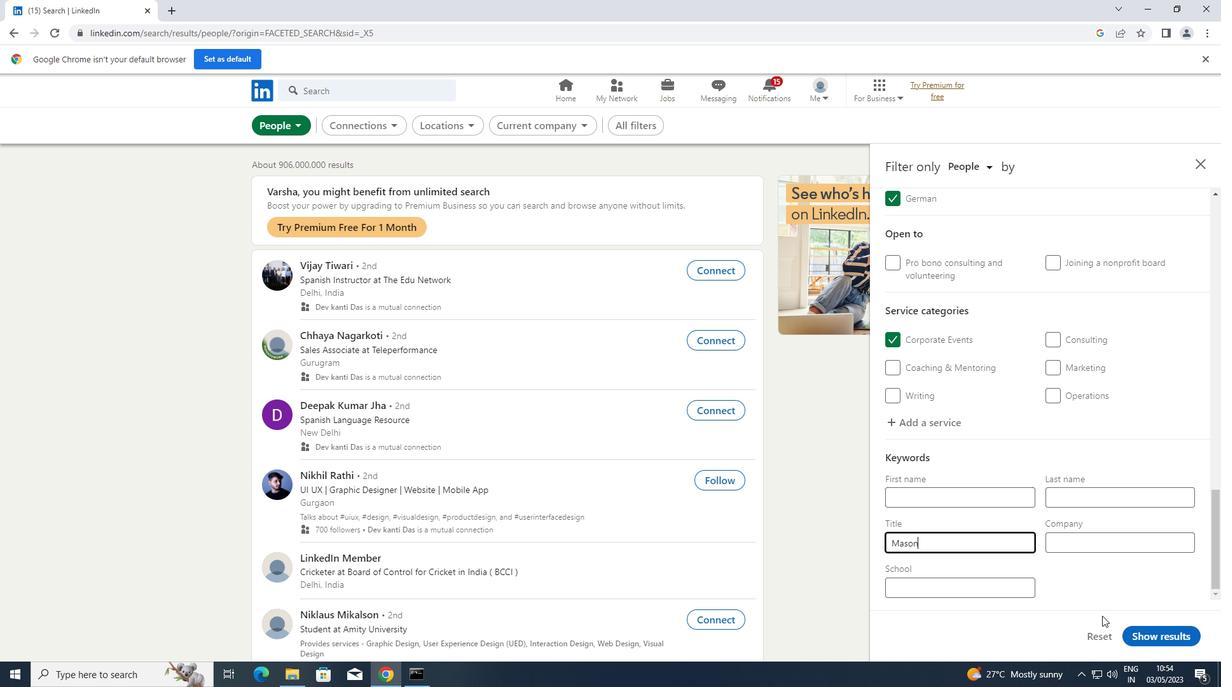 
Action: Mouse pressed left at (1140, 633)
Screenshot: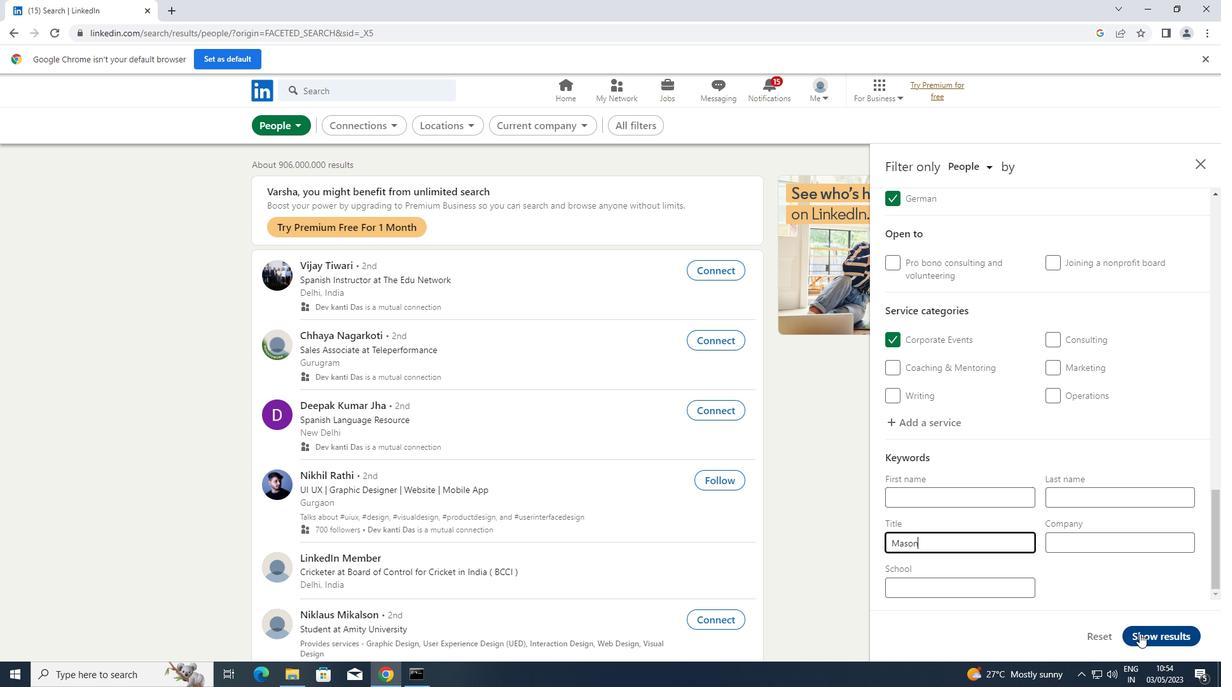 
